 Task: Find connections with filter location Rhede with filter topic #Mentoringwith filter profile language Spanish with filter current company FMCG JOB with filter school Indian Institute of Materials Management, Mumbai with filter industry Government Relations Services with filter service category Financial Planning with filter keywords title Head
Action: Mouse moved to (360, 251)
Screenshot: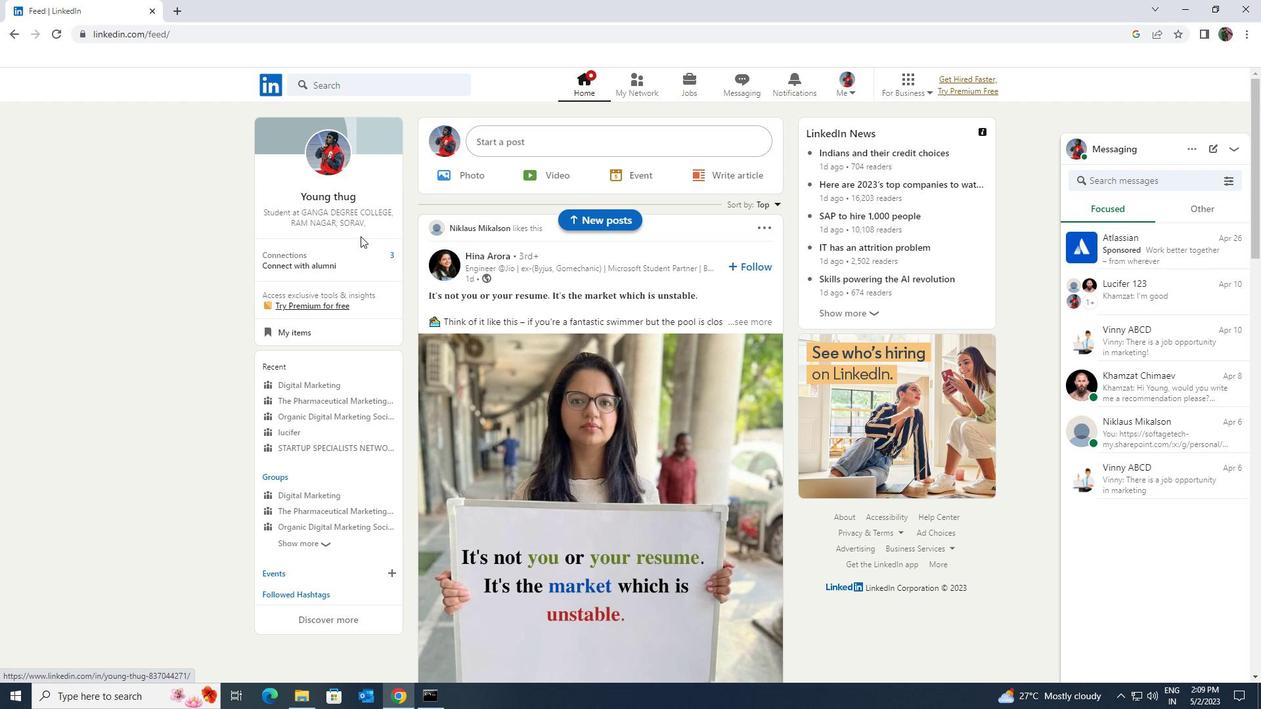 
Action: Mouse pressed left at (360, 251)
Screenshot: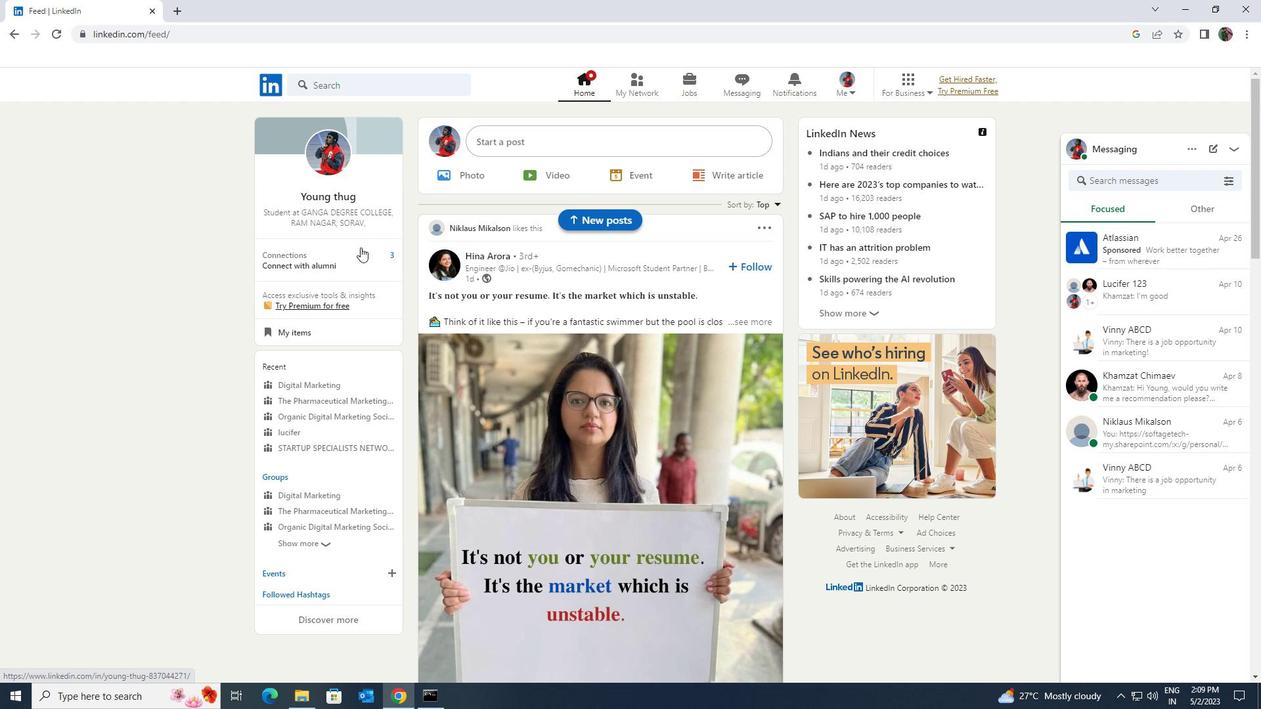 
Action: Mouse moved to (354, 162)
Screenshot: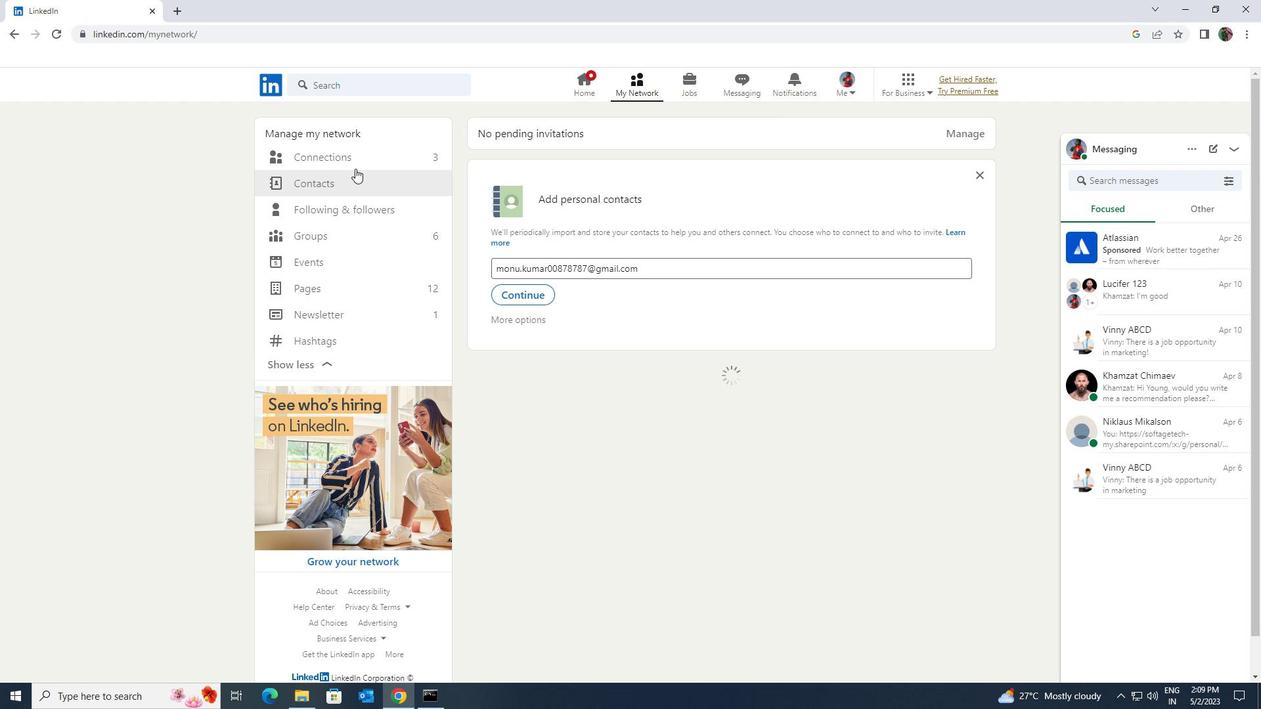 
Action: Mouse pressed left at (354, 162)
Screenshot: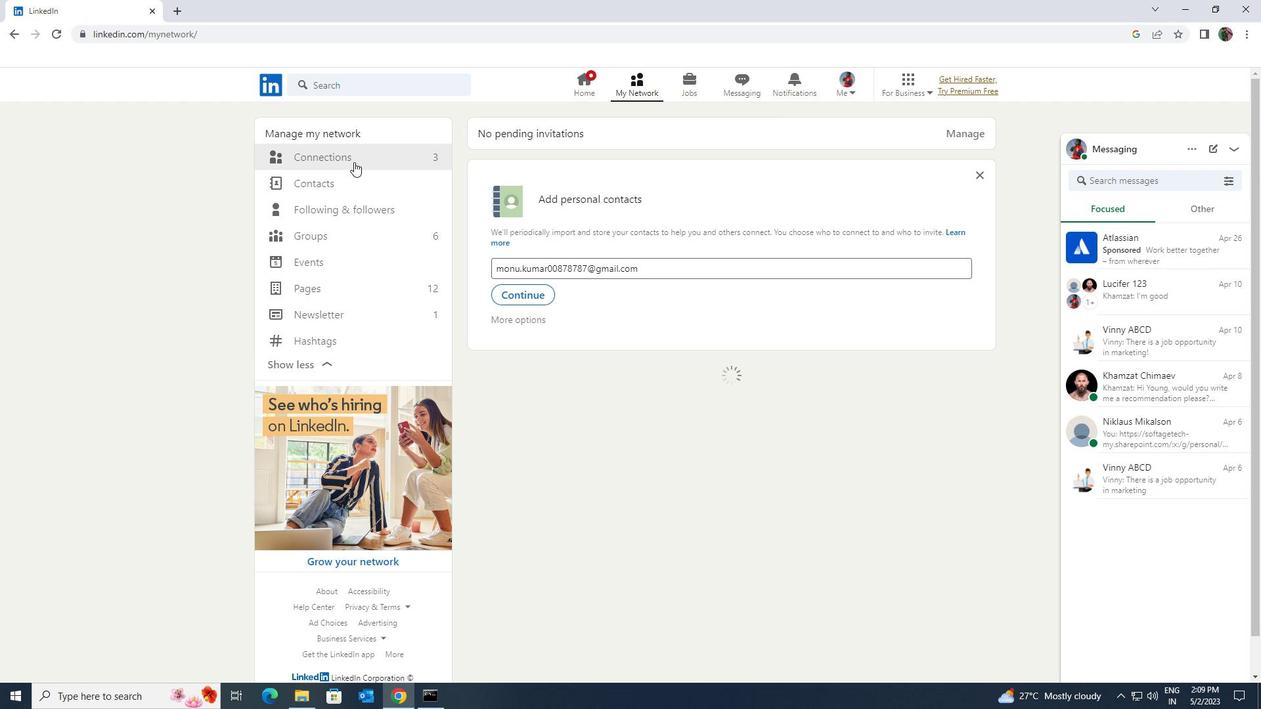 
Action: Mouse moved to (696, 160)
Screenshot: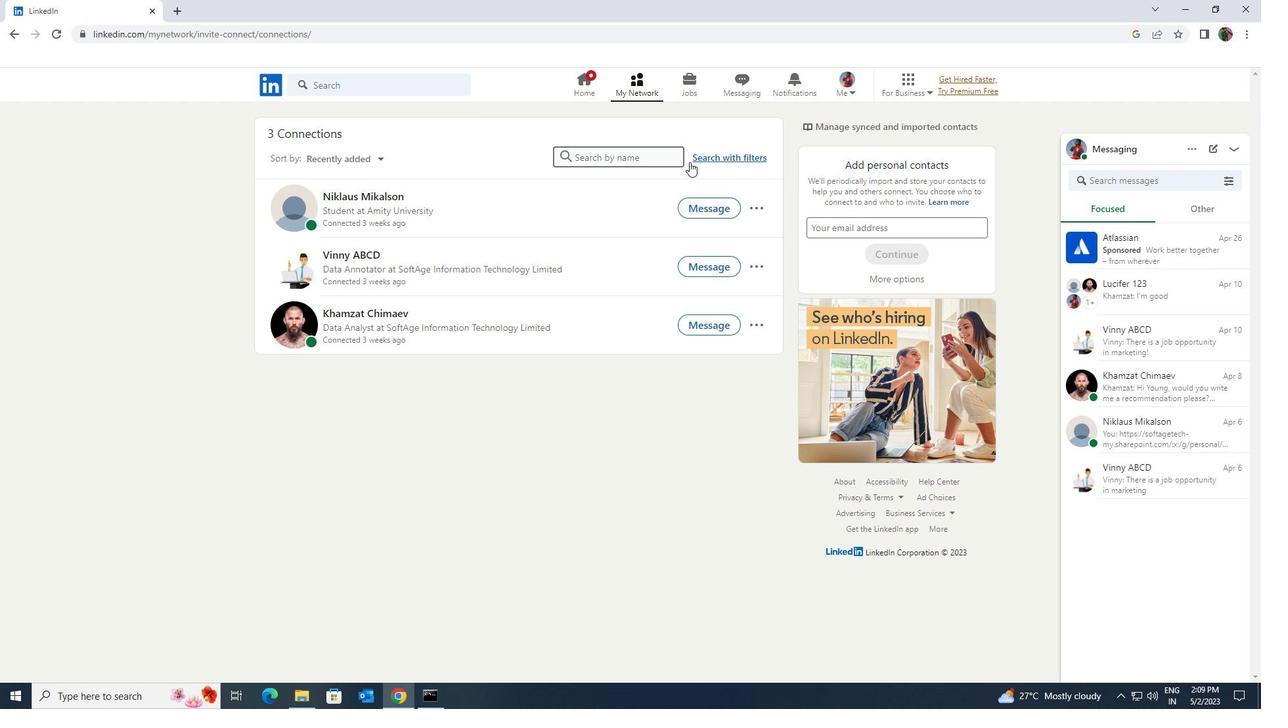 
Action: Mouse pressed left at (696, 160)
Screenshot: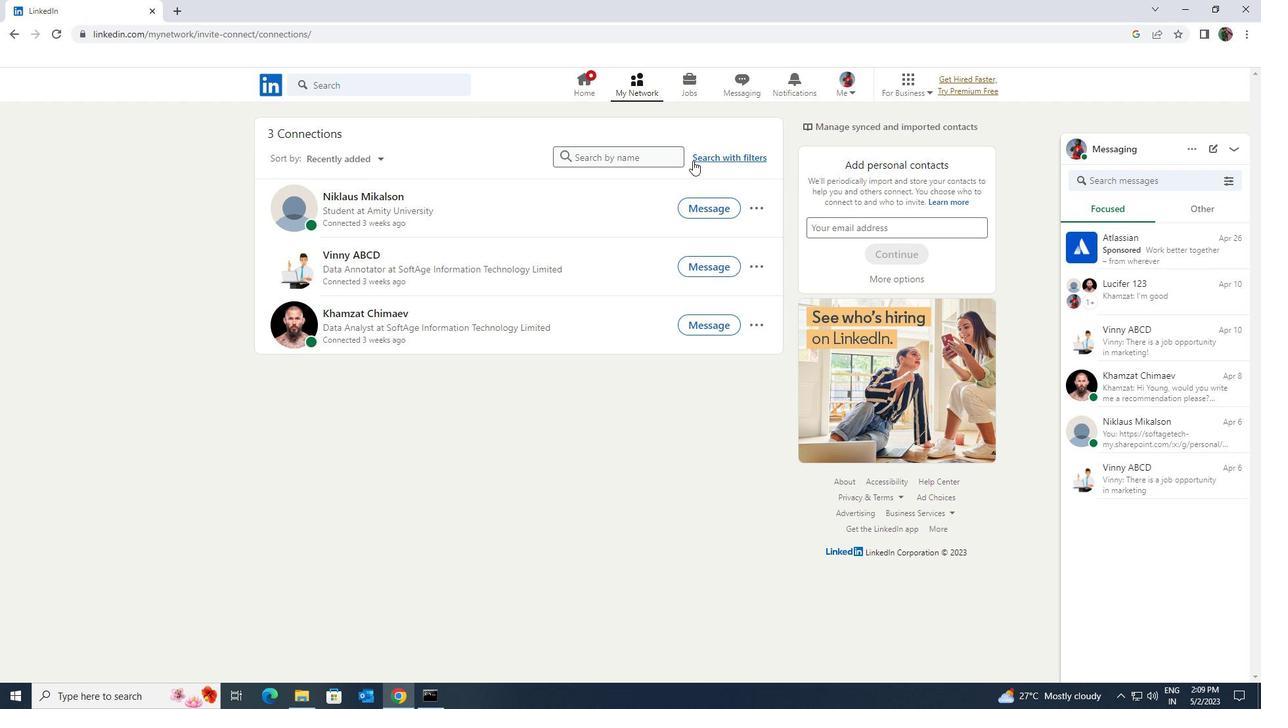 
Action: Mouse moved to (679, 124)
Screenshot: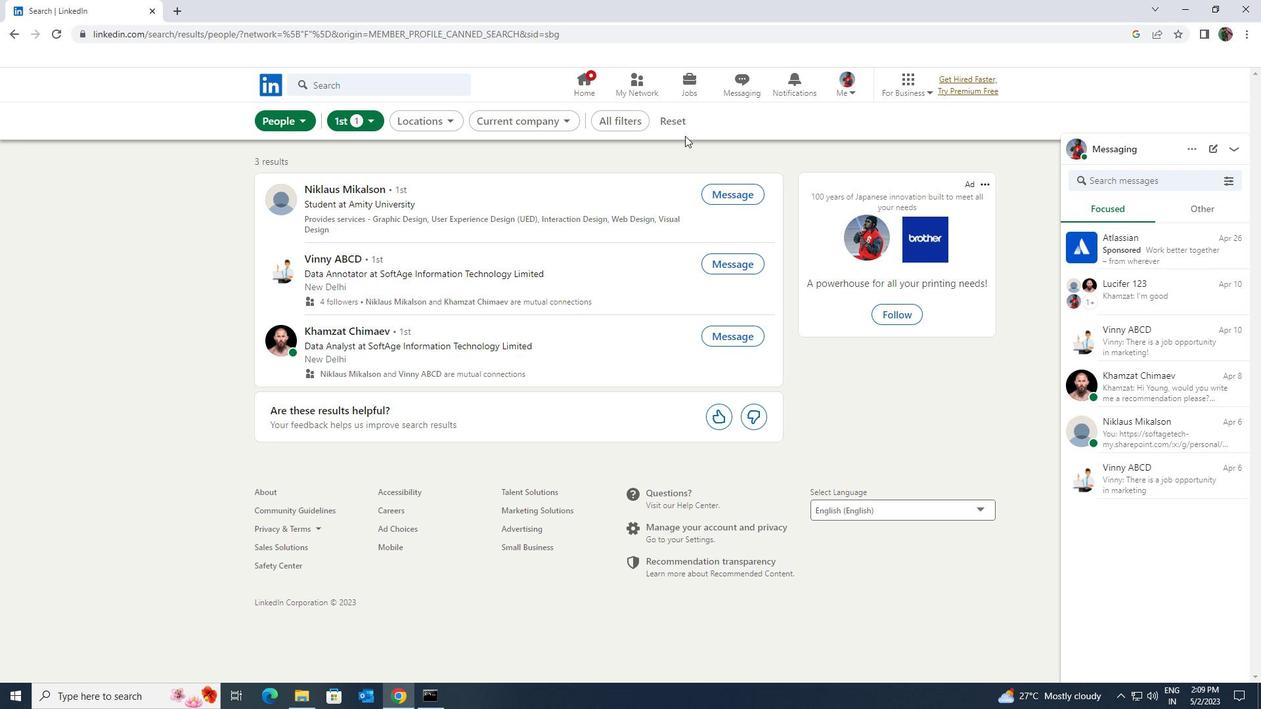 
Action: Mouse pressed left at (679, 124)
Screenshot: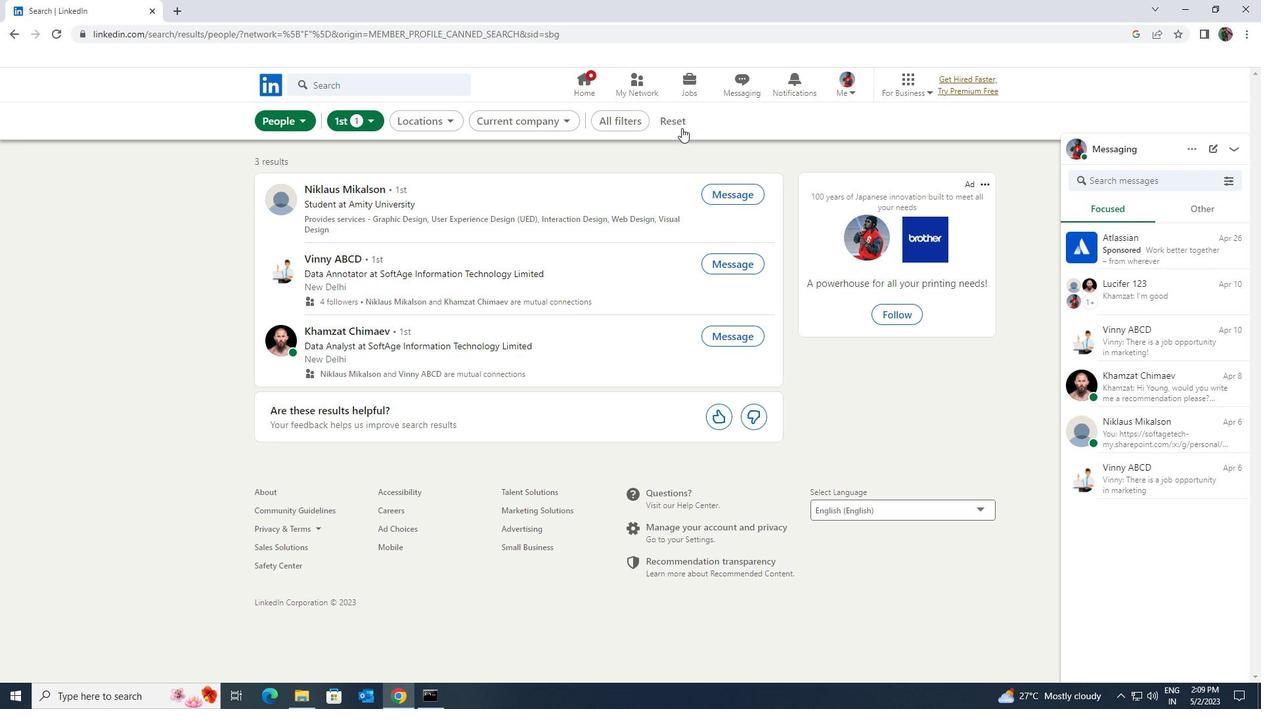 
Action: Mouse moved to (664, 122)
Screenshot: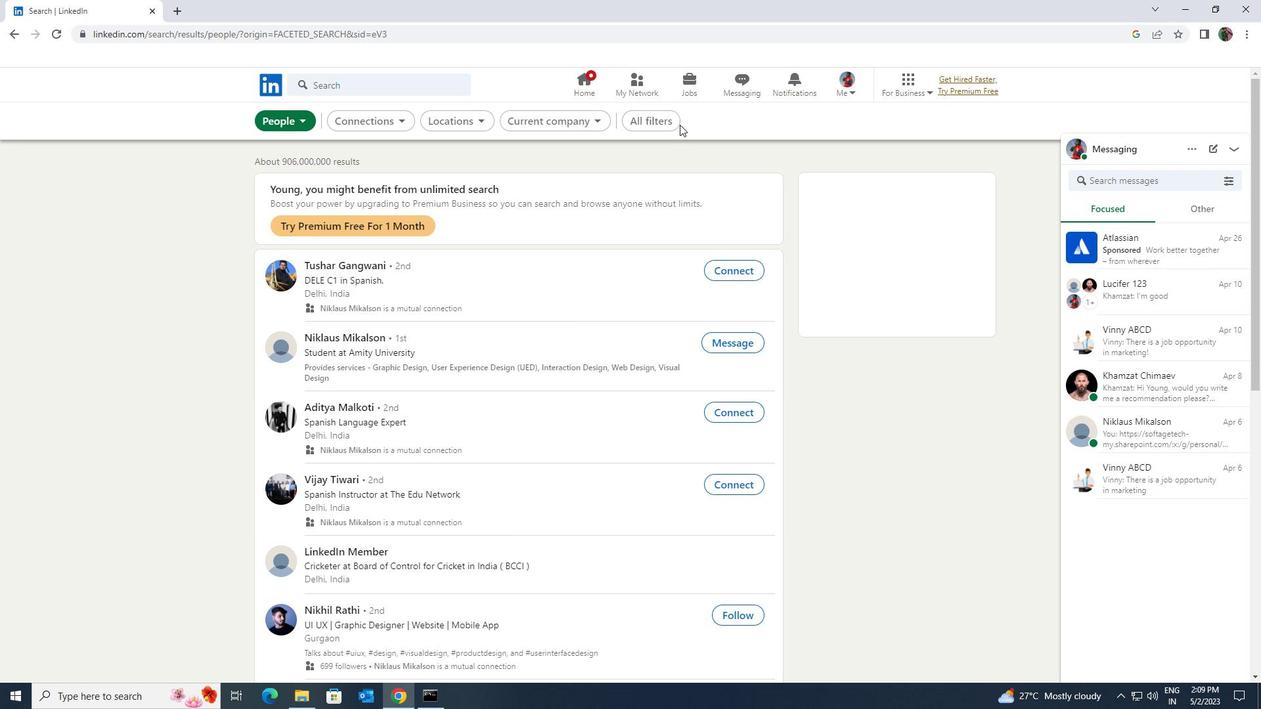 
Action: Mouse pressed left at (664, 122)
Screenshot: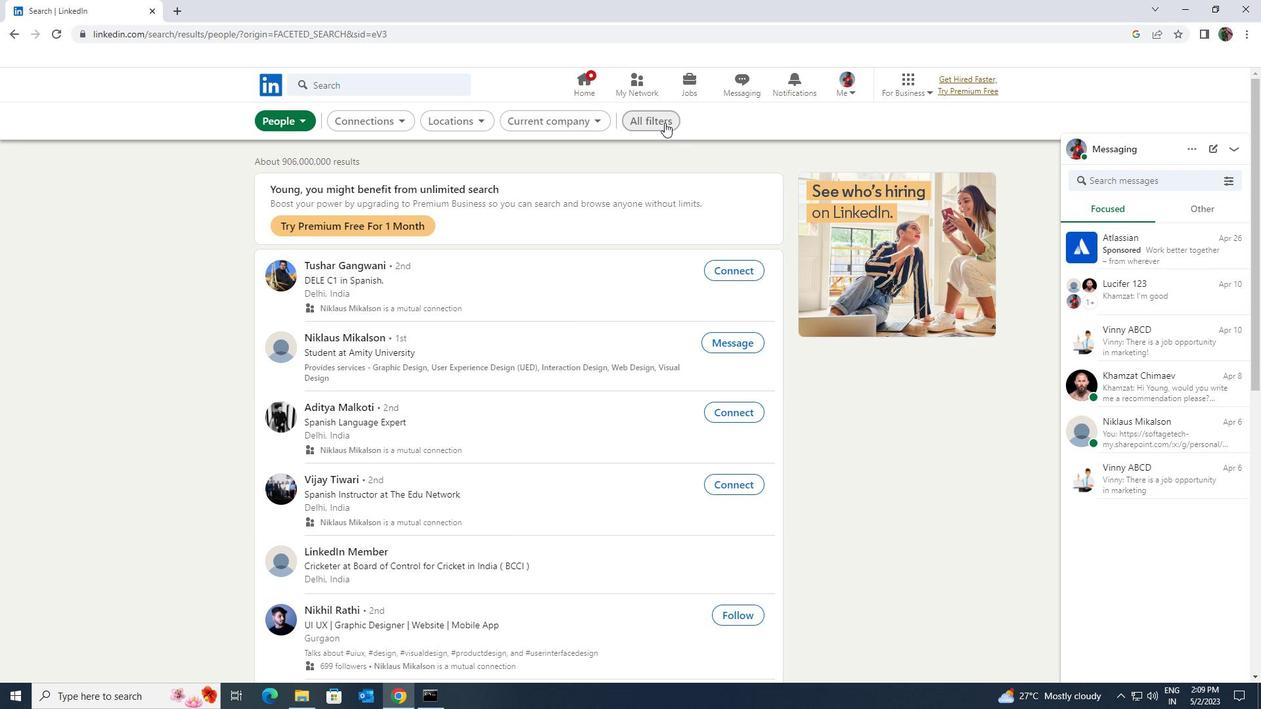 
Action: Mouse moved to (1094, 527)
Screenshot: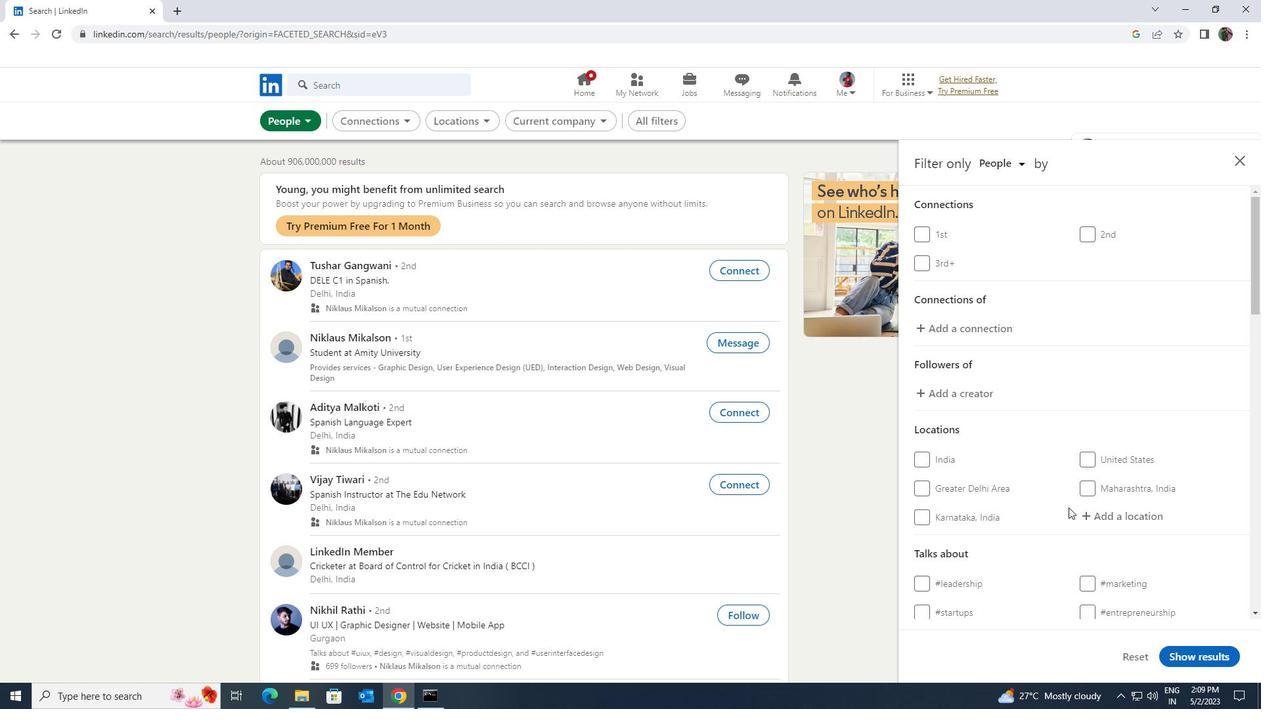 
Action: Mouse pressed left at (1094, 527)
Screenshot: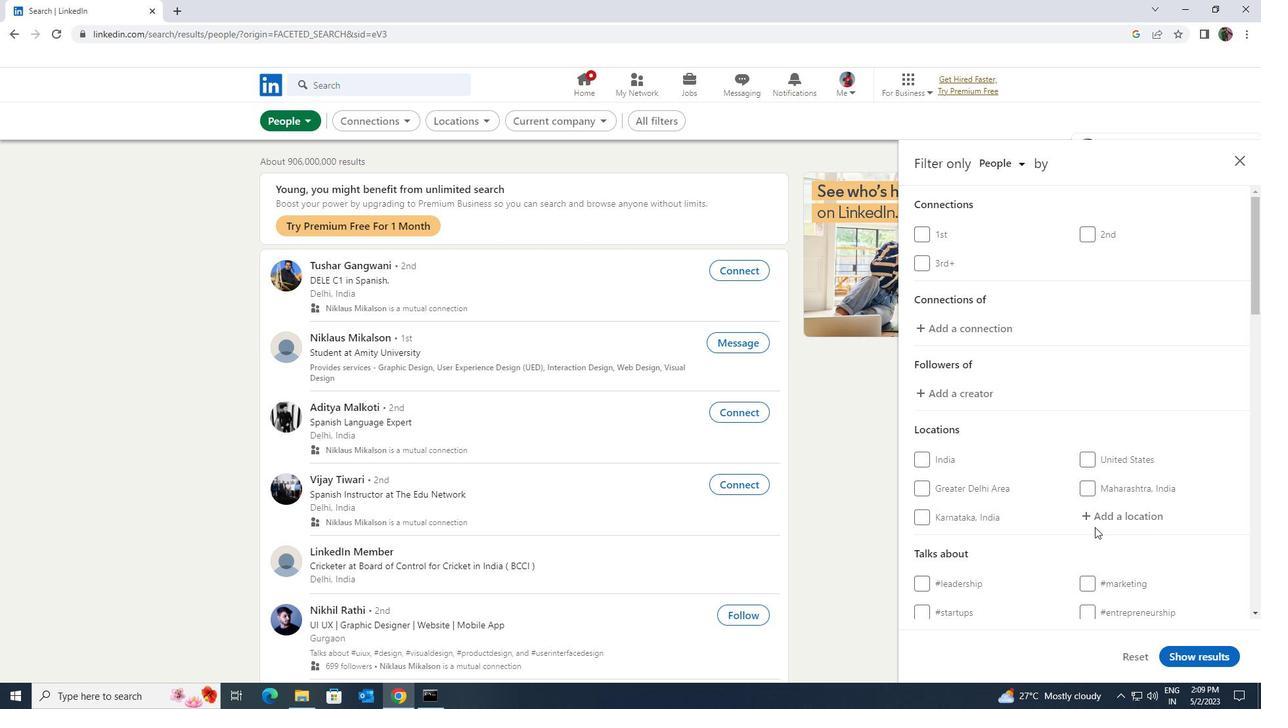 
Action: Mouse moved to (1099, 510)
Screenshot: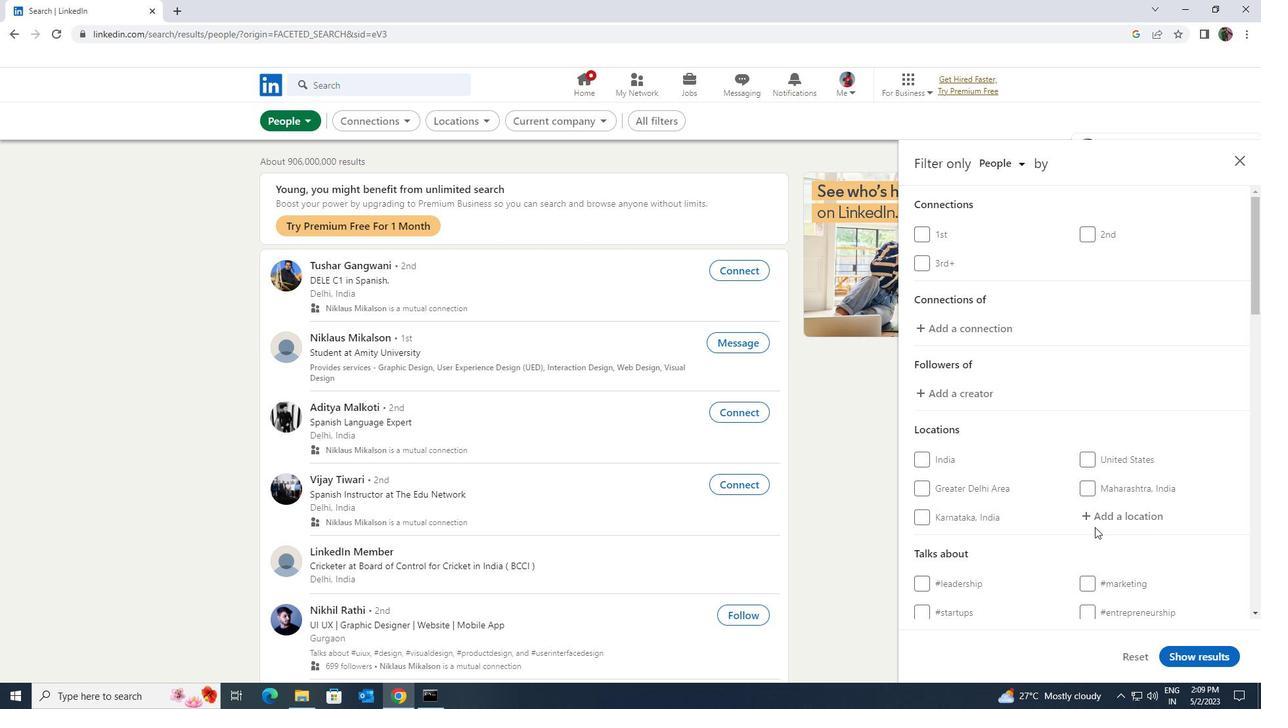 
Action: Mouse pressed left at (1099, 510)
Screenshot: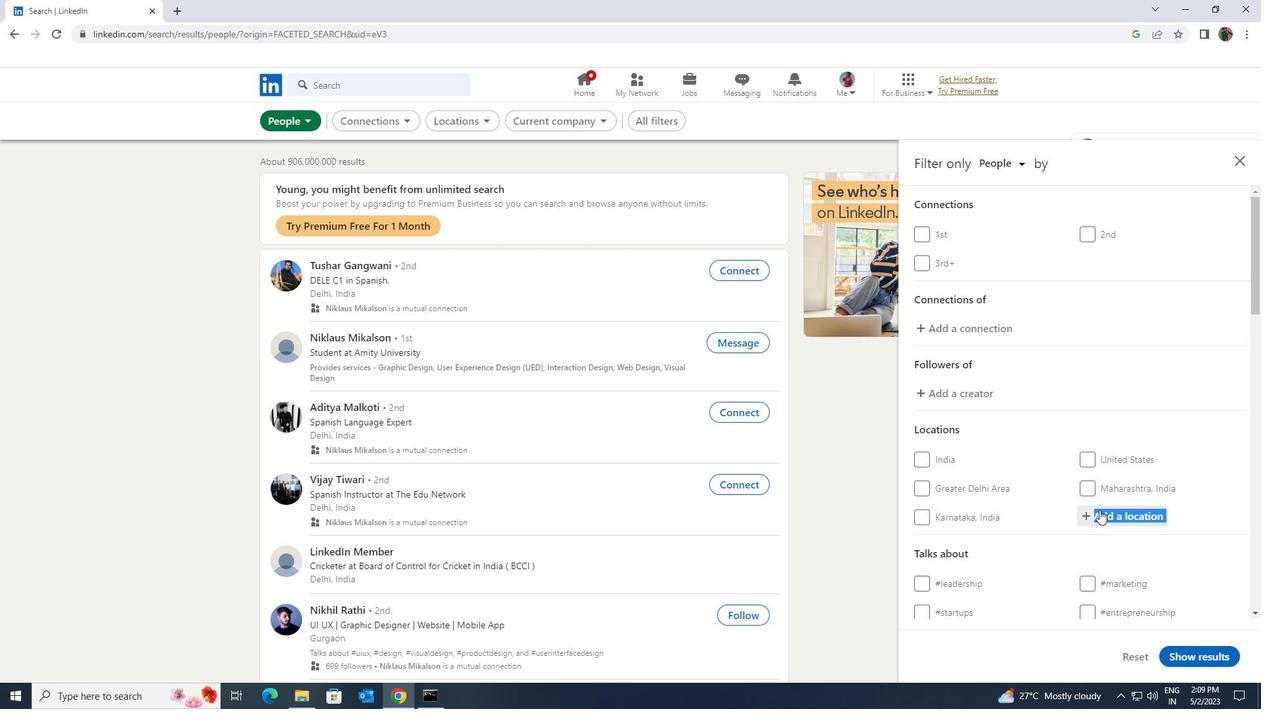 
Action: Key pressed <Key.shift><Key.shift><Key.shift>RHEDE
Screenshot: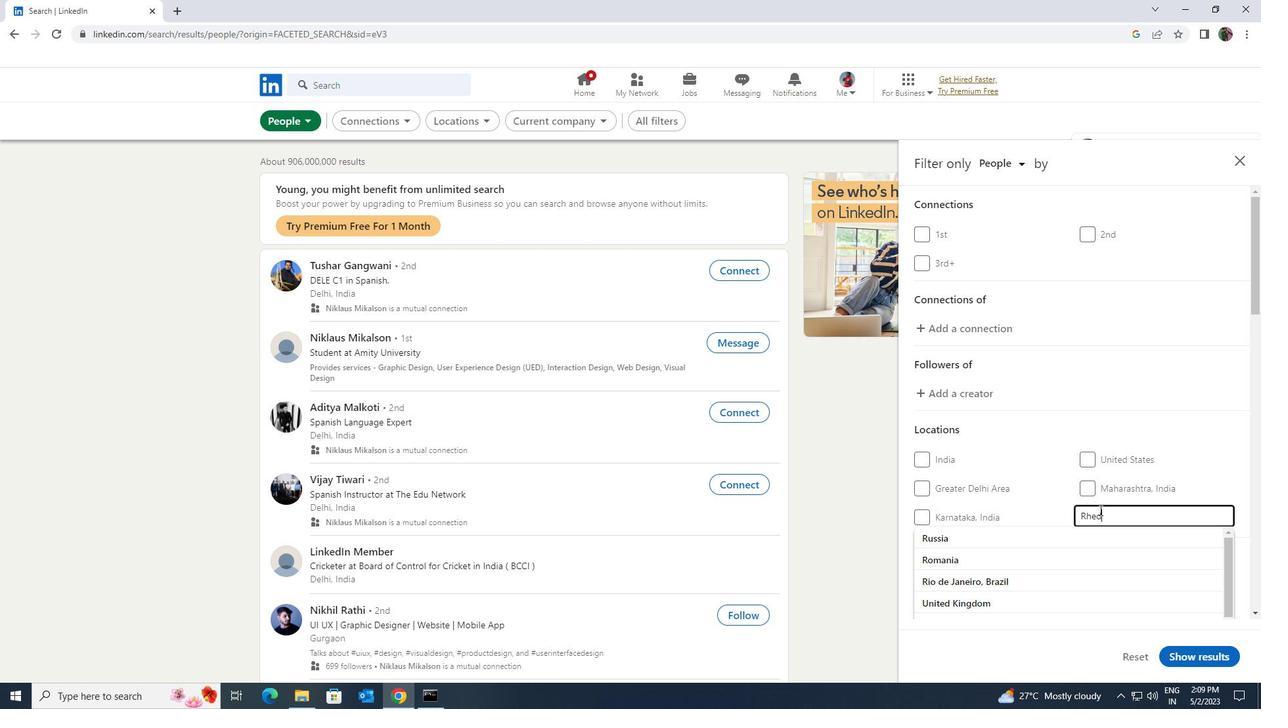 
Action: Mouse moved to (1084, 561)
Screenshot: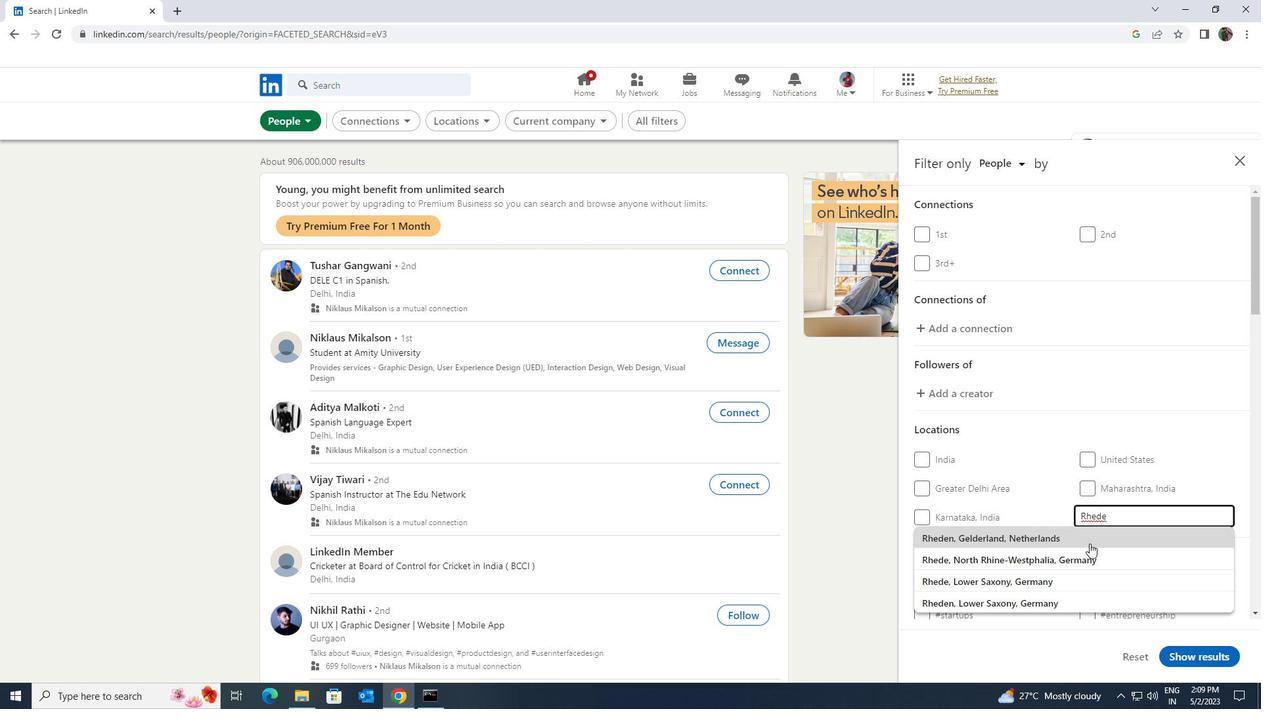 
Action: Mouse pressed left at (1084, 561)
Screenshot: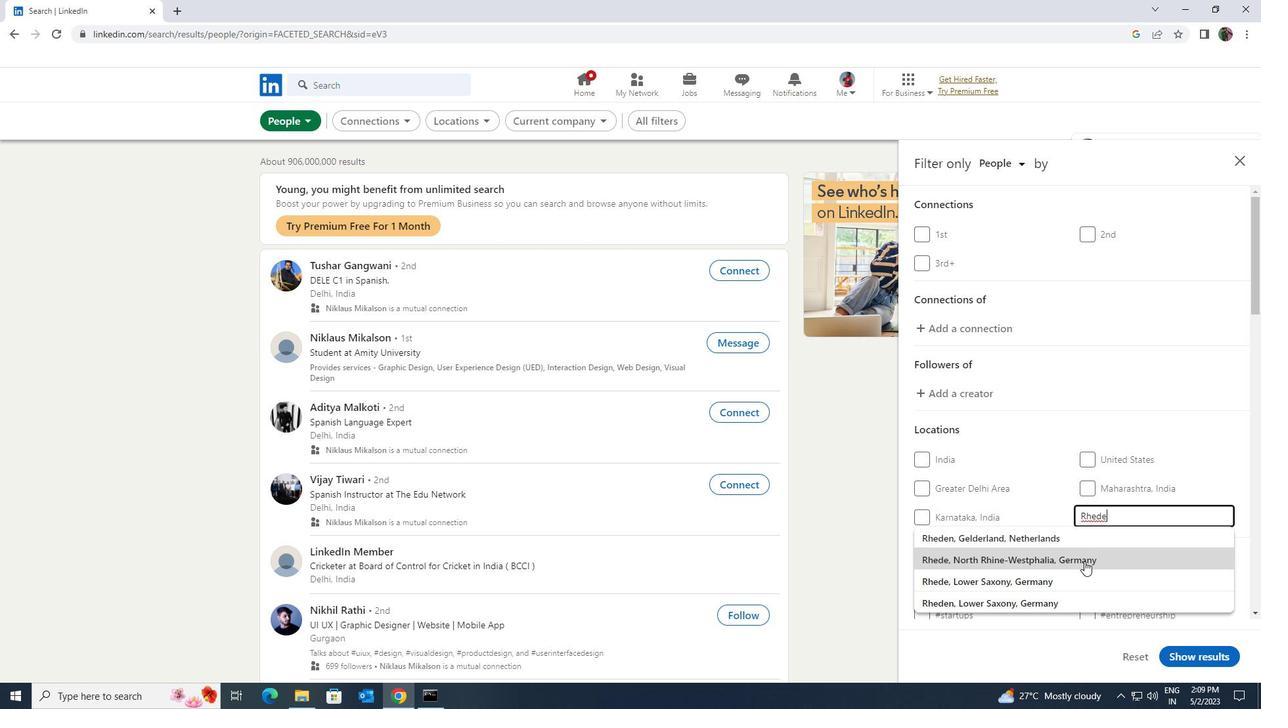 
Action: Mouse scrolled (1084, 560) with delta (0, 0)
Screenshot: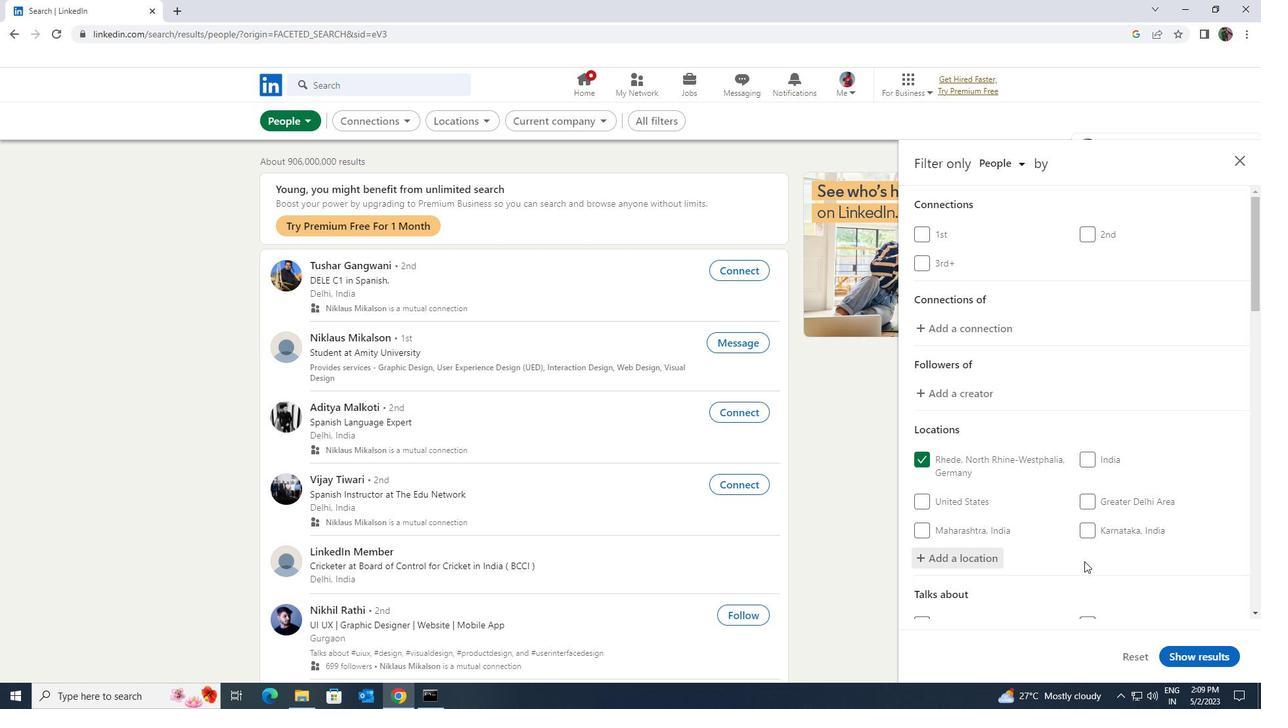 
Action: Mouse scrolled (1084, 560) with delta (0, 0)
Screenshot: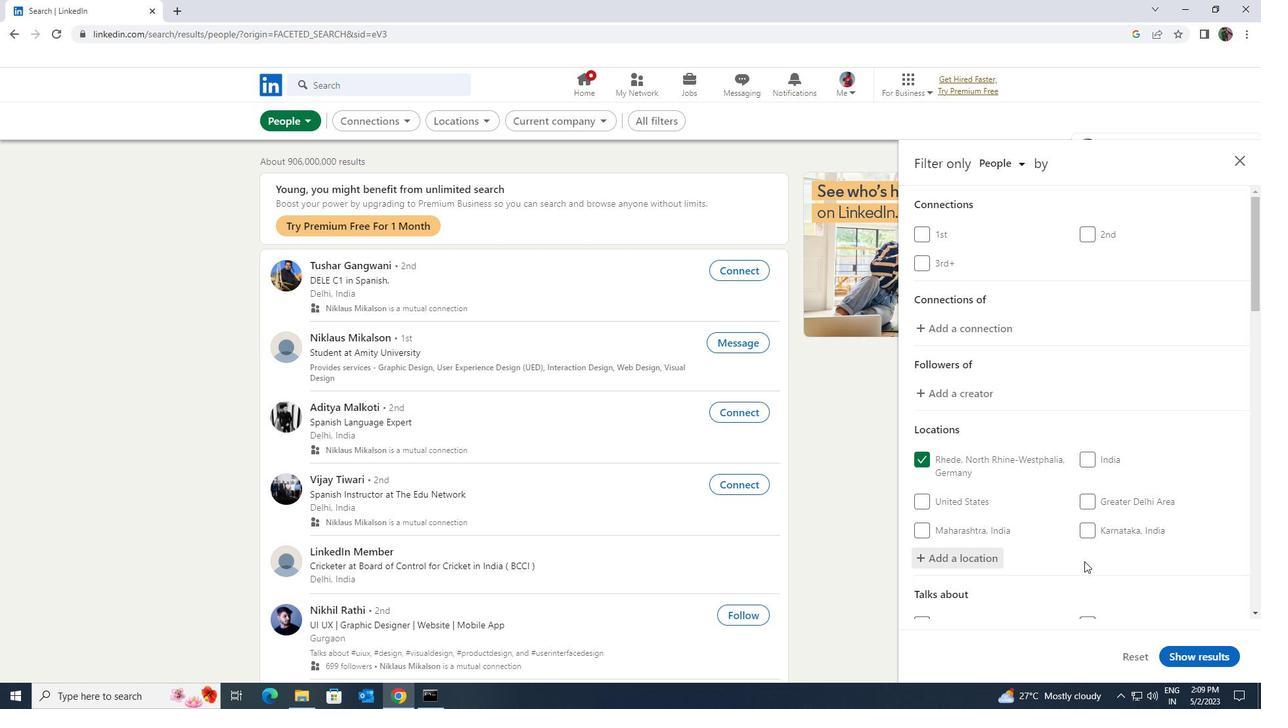 
Action: Mouse moved to (1090, 554)
Screenshot: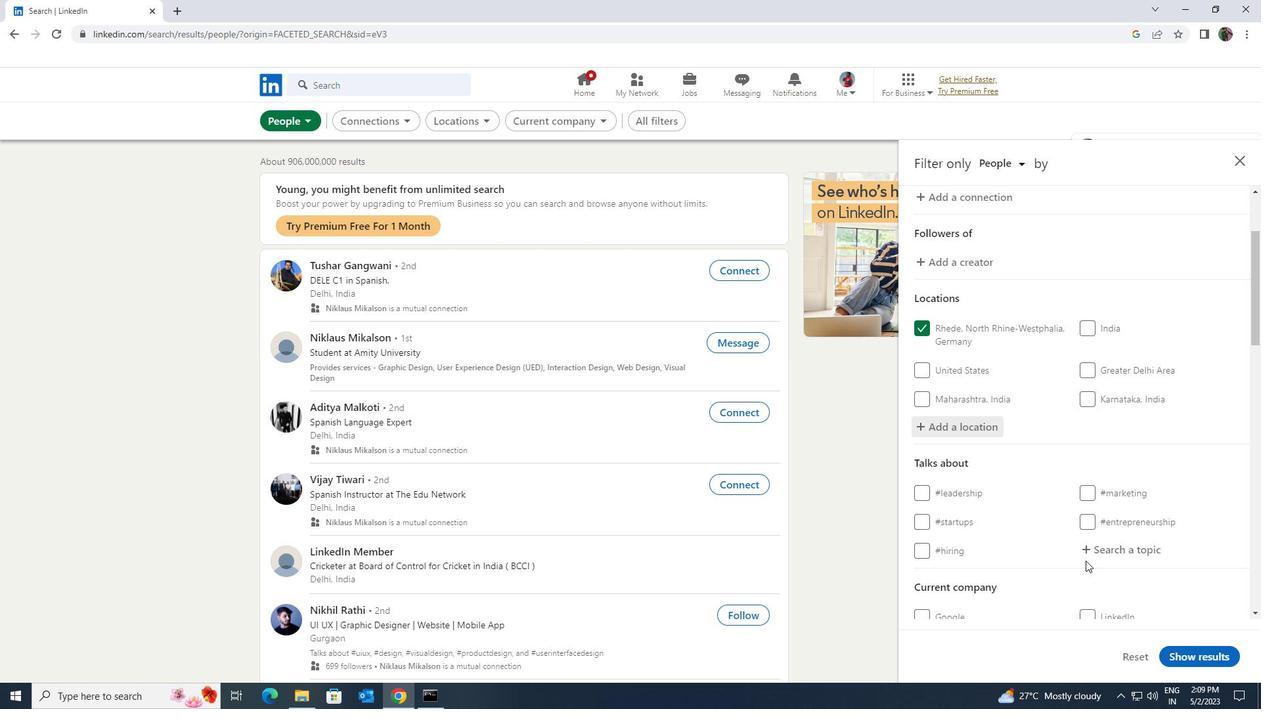 
Action: Mouse pressed left at (1090, 554)
Screenshot: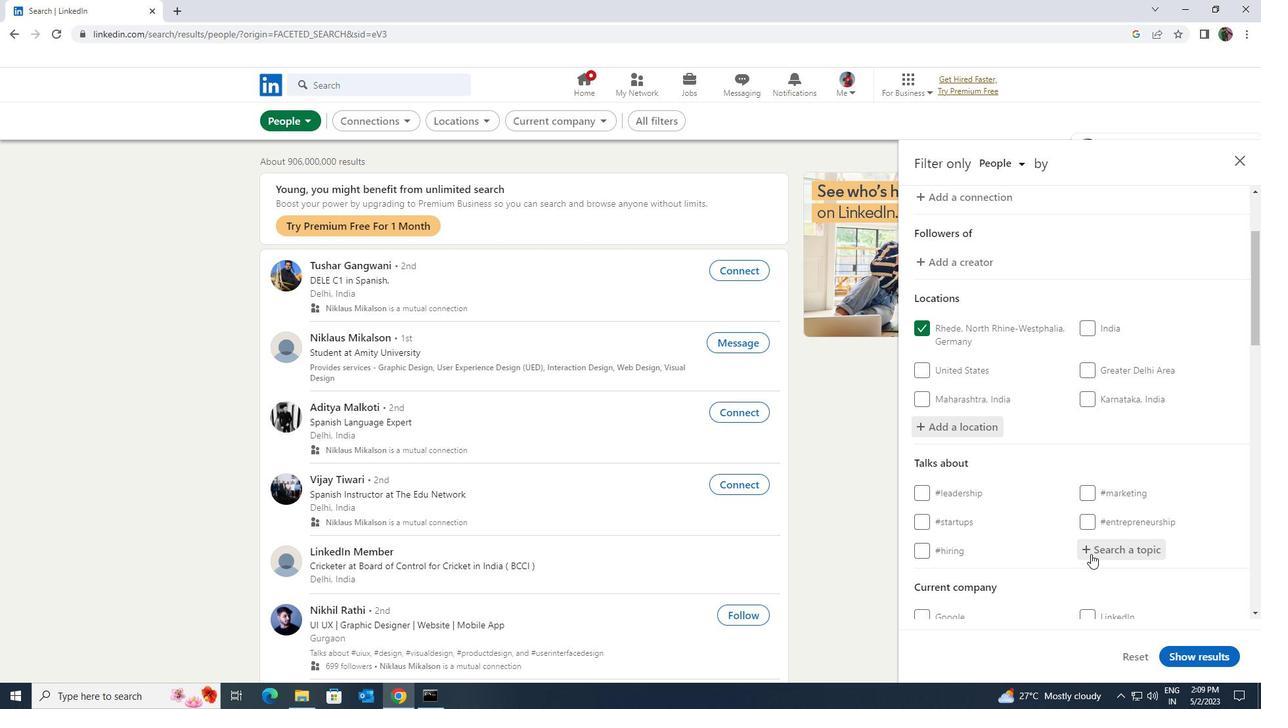 
Action: Key pressed <Key.shift>MENTORING
Screenshot: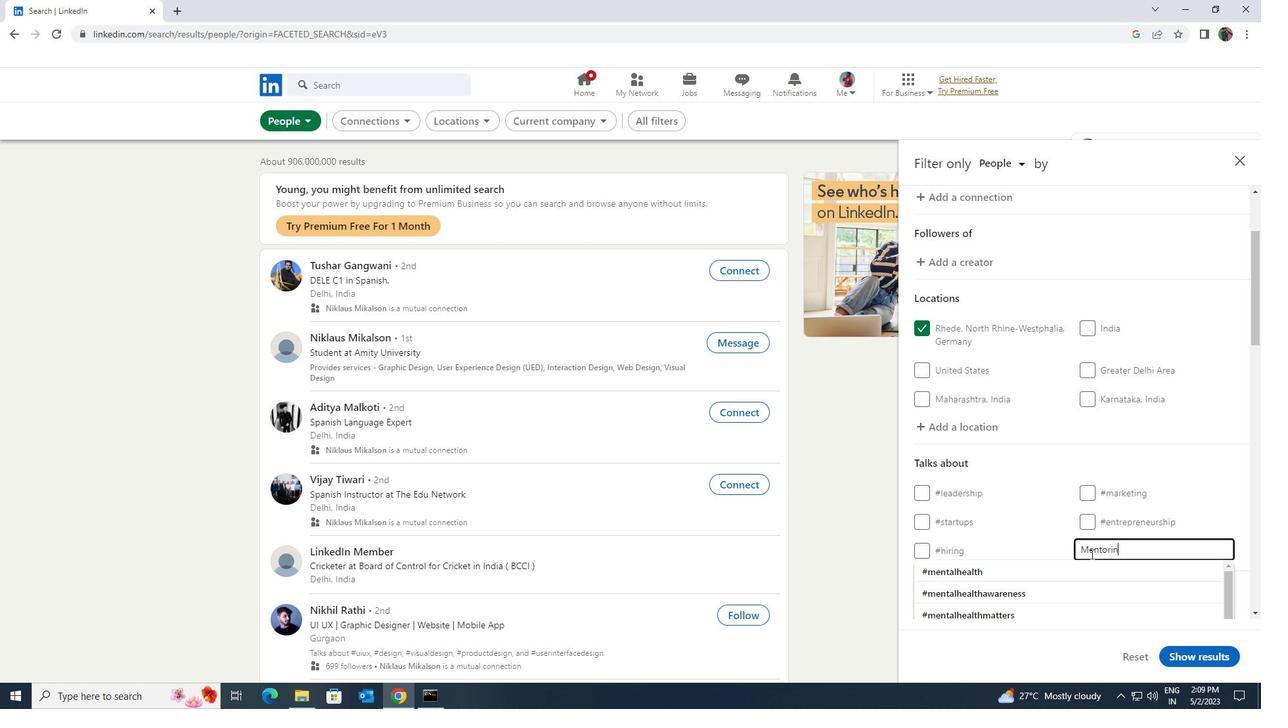 
Action: Mouse moved to (1077, 571)
Screenshot: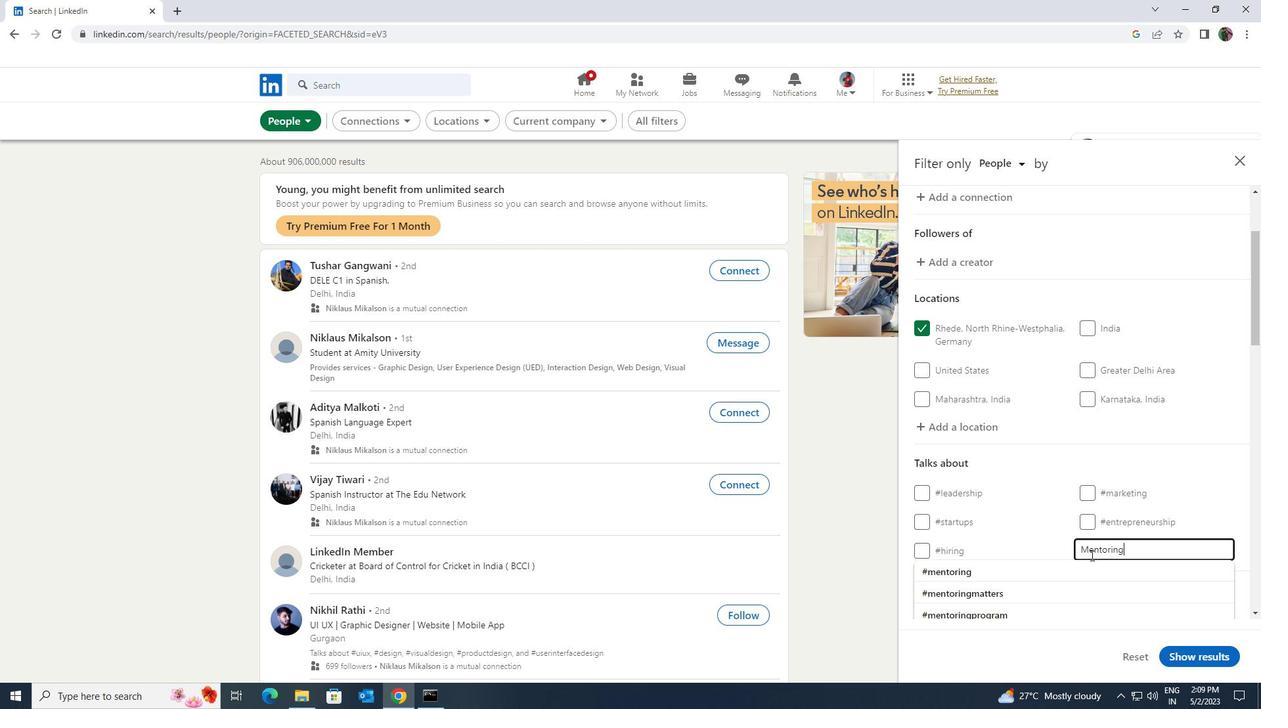 
Action: Mouse pressed left at (1077, 571)
Screenshot: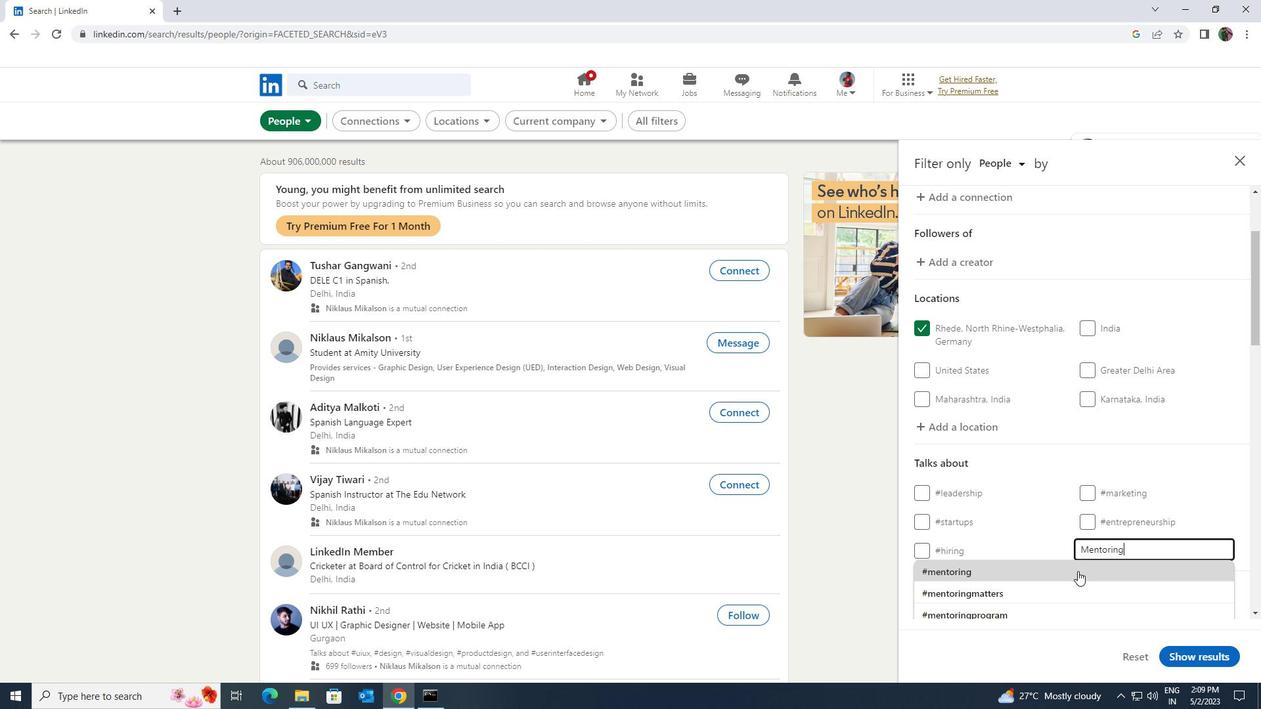 
Action: Mouse scrolled (1077, 570) with delta (0, 0)
Screenshot: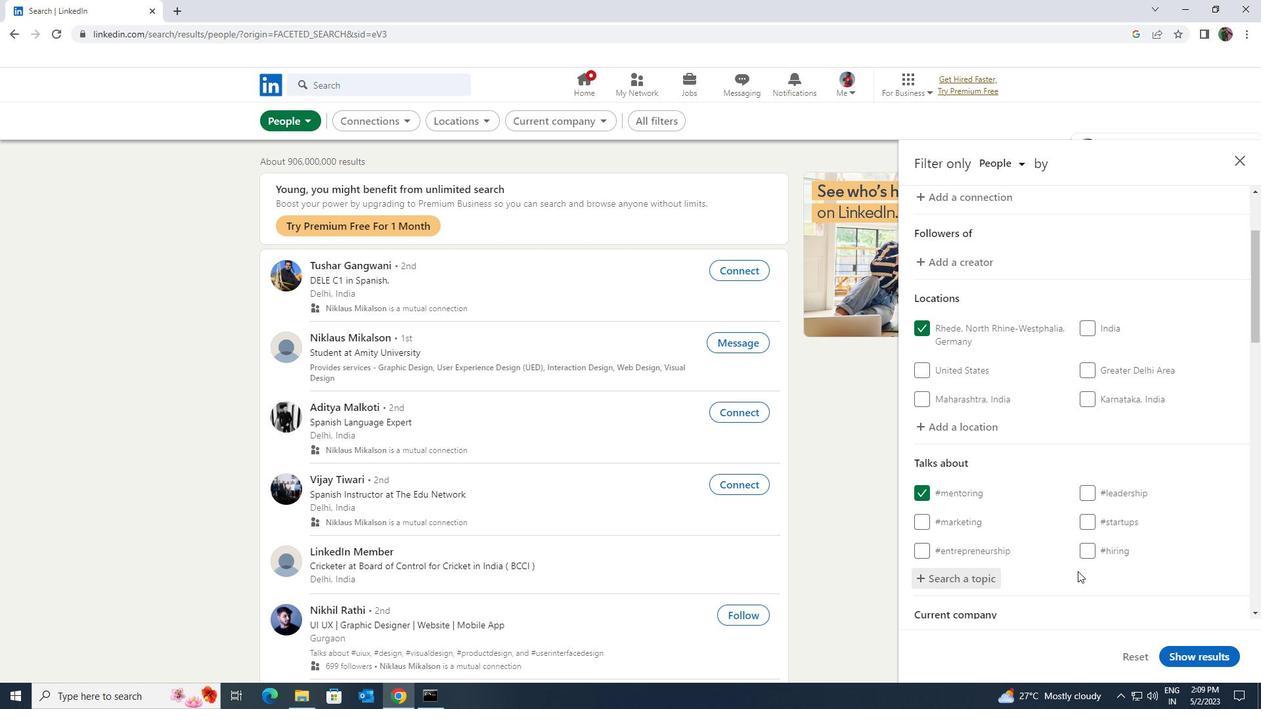 
Action: Mouse scrolled (1077, 570) with delta (0, 0)
Screenshot: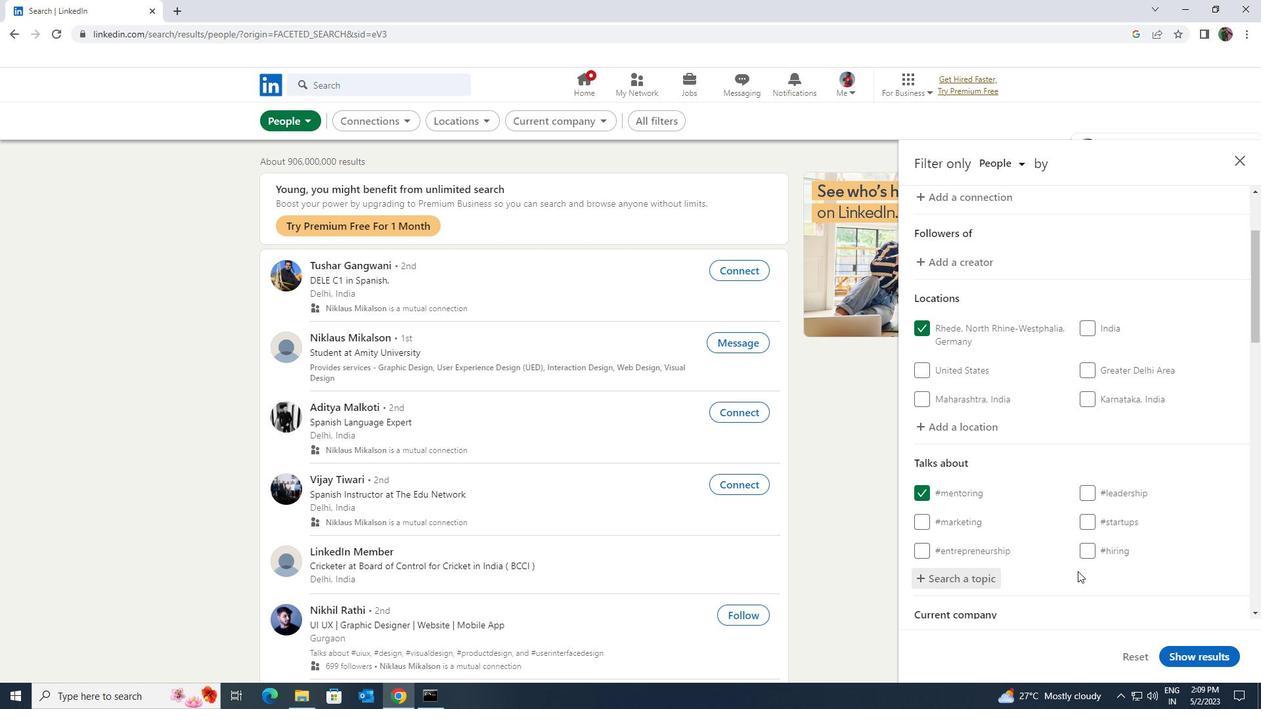 
Action: Mouse moved to (1069, 542)
Screenshot: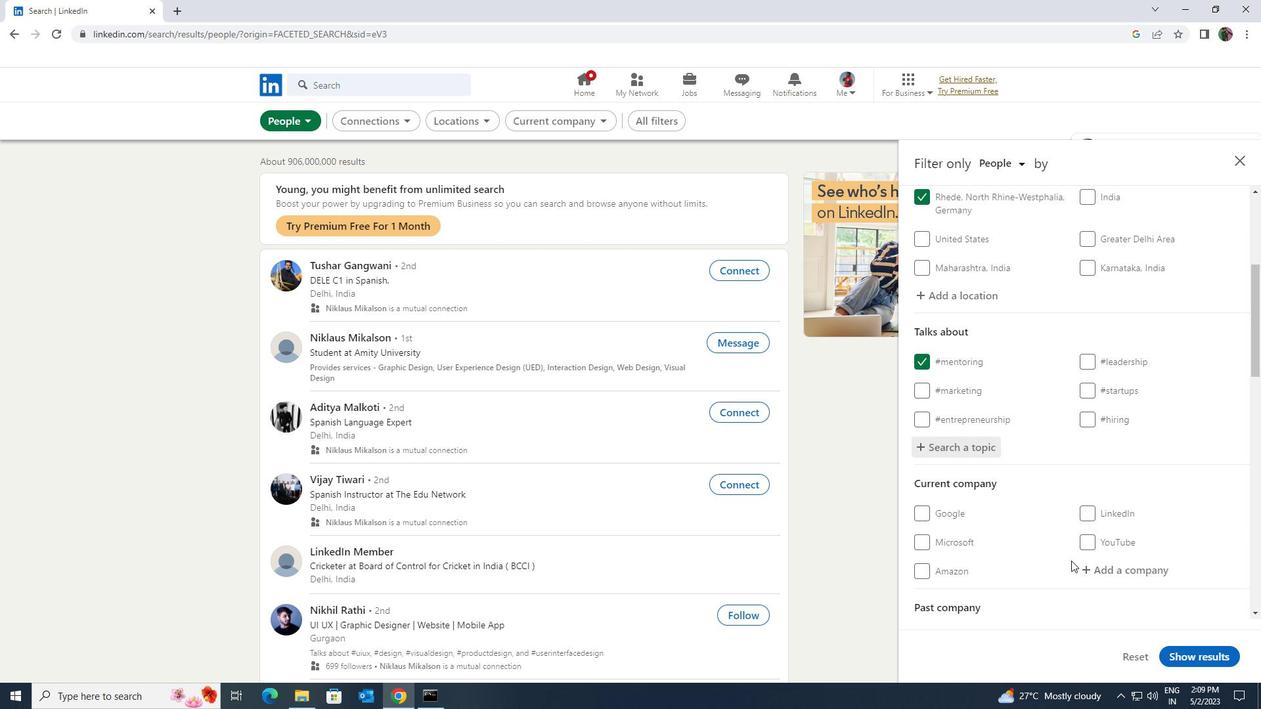
Action: Mouse scrolled (1069, 541) with delta (0, 0)
Screenshot: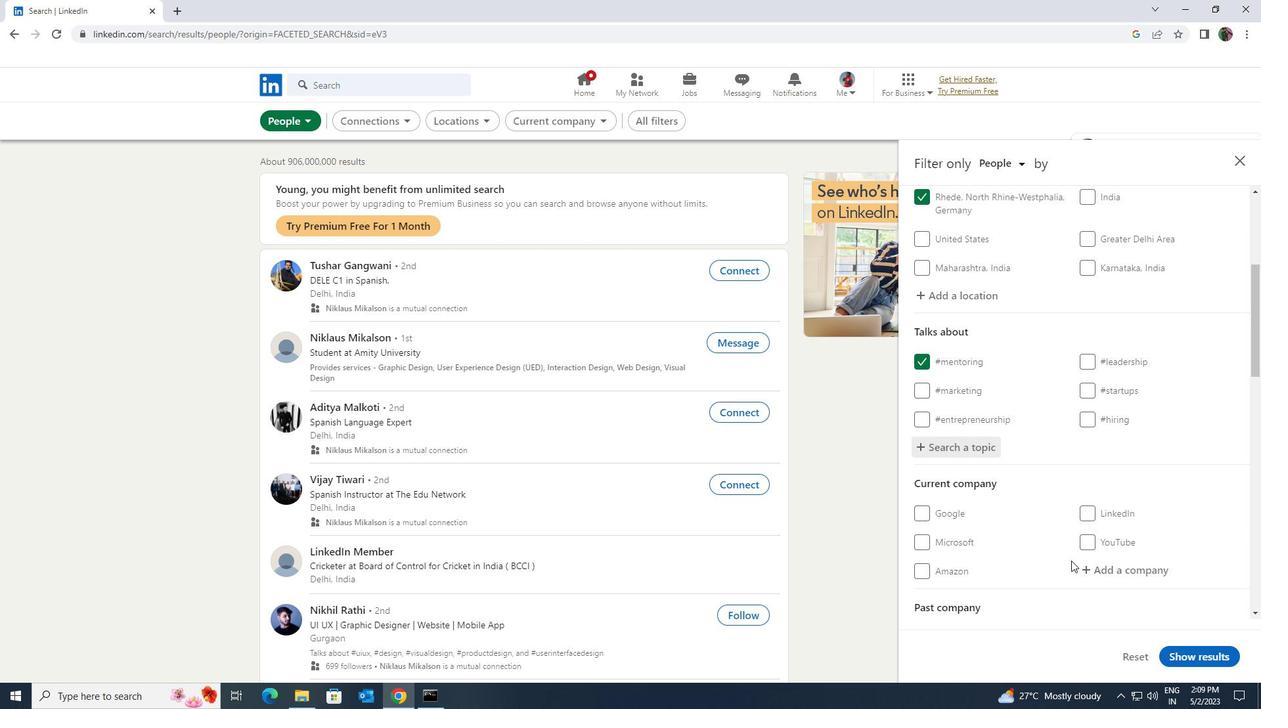 
Action: Mouse moved to (1073, 540)
Screenshot: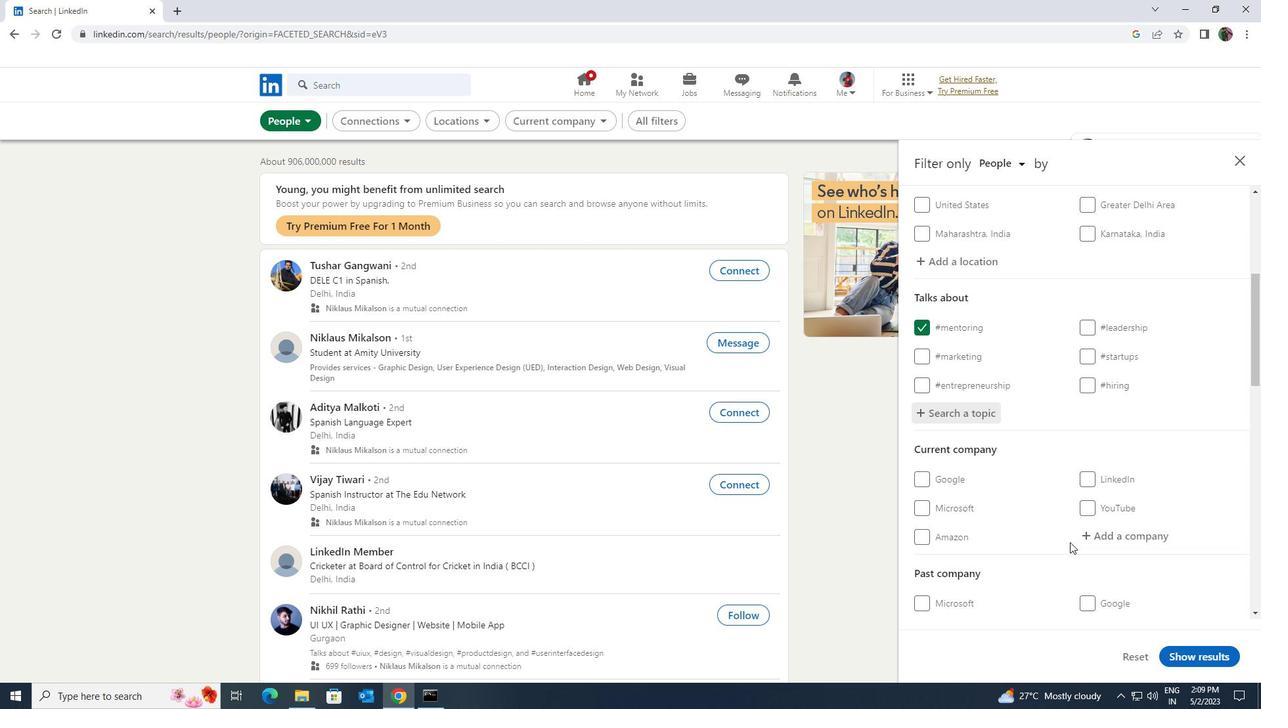 
Action: Mouse scrolled (1073, 539) with delta (0, 0)
Screenshot: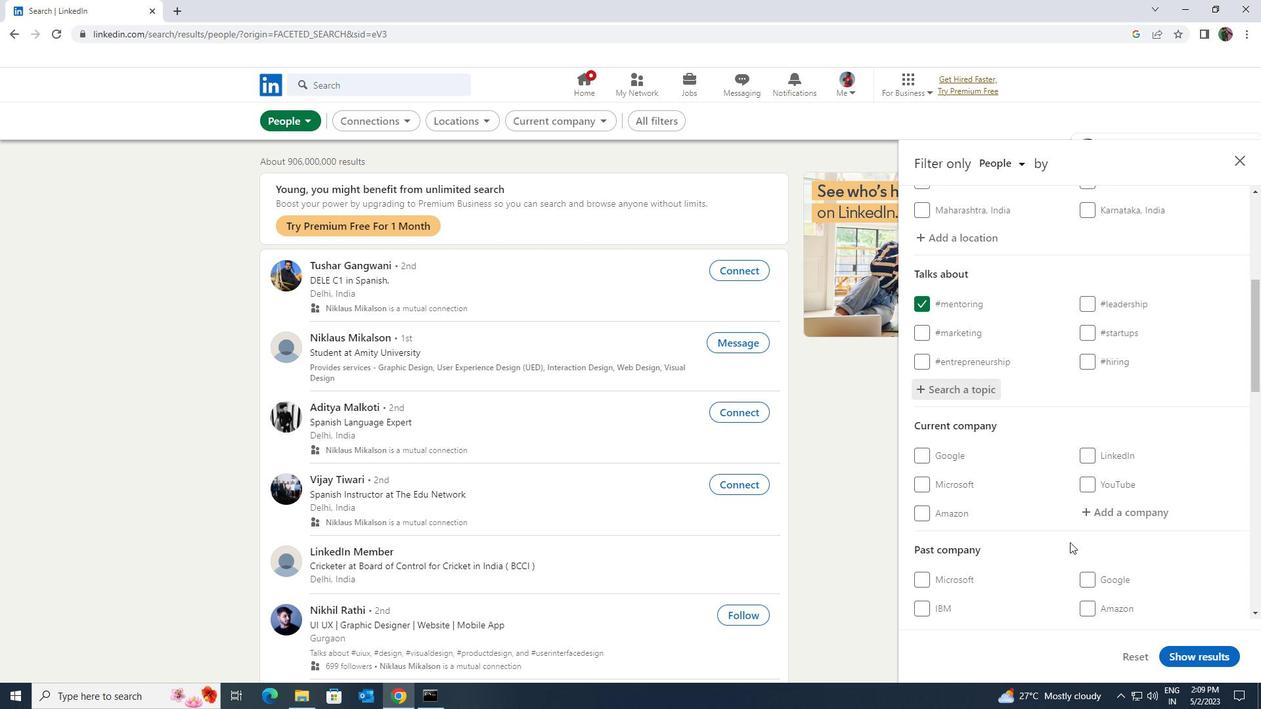 
Action: Mouse scrolled (1073, 539) with delta (0, 0)
Screenshot: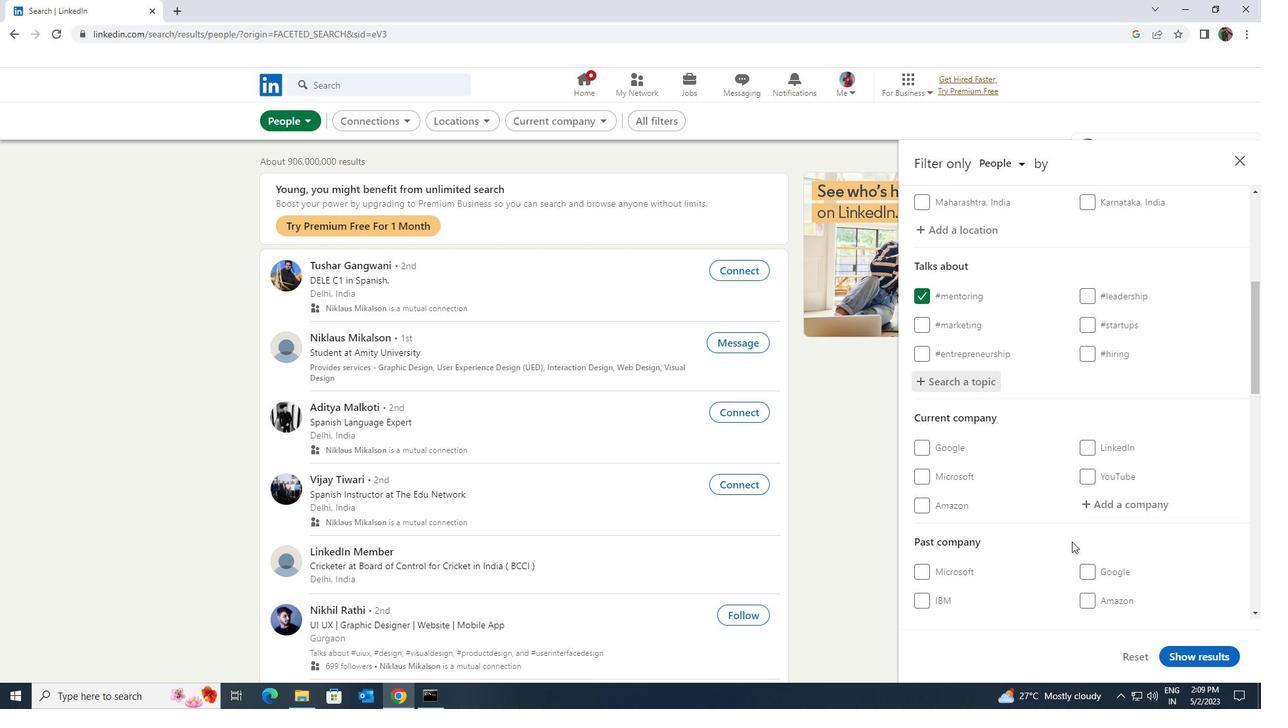 
Action: Mouse scrolled (1073, 539) with delta (0, 0)
Screenshot: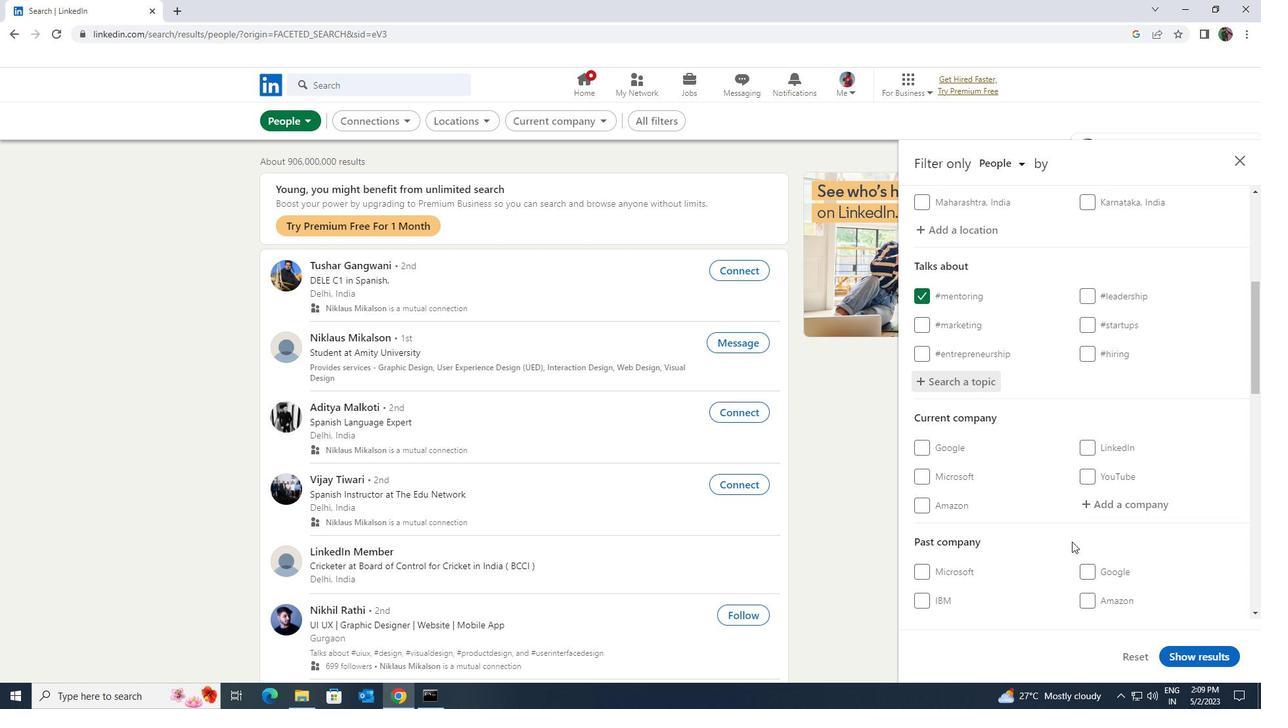 
Action: Mouse moved to (1073, 540)
Screenshot: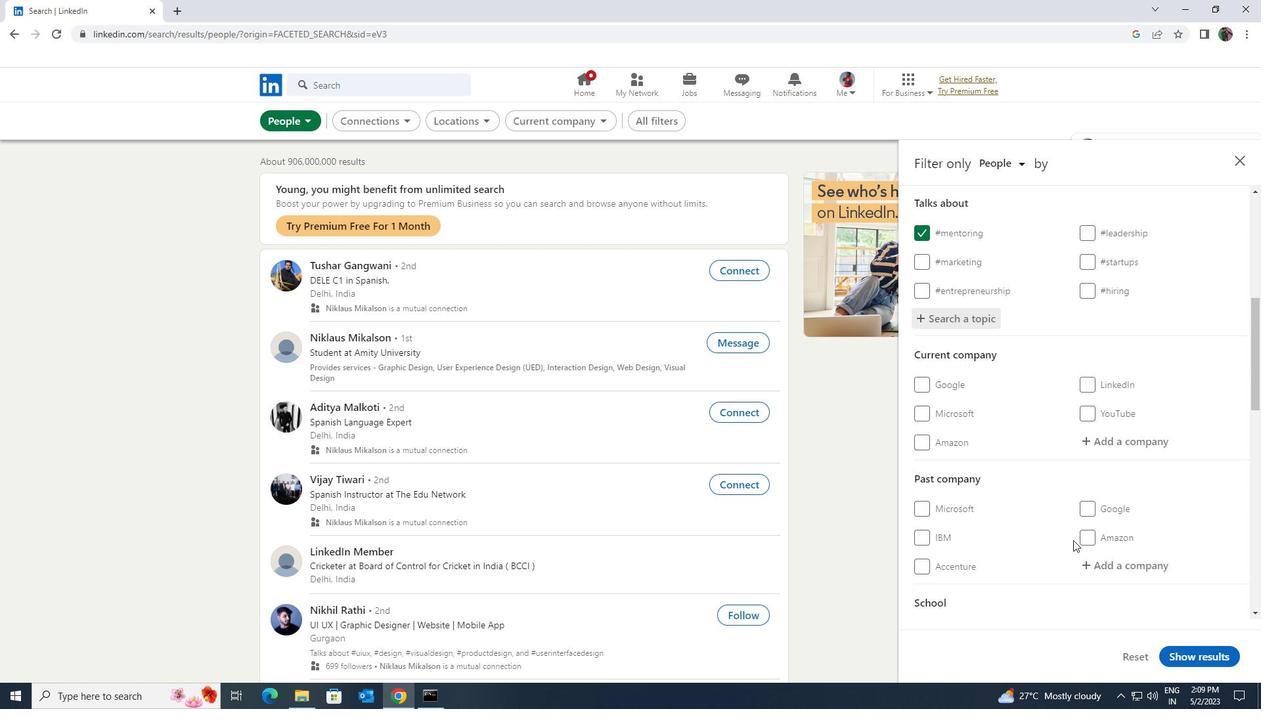 
Action: Mouse scrolled (1073, 539) with delta (0, 0)
Screenshot: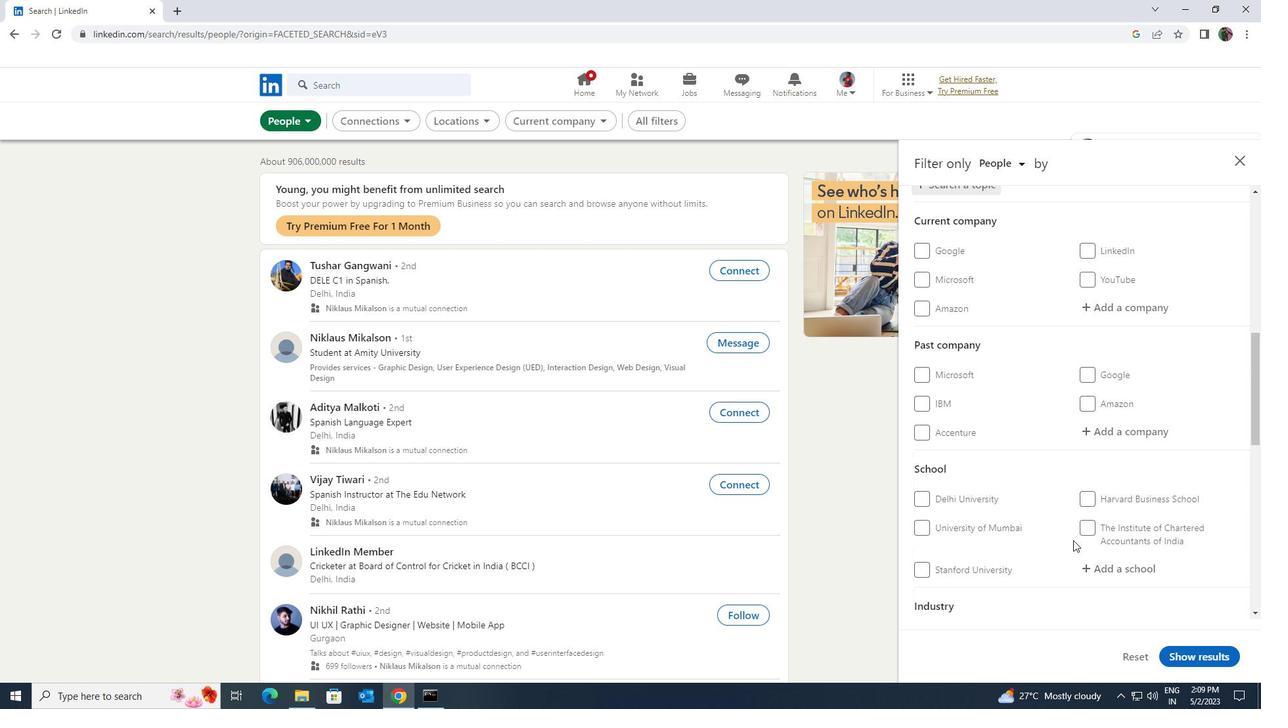 
Action: Mouse scrolled (1073, 539) with delta (0, 0)
Screenshot: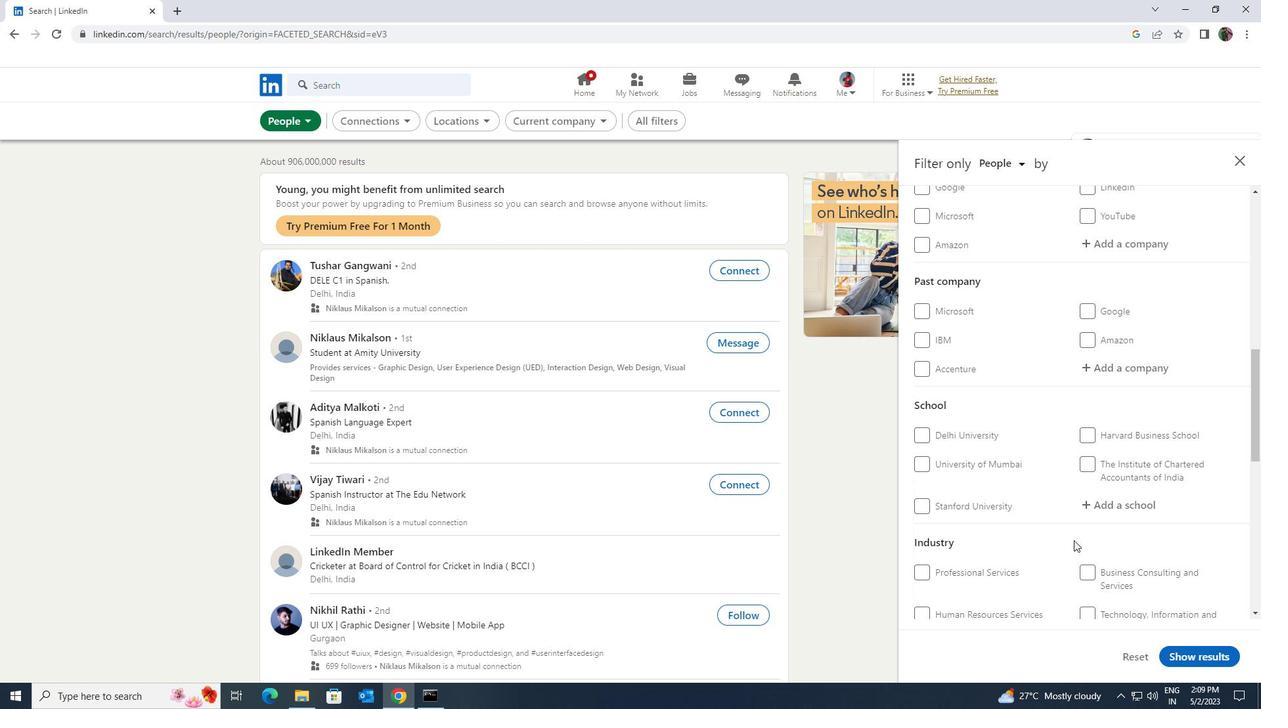 
Action: Mouse scrolled (1073, 539) with delta (0, 0)
Screenshot: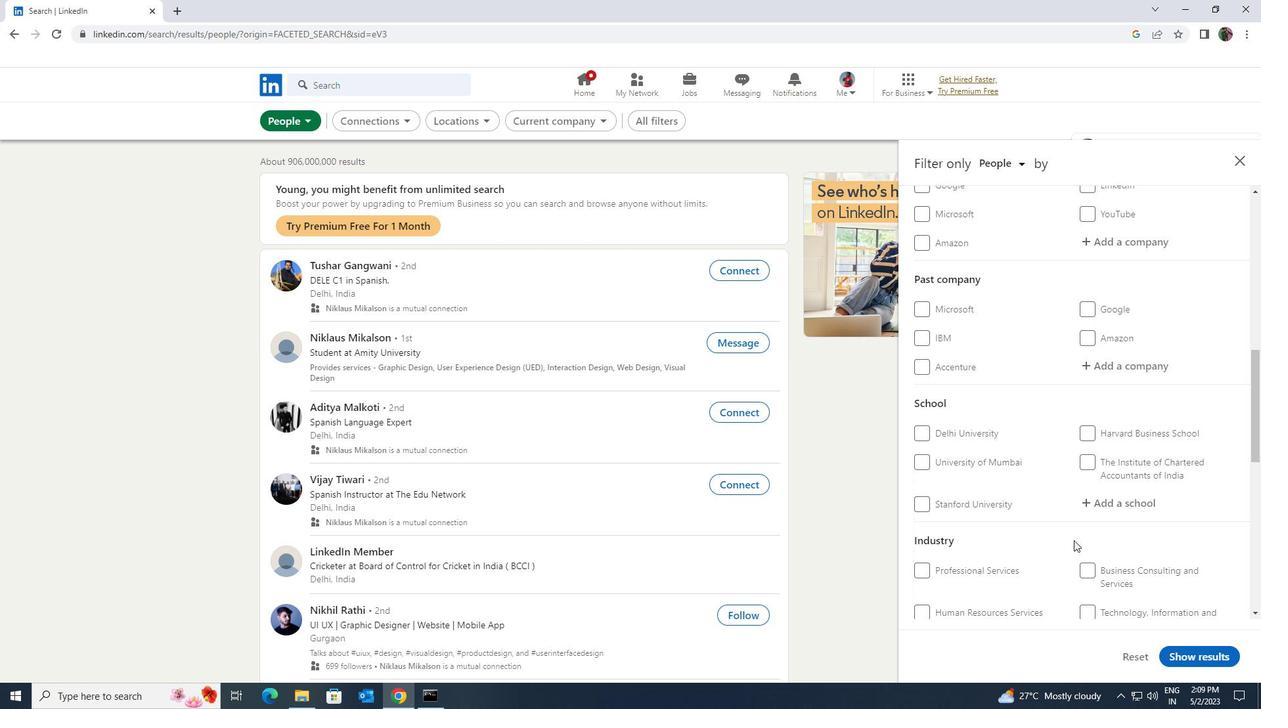 
Action: Mouse scrolled (1073, 539) with delta (0, 0)
Screenshot: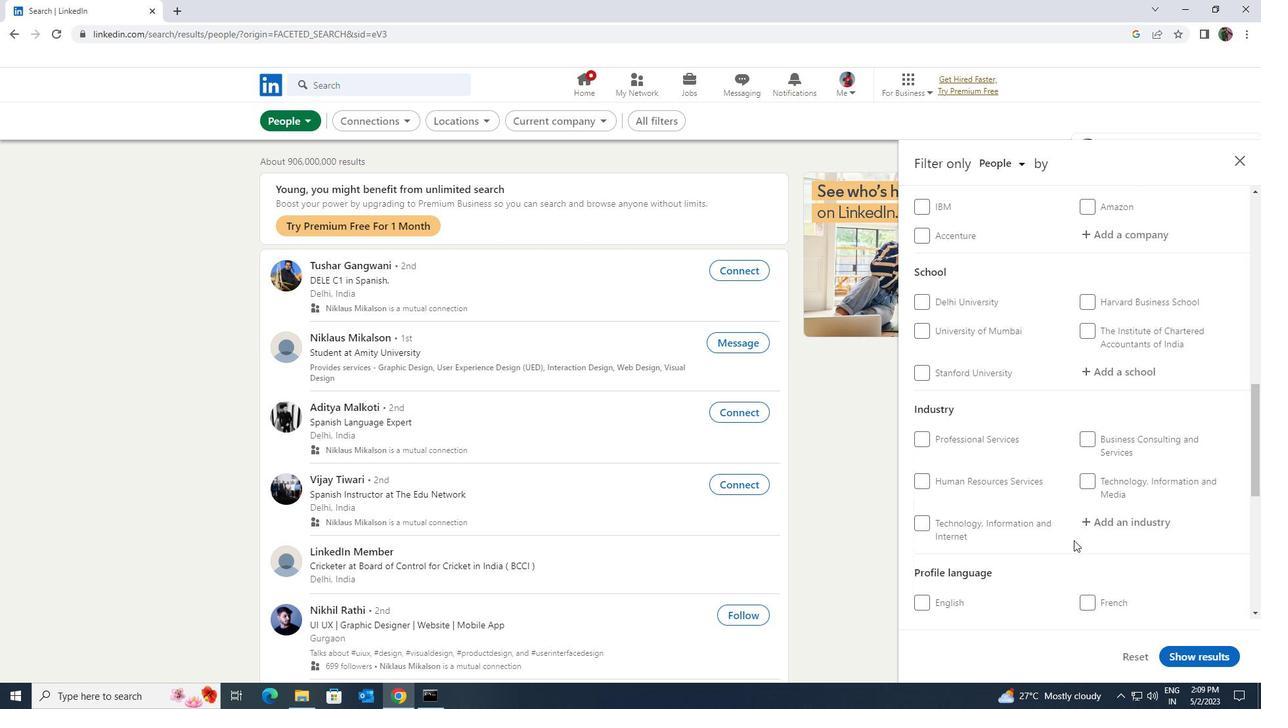 
Action: Mouse moved to (924, 566)
Screenshot: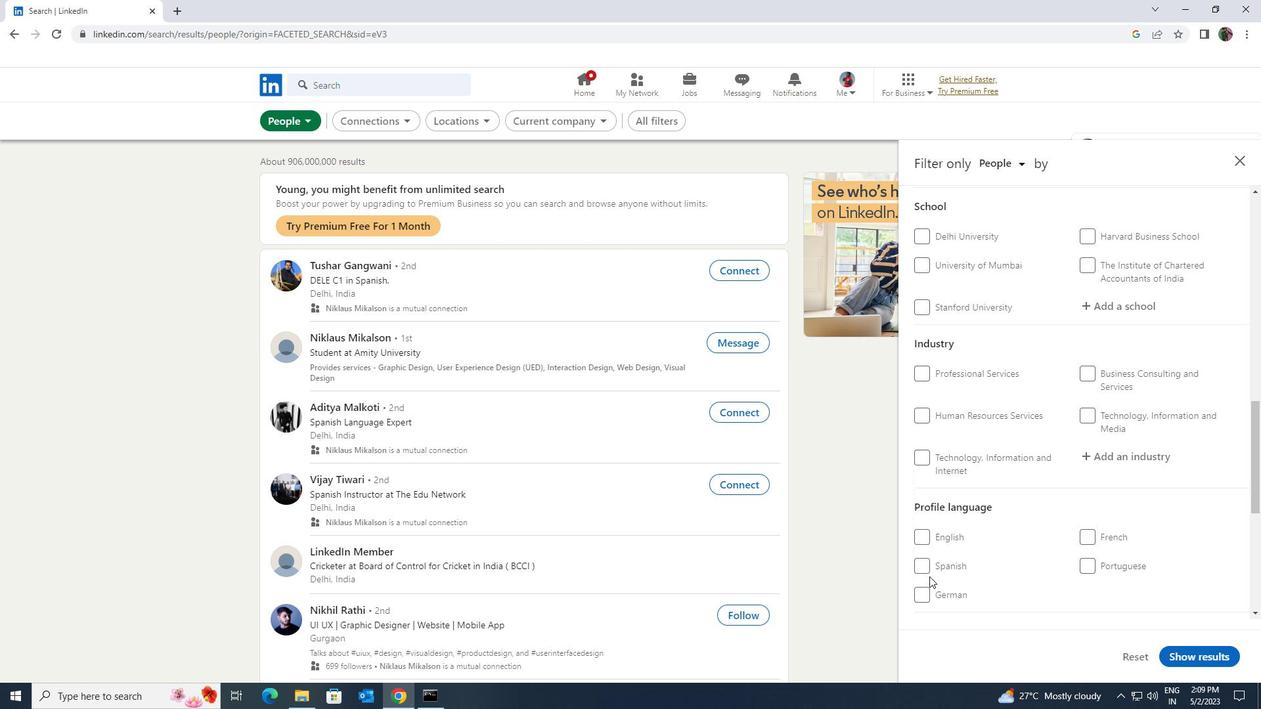 
Action: Mouse pressed left at (924, 566)
Screenshot: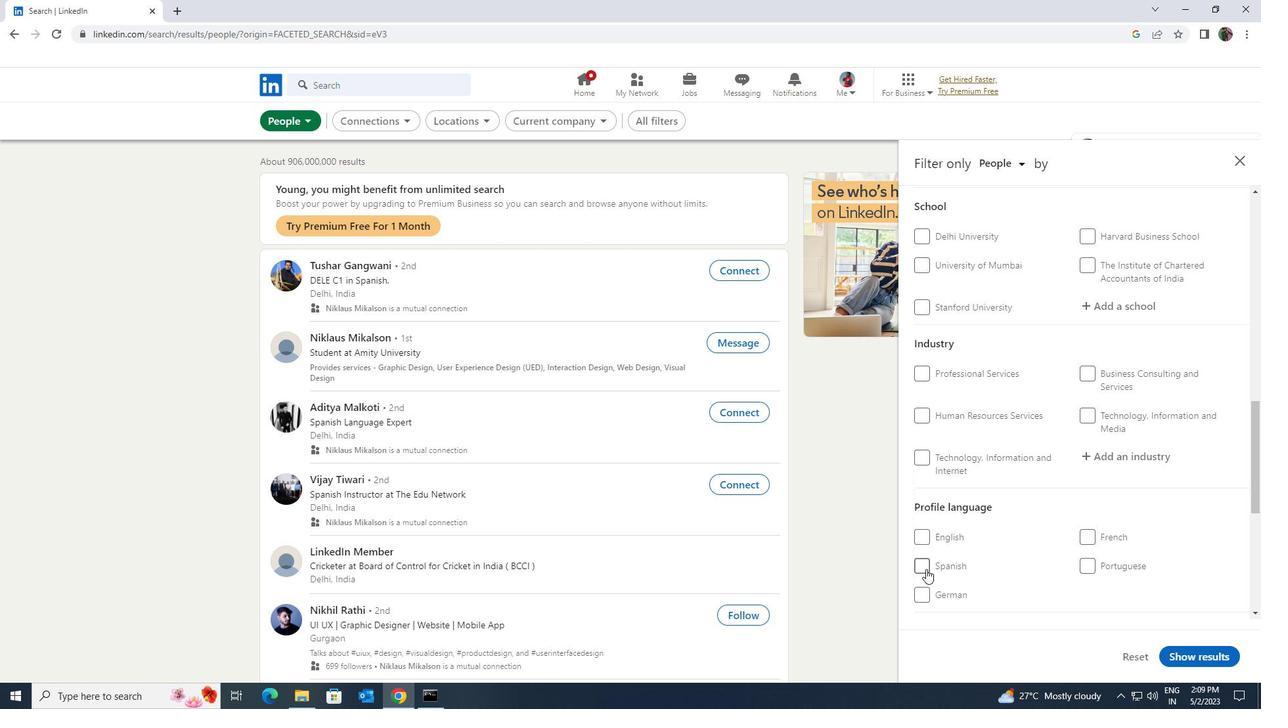 
Action: Mouse moved to (1052, 575)
Screenshot: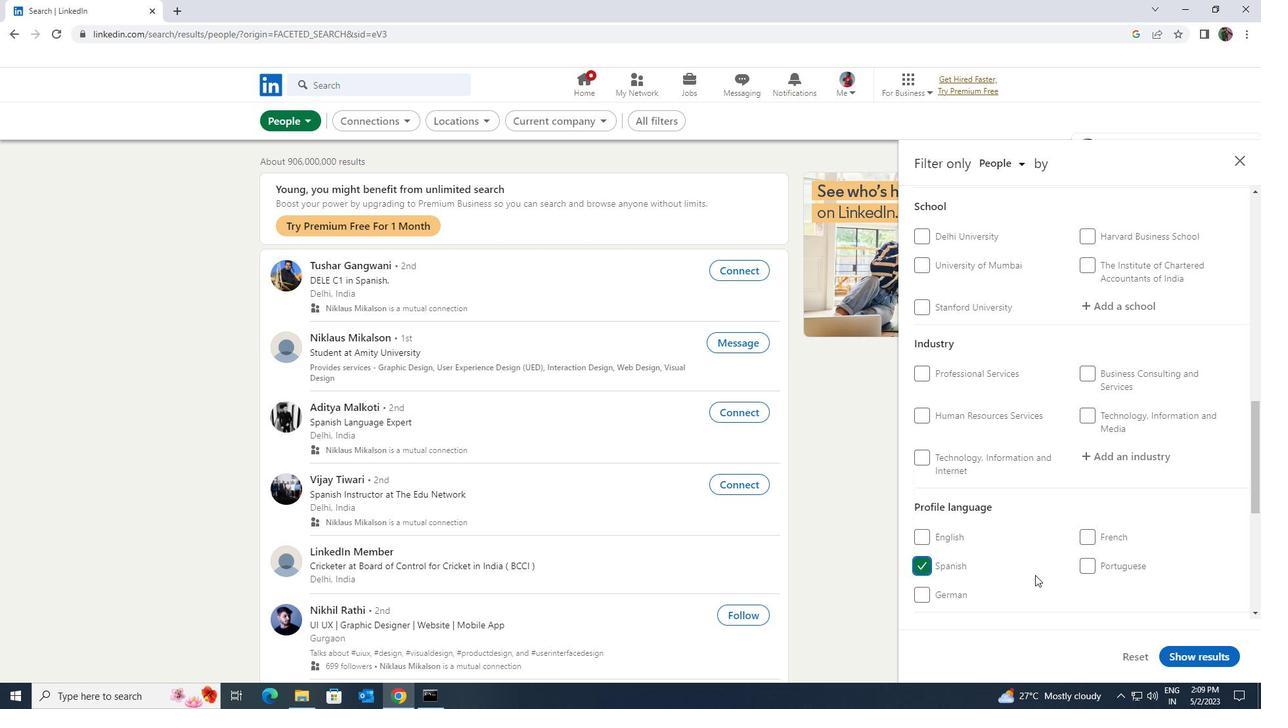 
Action: Mouse scrolled (1052, 576) with delta (0, 0)
Screenshot: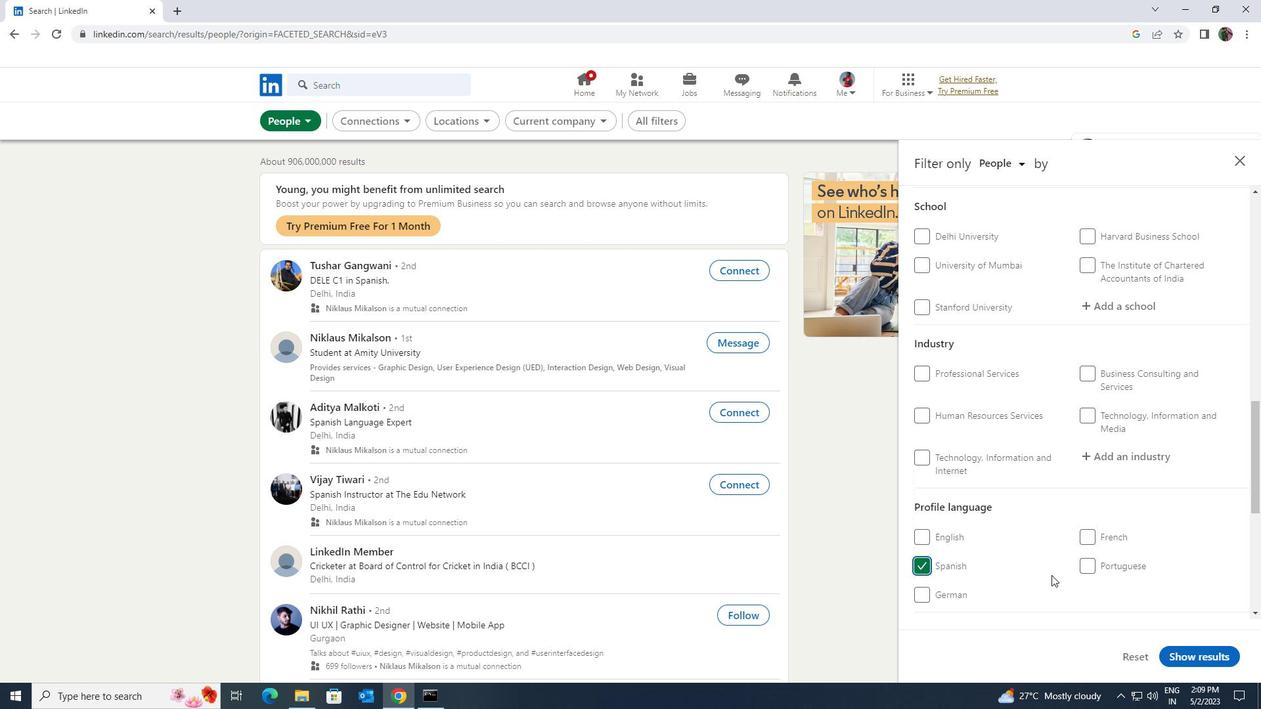 
Action: Mouse scrolled (1052, 576) with delta (0, 0)
Screenshot: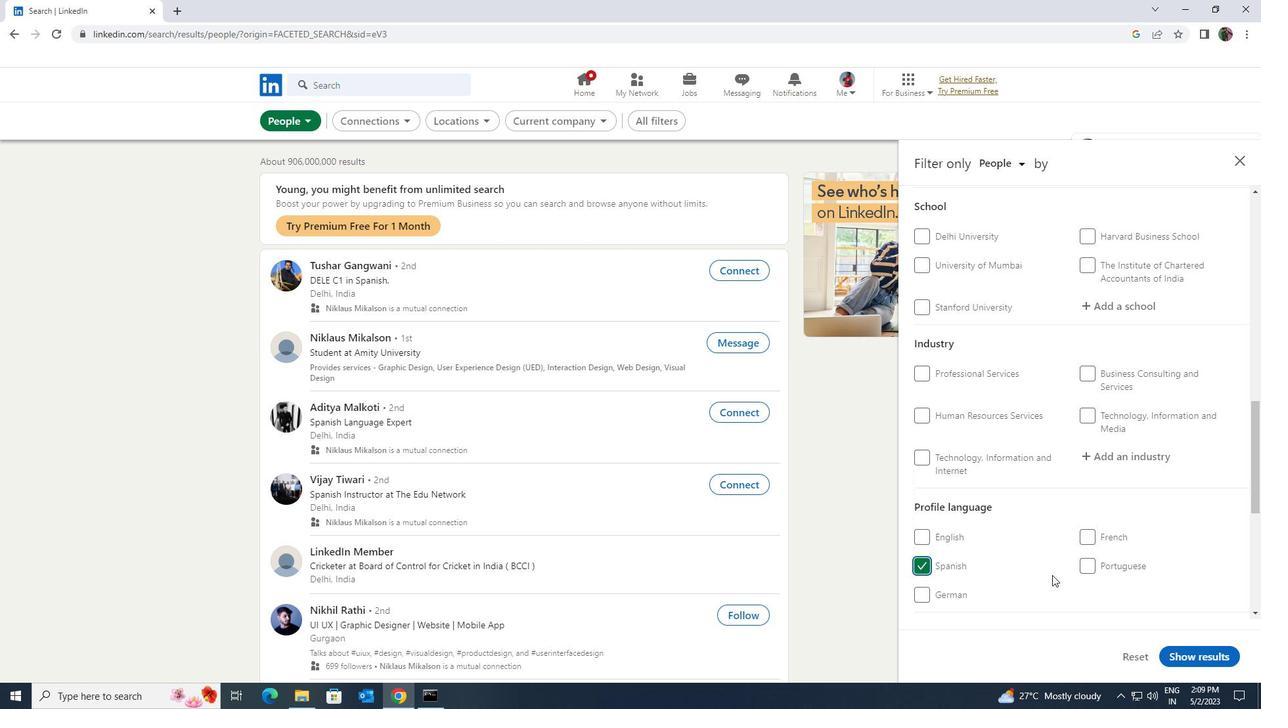
Action: Mouse scrolled (1052, 576) with delta (0, 0)
Screenshot: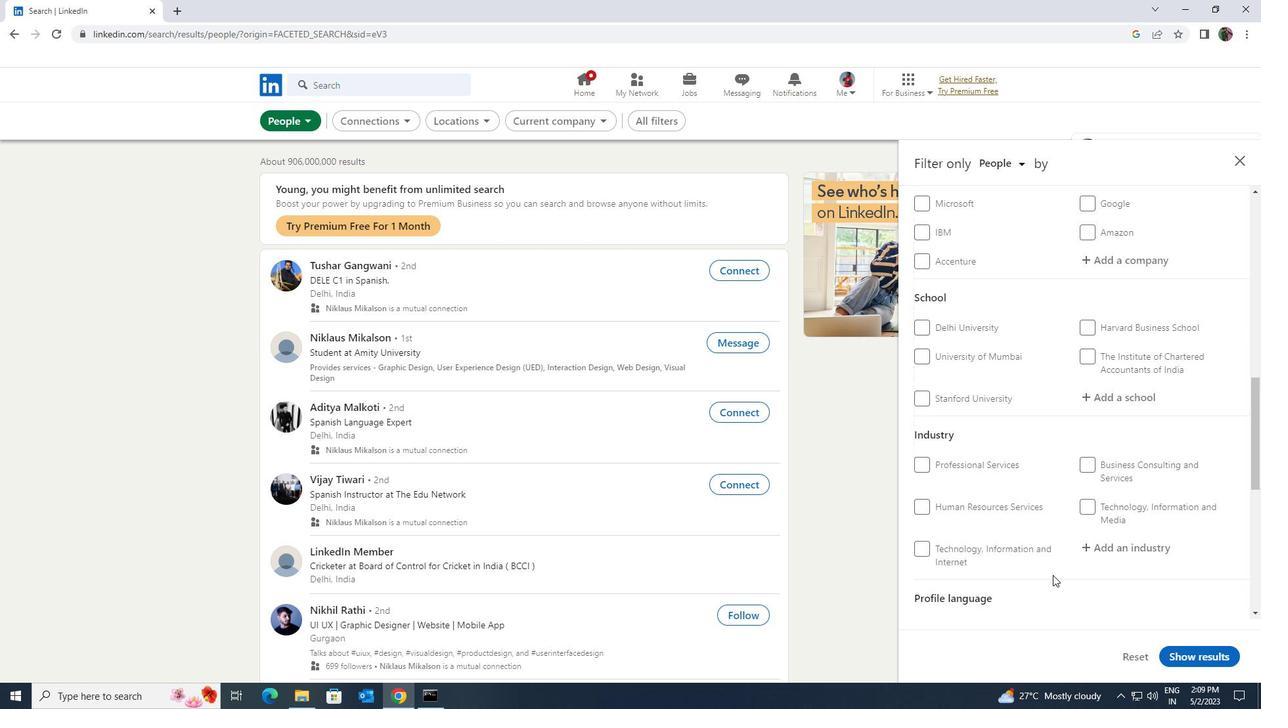 
Action: Mouse scrolled (1052, 576) with delta (0, 0)
Screenshot: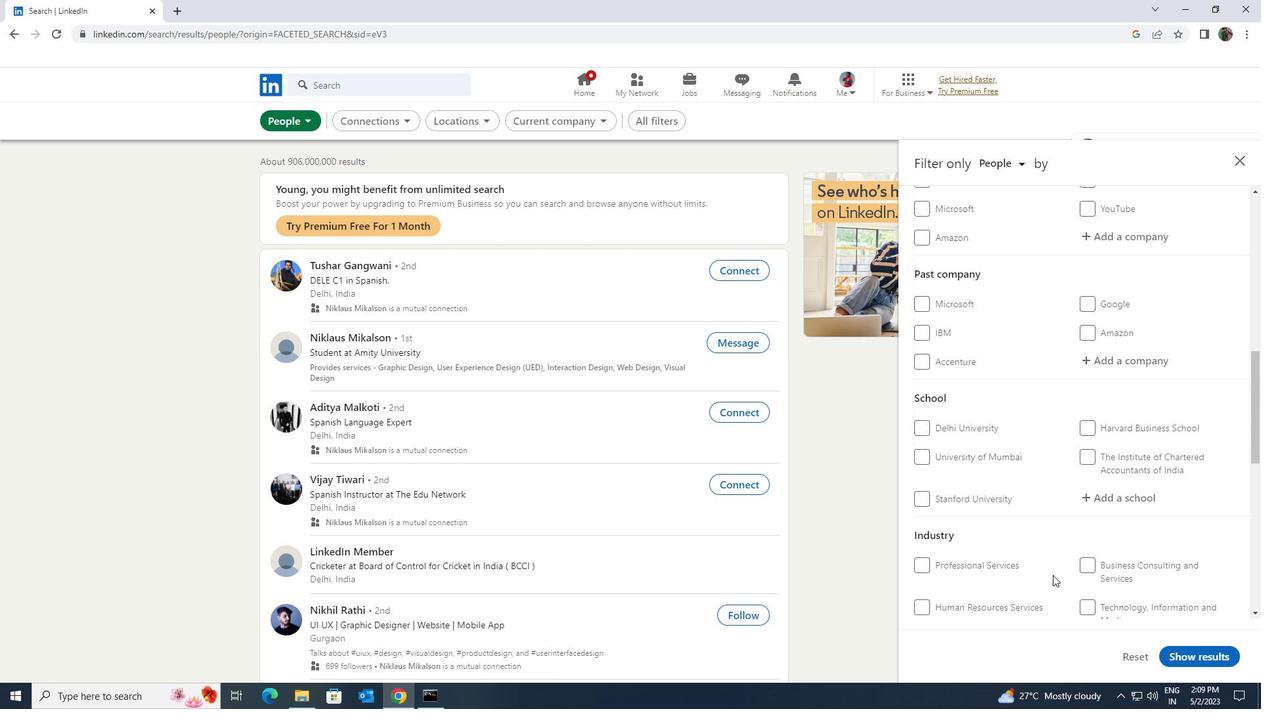 
Action: Mouse scrolled (1052, 576) with delta (0, 0)
Screenshot: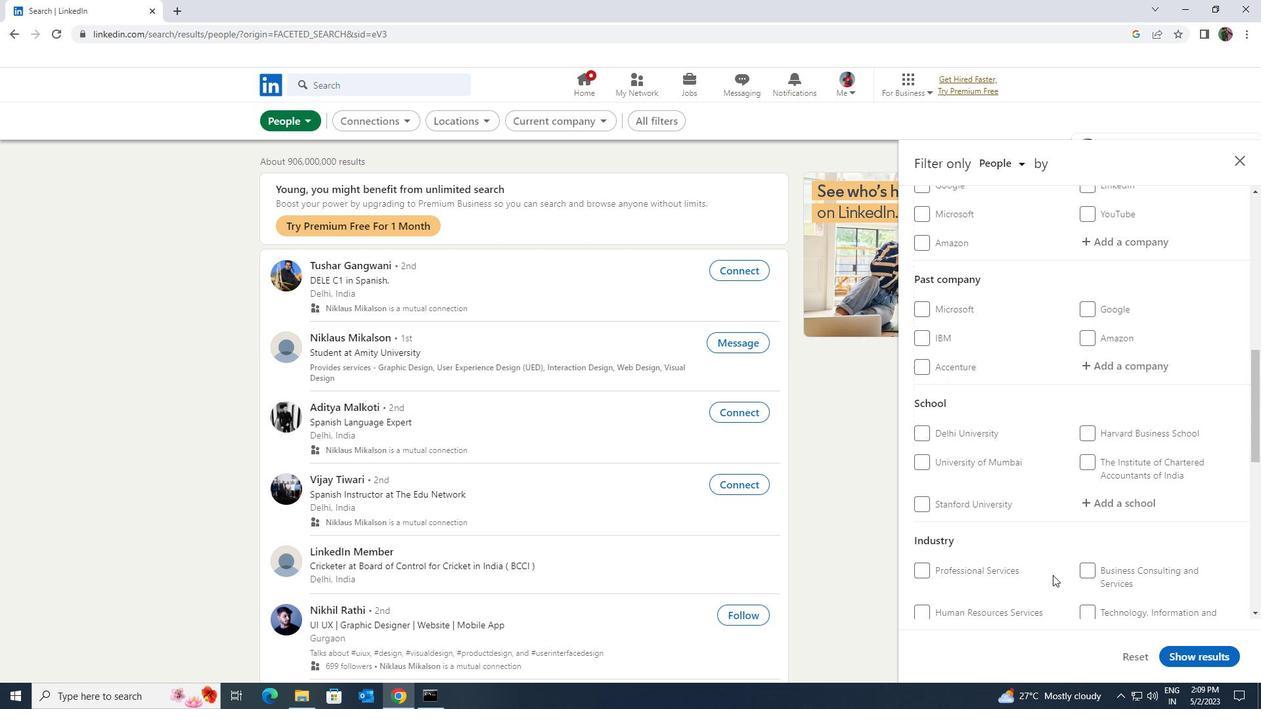
Action: Mouse scrolled (1052, 576) with delta (0, 0)
Screenshot: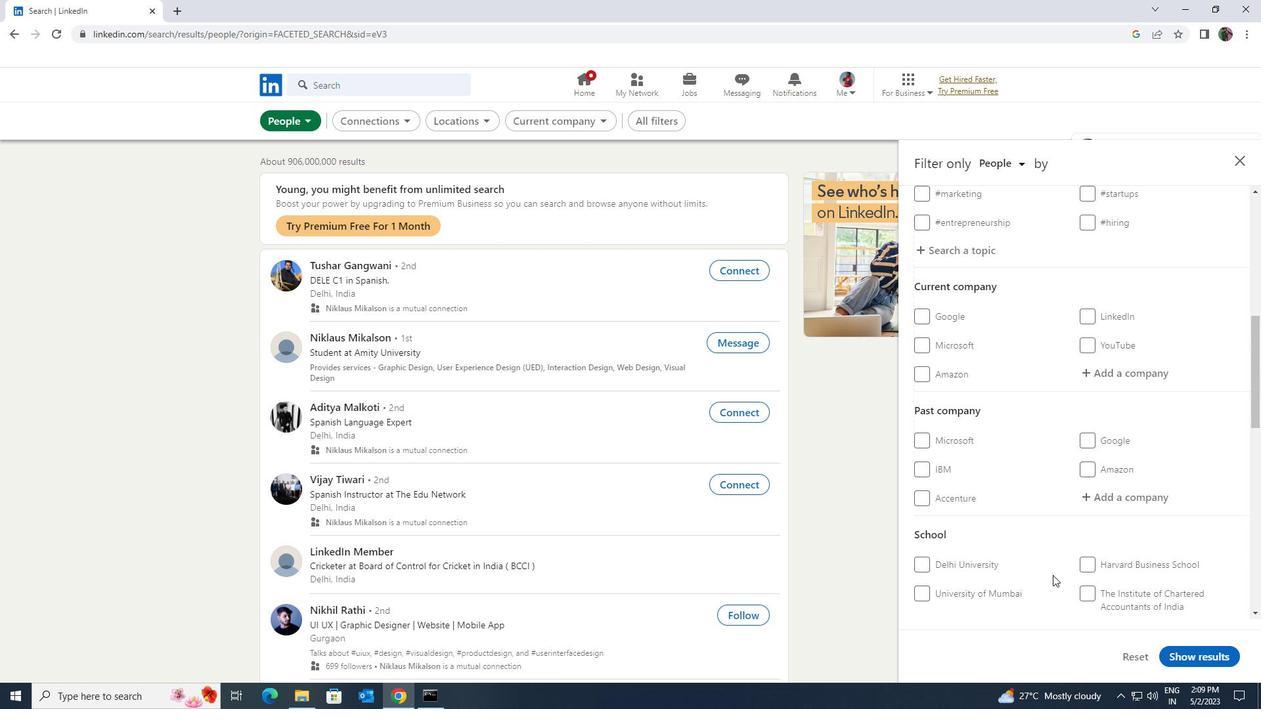 
Action: Mouse scrolled (1052, 576) with delta (0, 0)
Screenshot: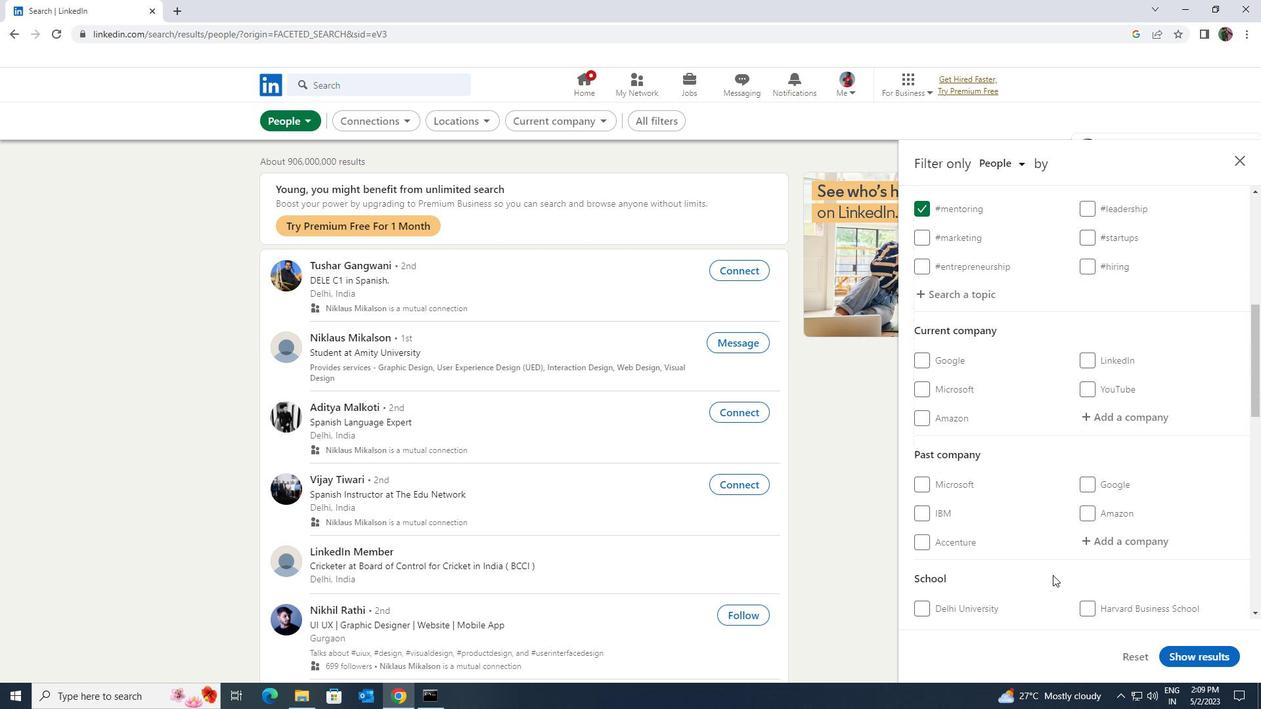 
Action: Mouse scrolled (1052, 576) with delta (0, 0)
Screenshot: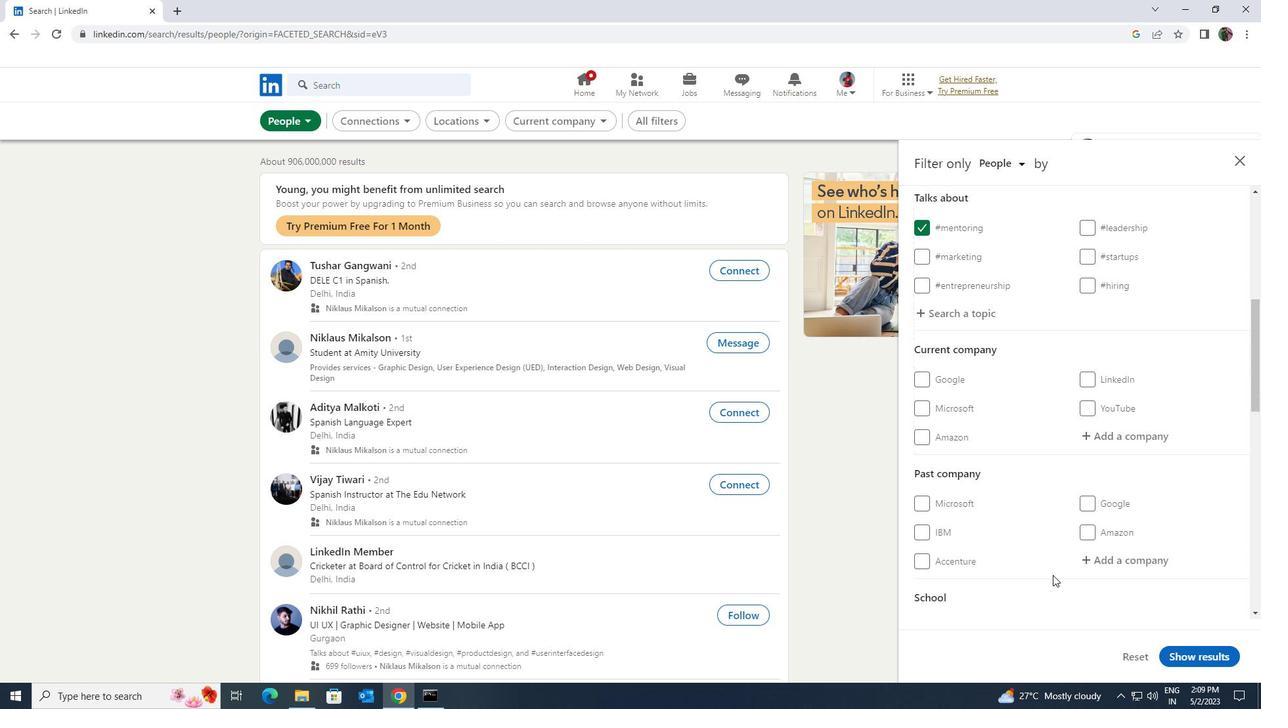 
Action: Mouse moved to (1093, 570)
Screenshot: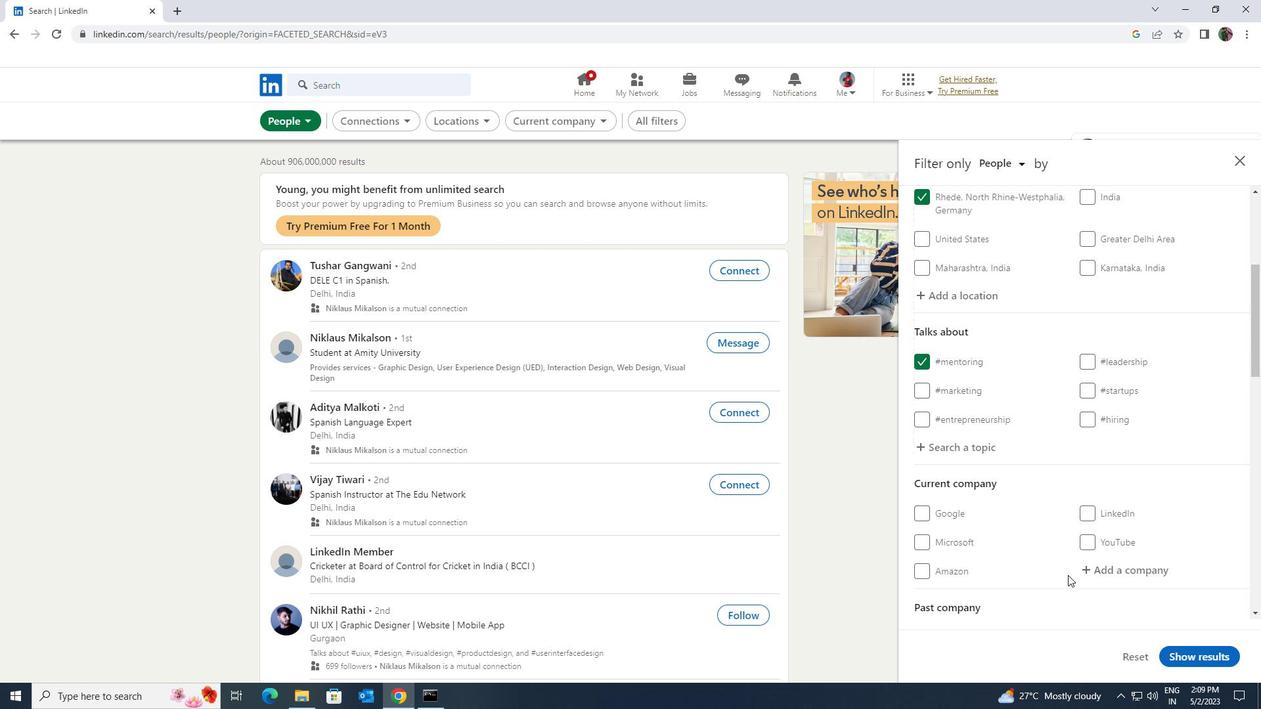 
Action: Mouse pressed left at (1093, 570)
Screenshot: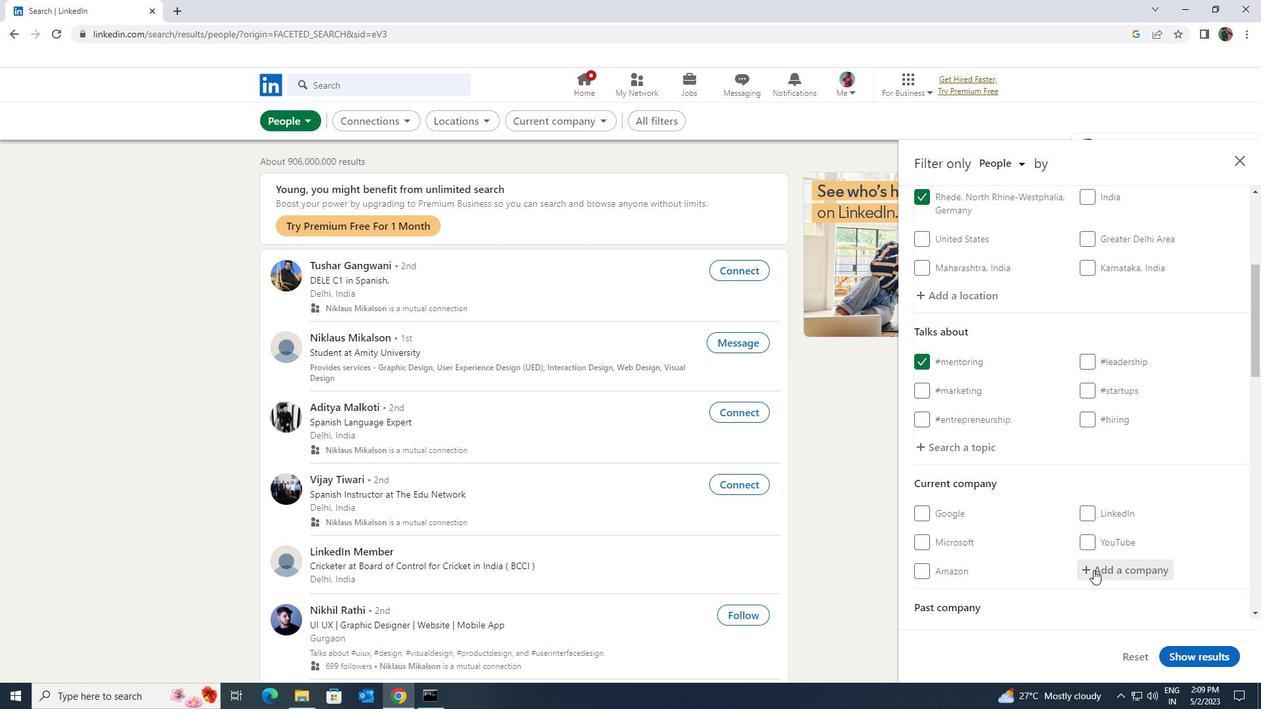 
Action: Key pressed <Key.shift><Key.shift><Key.shift><Key.shift><Key.shift><Key.shift><Key.shift><Key.shift><Key.shift><Key.shift><Key.shift><Key.shift><Key.shift><Key.shift><Key.shift><Key.shift><Key.shift><Key.shift><Key.shift><Key.shift><Key.shift><Key.shift><Key.shift><Key.shift><Key.shift><Key.shift><Key.shift><Key.shift><Key.shift><Key.shift><Key.shift><Key.shift><Key.shift><Key.shift><Key.shift>FMCG<Key.space>
Screenshot: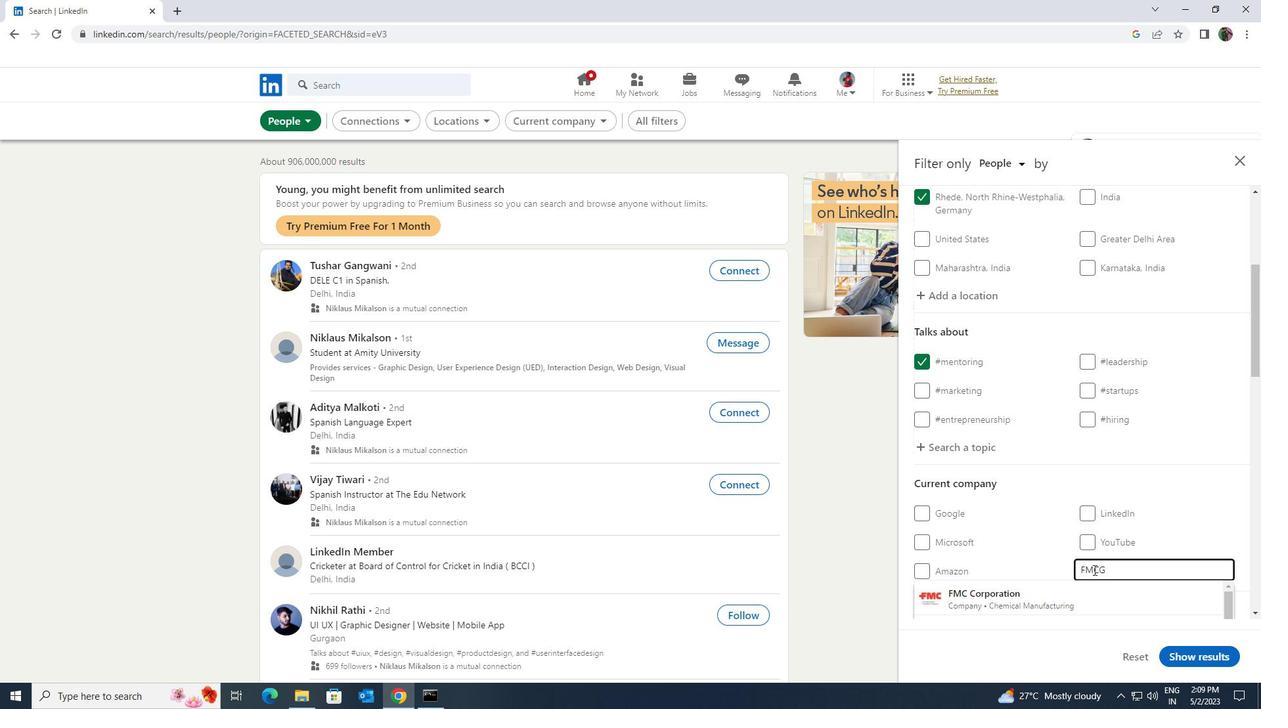 
Action: Mouse moved to (1080, 594)
Screenshot: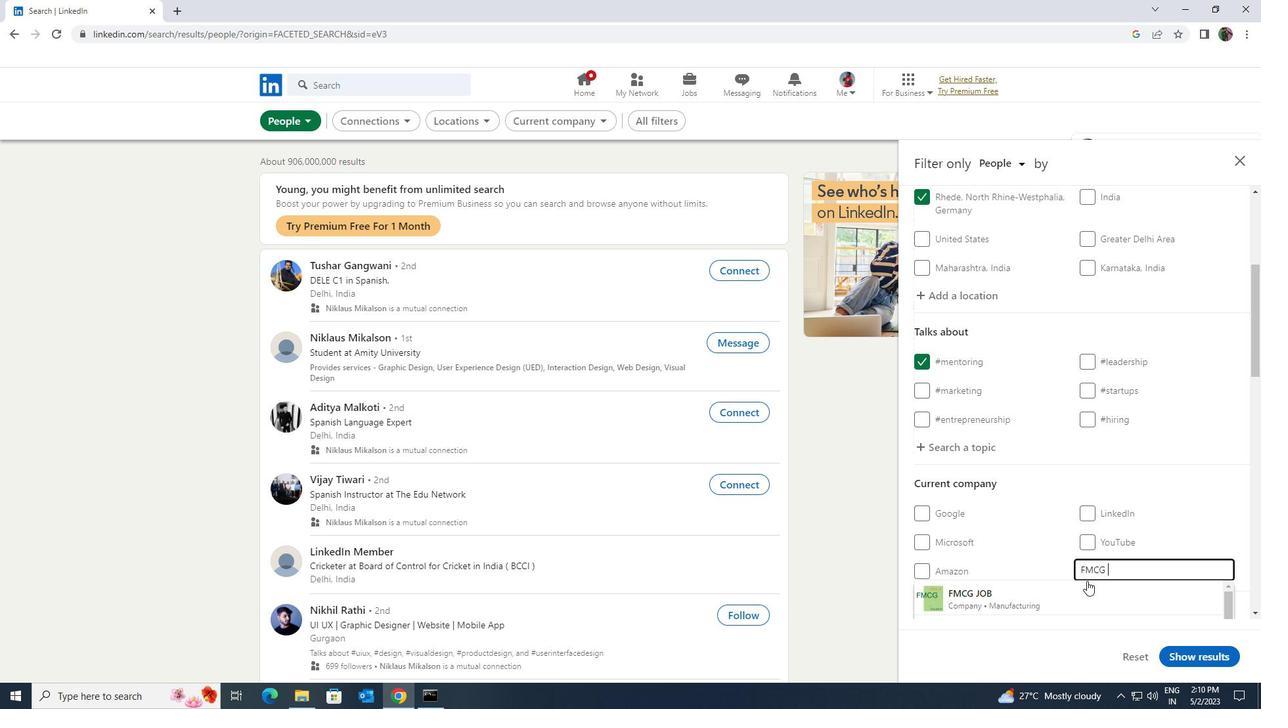 
Action: Mouse pressed left at (1080, 594)
Screenshot: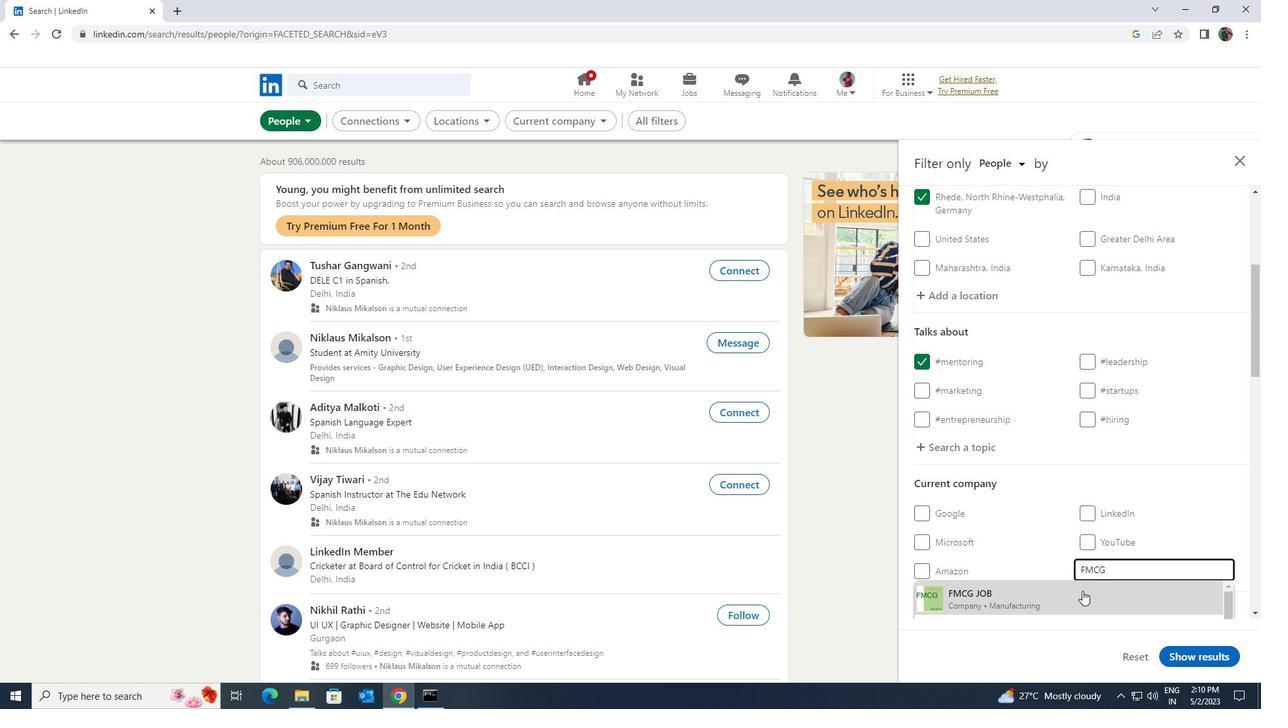 
Action: Mouse moved to (1080, 587)
Screenshot: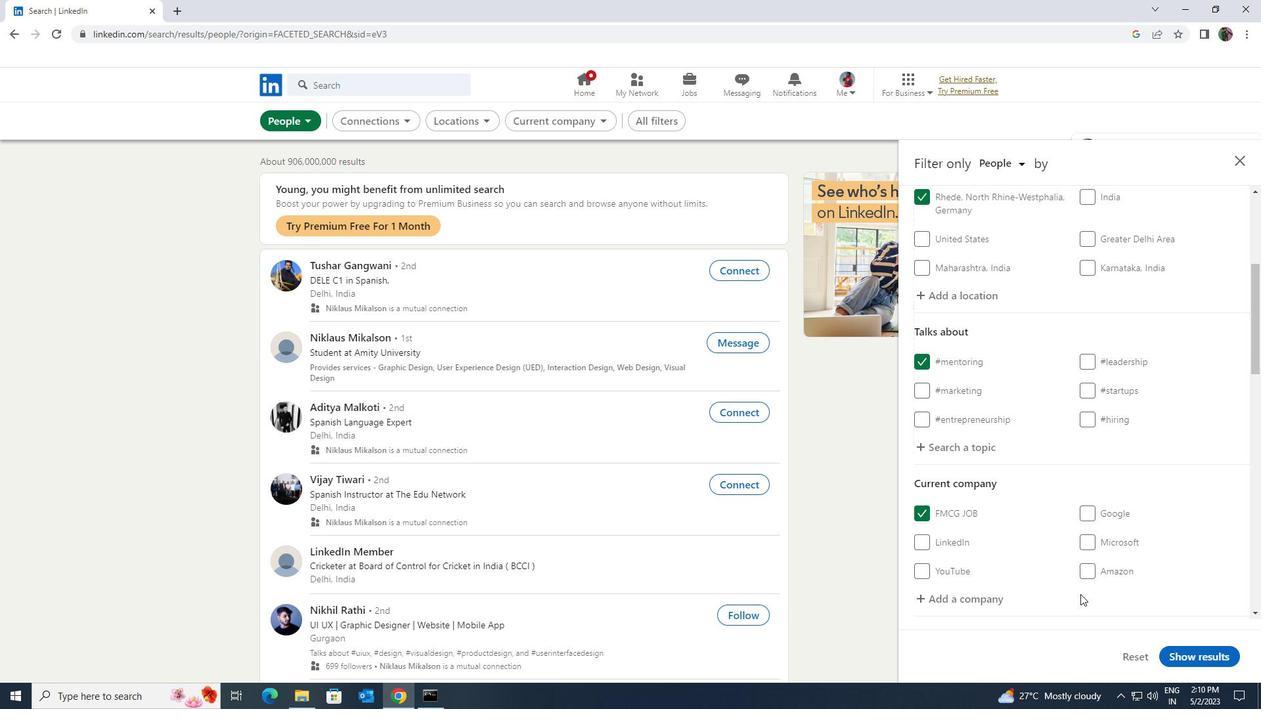 
Action: Mouse scrolled (1080, 587) with delta (0, 0)
Screenshot: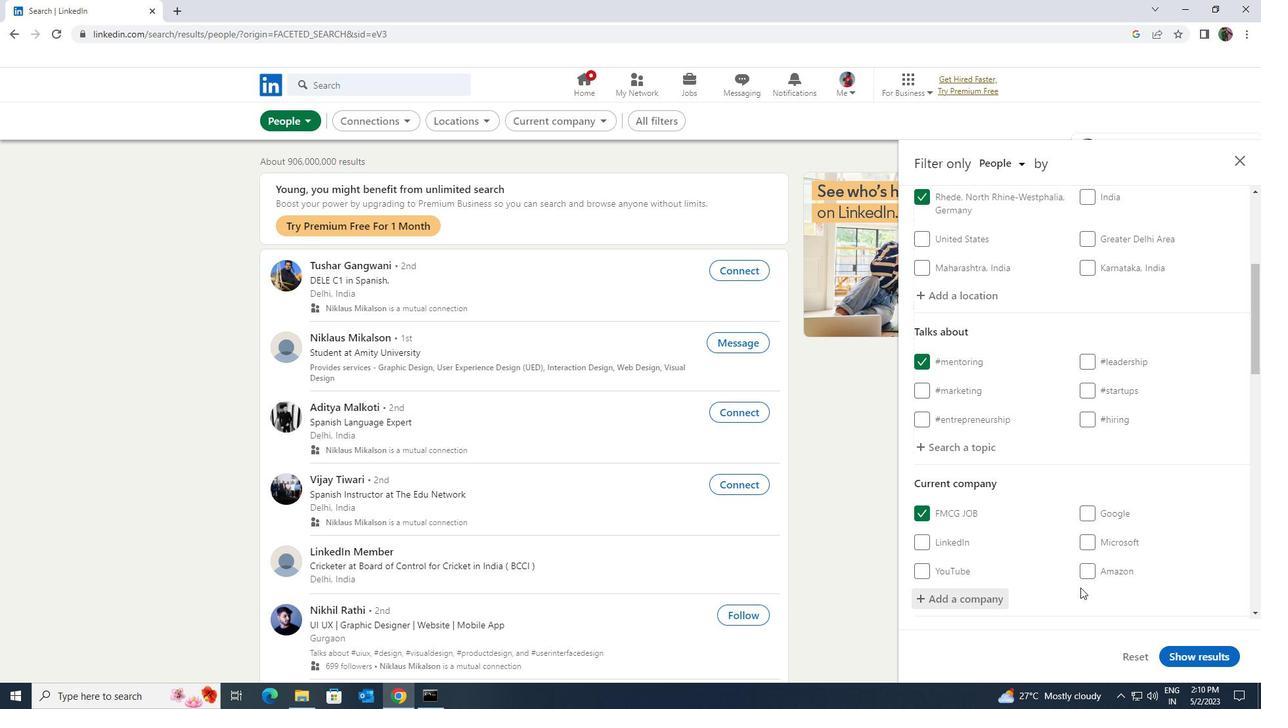 
Action: Mouse moved to (1083, 579)
Screenshot: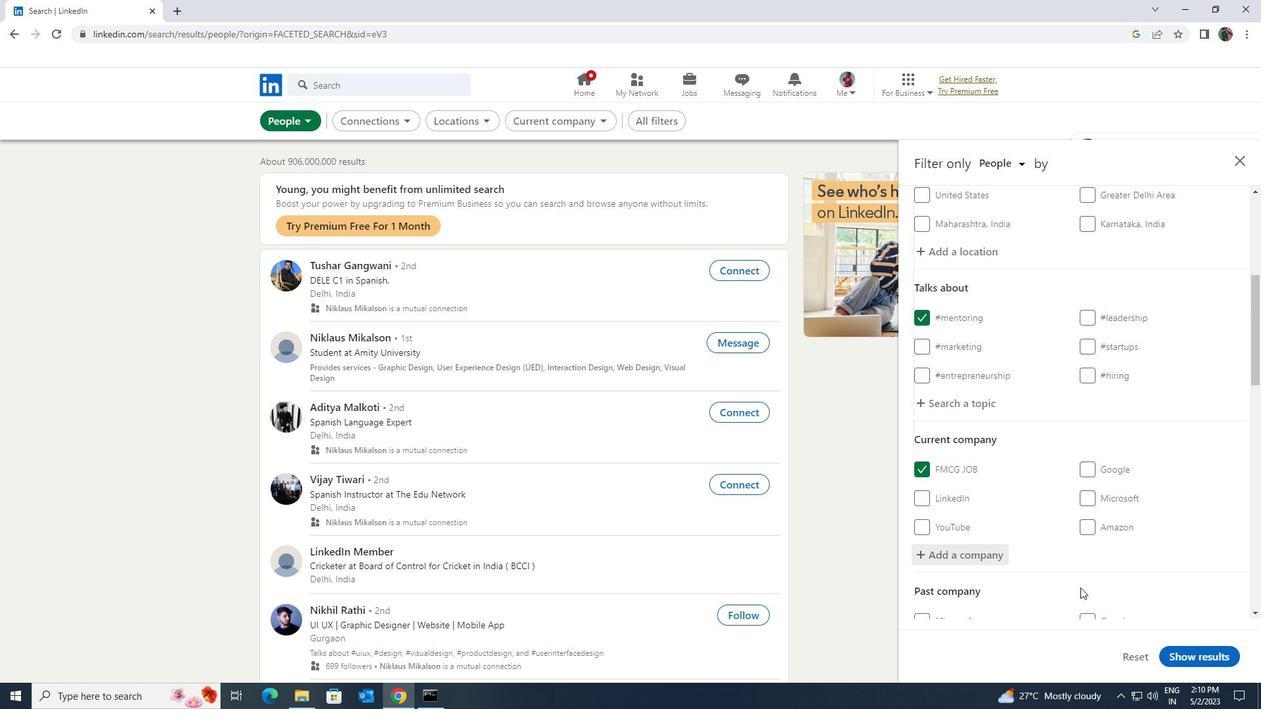 
Action: Mouse scrolled (1083, 579) with delta (0, 0)
Screenshot: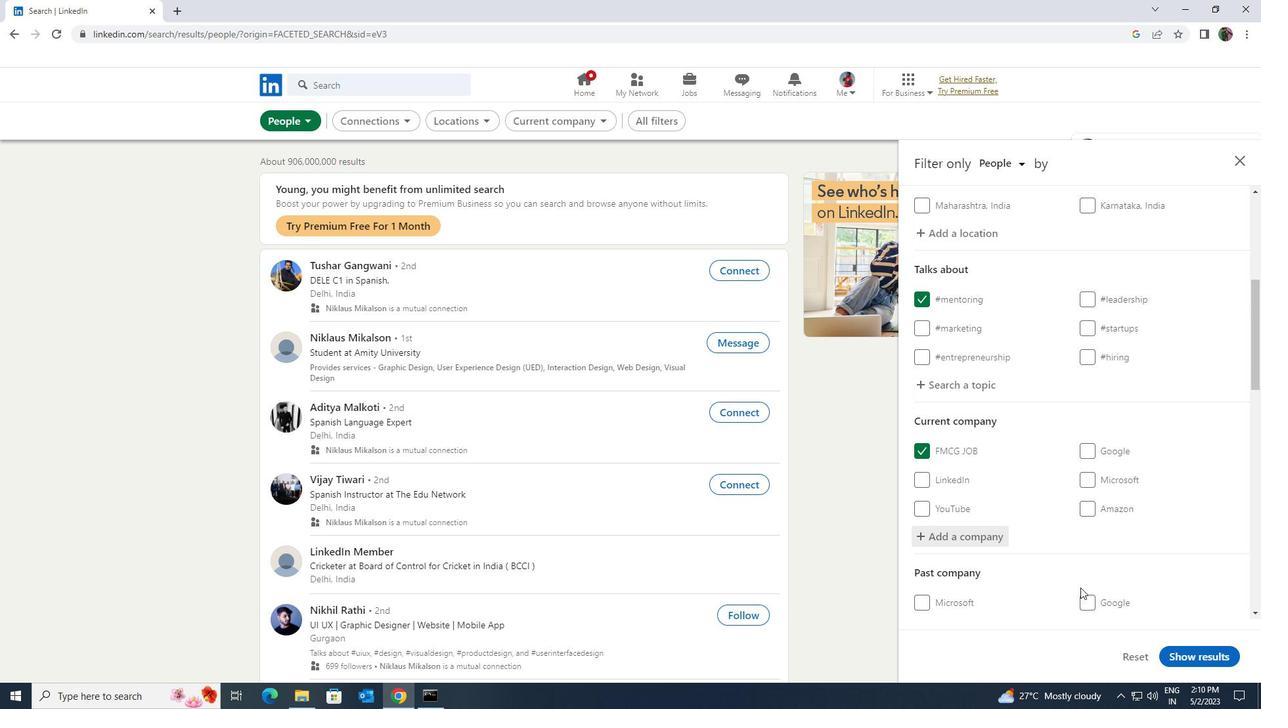 
Action: Mouse scrolled (1083, 579) with delta (0, 0)
Screenshot: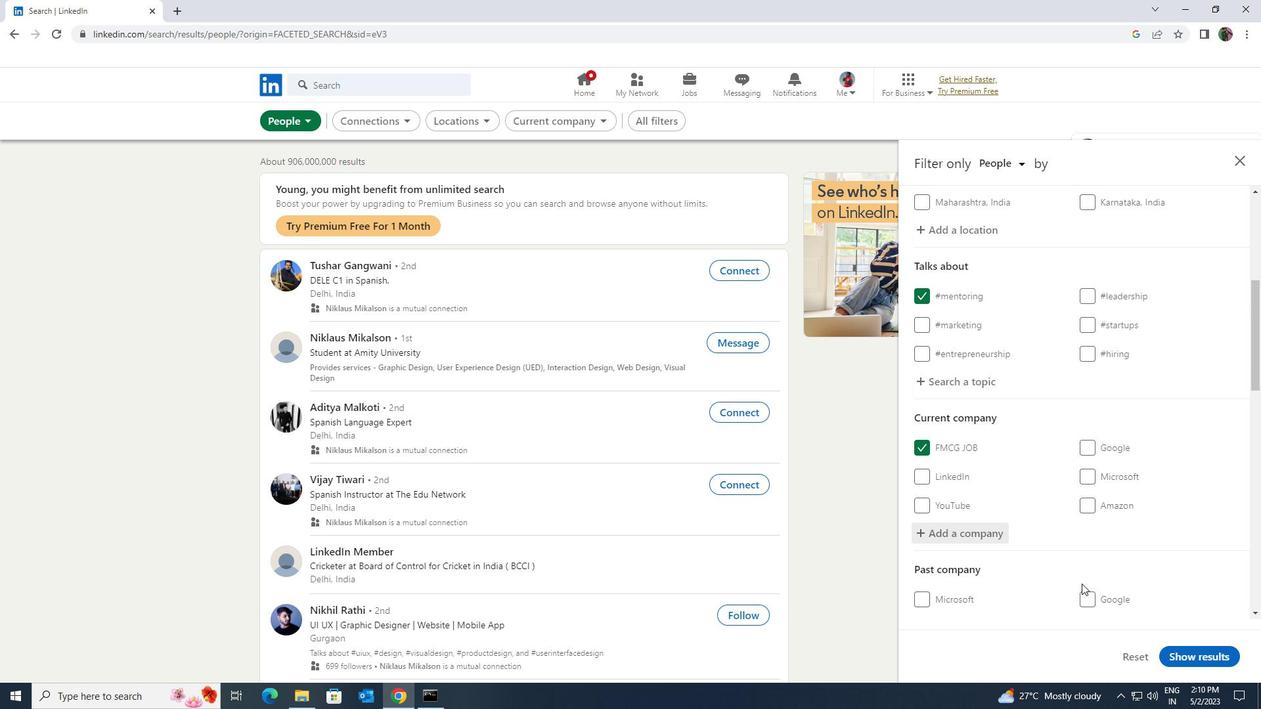 
Action: Mouse scrolled (1083, 579) with delta (0, 0)
Screenshot: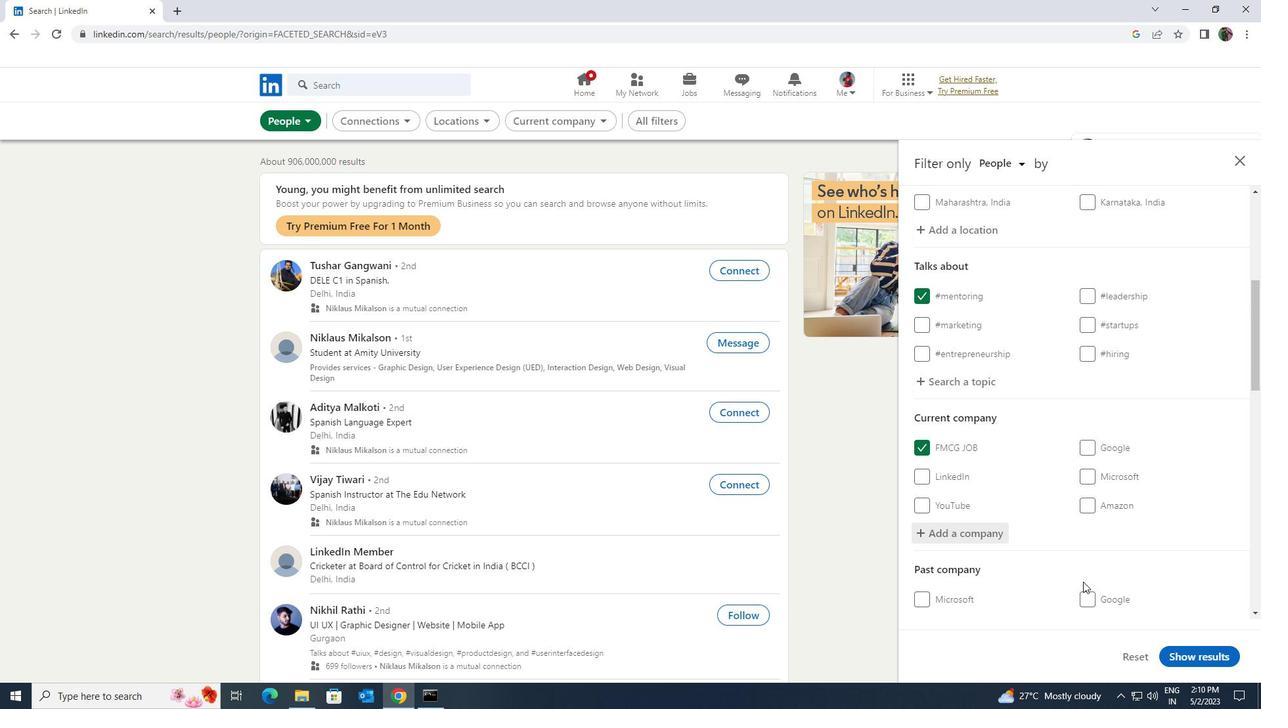 
Action: Mouse moved to (1093, 590)
Screenshot: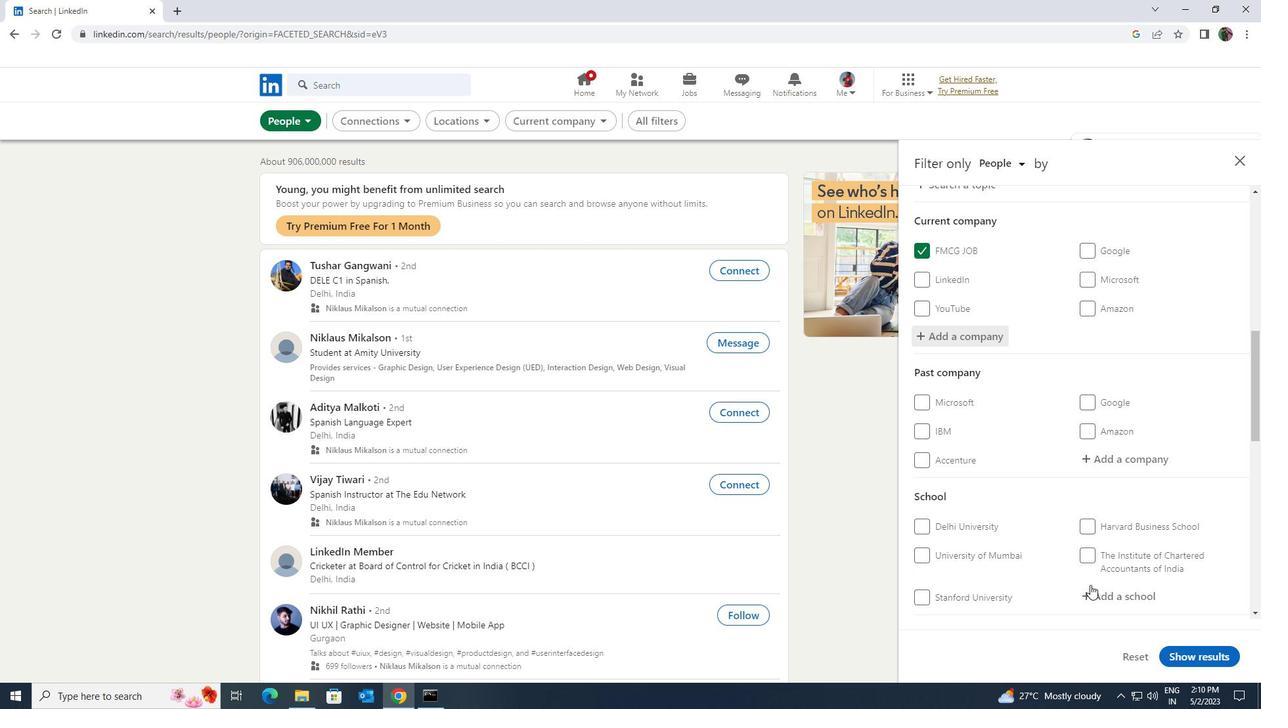 
Action: Mouse pressed left at (1093, 590)
Screenshot: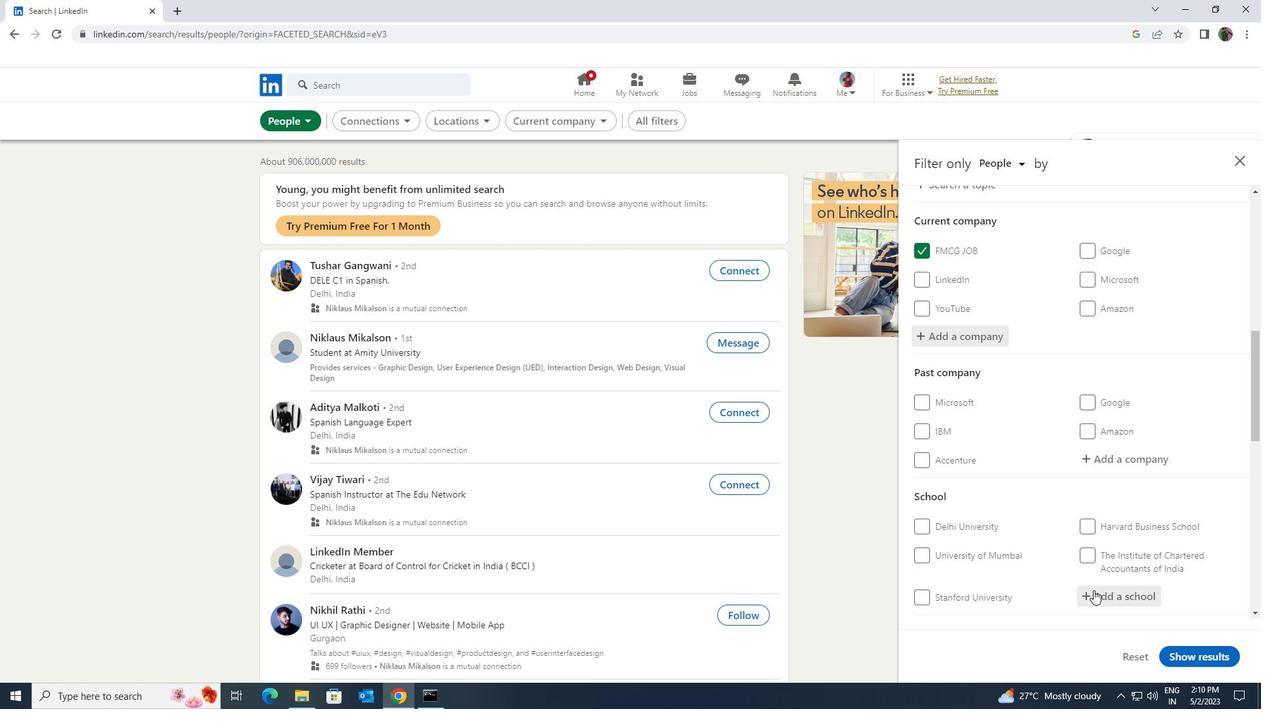 
Action: Key pressed <Key.shift><Key.shift><Key.shift><Key.shift><Key.shift><Key.shift><Key.shift><Key.shift><Key.shift><Key.shift><Key.shift><Key.shift><Key.shift><Key.shift><Key.shift><Key.shift>INDIAN<Key.space><Key.shift>INSTITUTE<Key.space><Key.shift><Key.shift><Key.shift><Key.shift>OF<Key.space><Key.shift><Key.shift><Key.shift><Key.shift>MATER
Screenshot: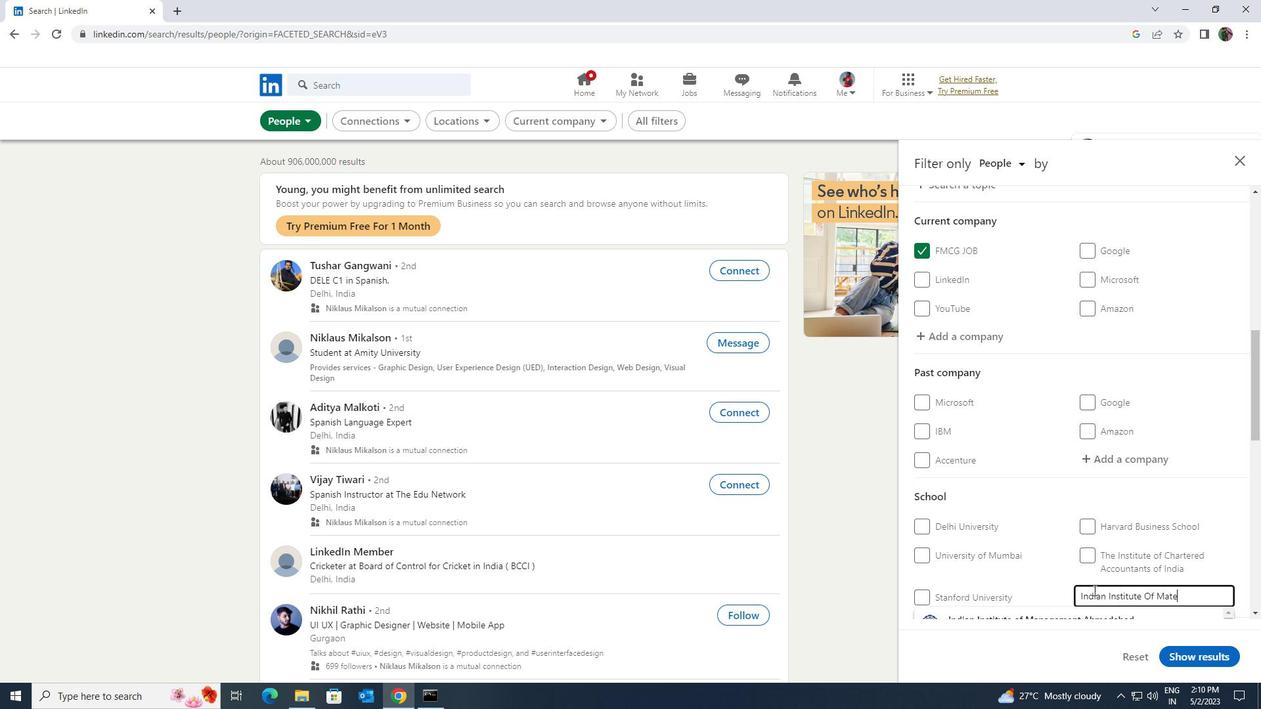 
Action: Mouse moved to (1112, 548)
Screenshot: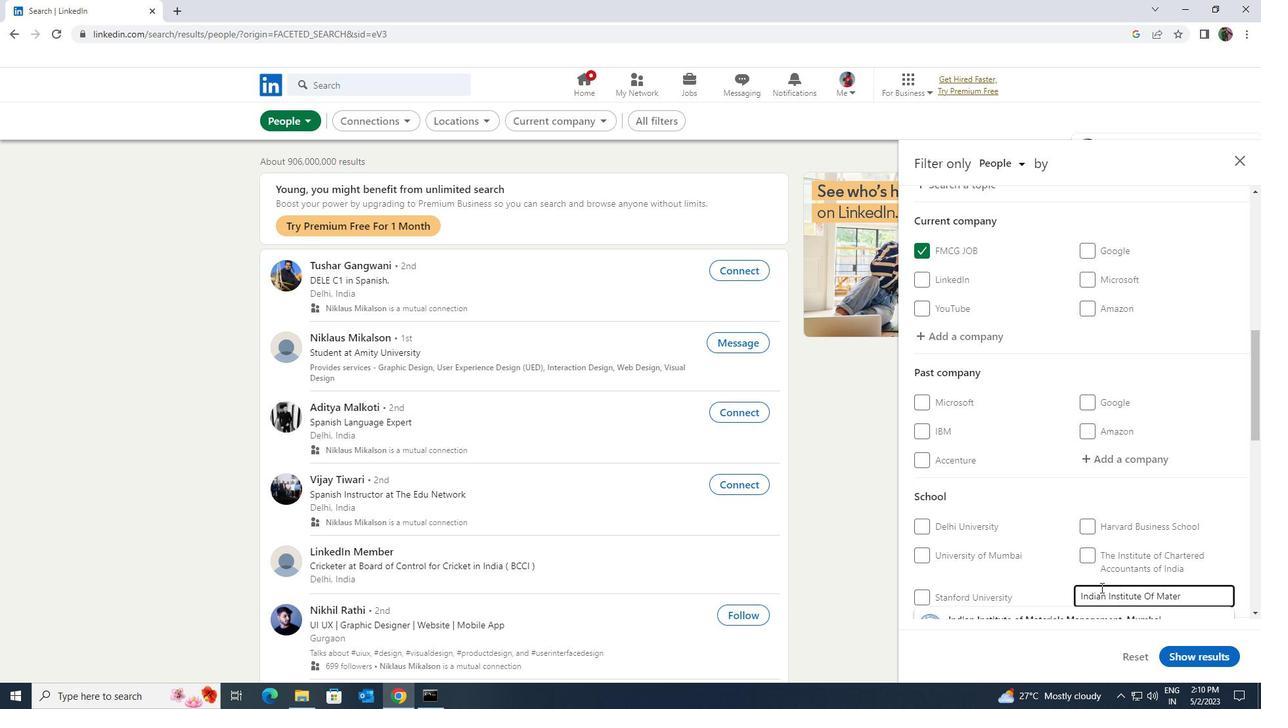 
Action: Mouse scrolled (1112, 547) with delta (0, 0)
Screenshot: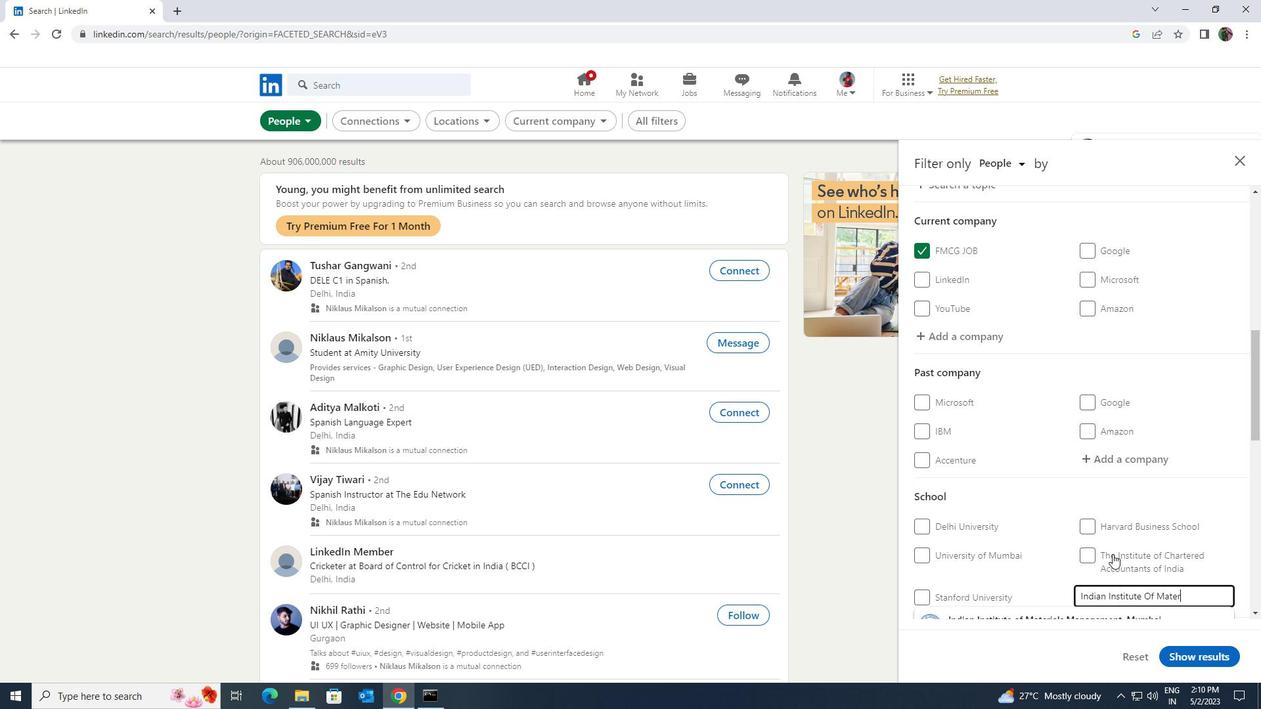 
Action: Mouse pressed left at (1112, 548)
Screenshot: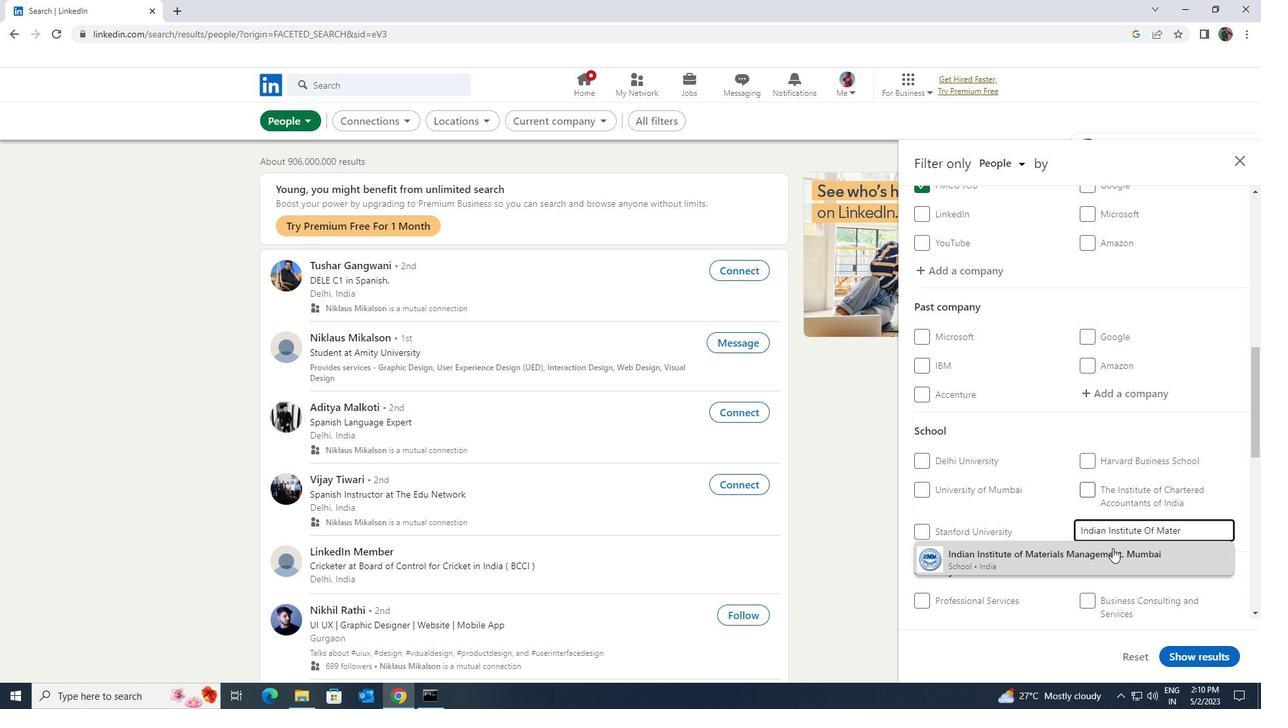 
Action: Mouse scrolled (1112, 547) with delta (0, 0)
Screenshot: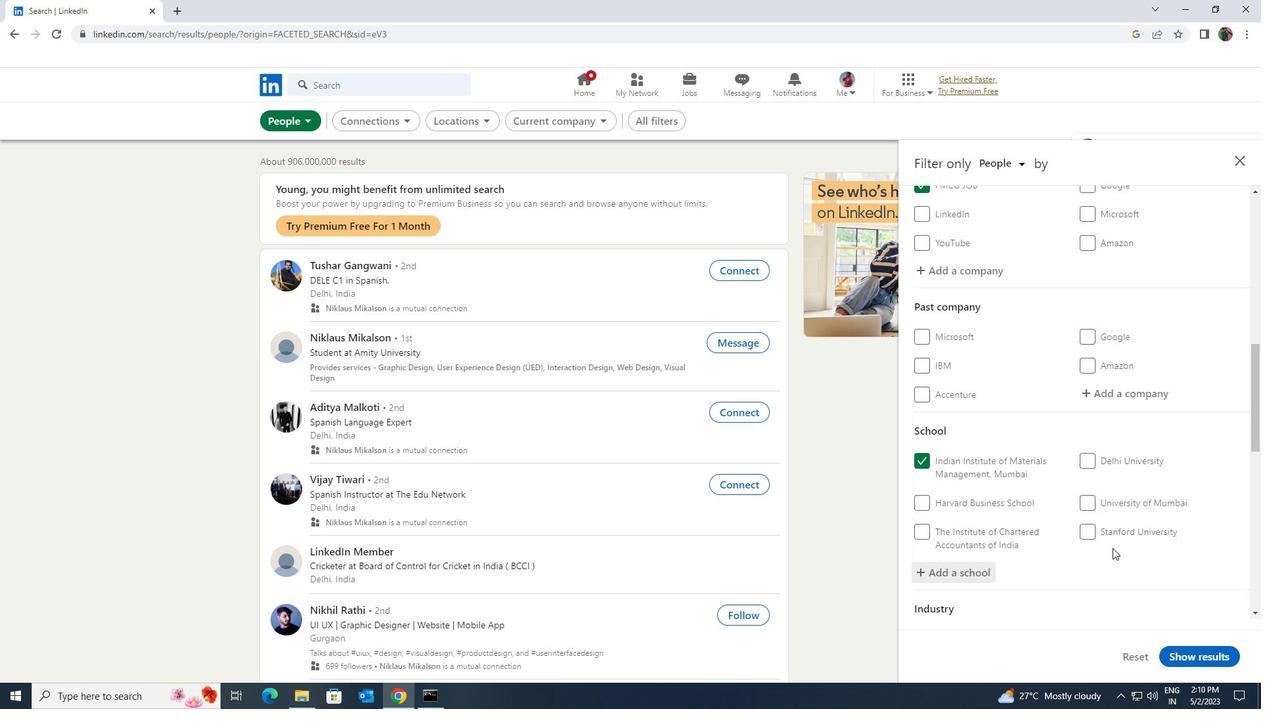 
Action: Mouse moved to (1114, 546)
Screenshot: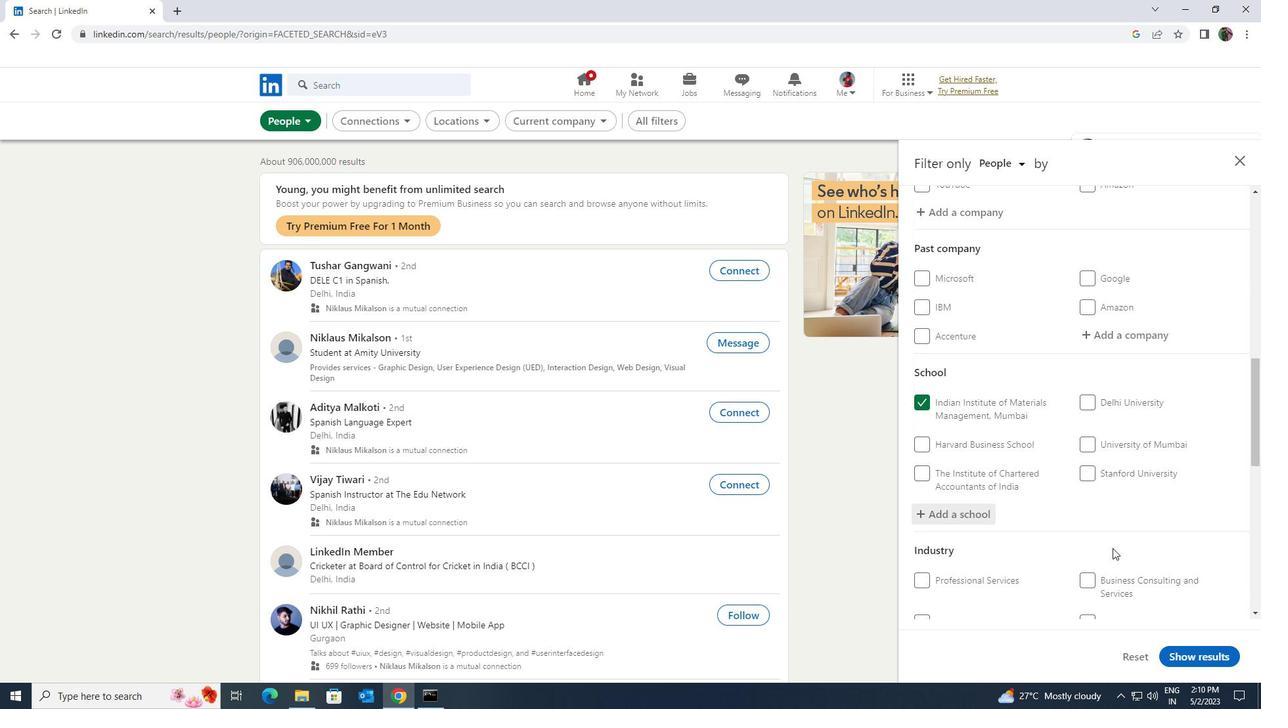 
Action: Mouse scrolled (1114, 545) with delta (0, 0)
Screenshot: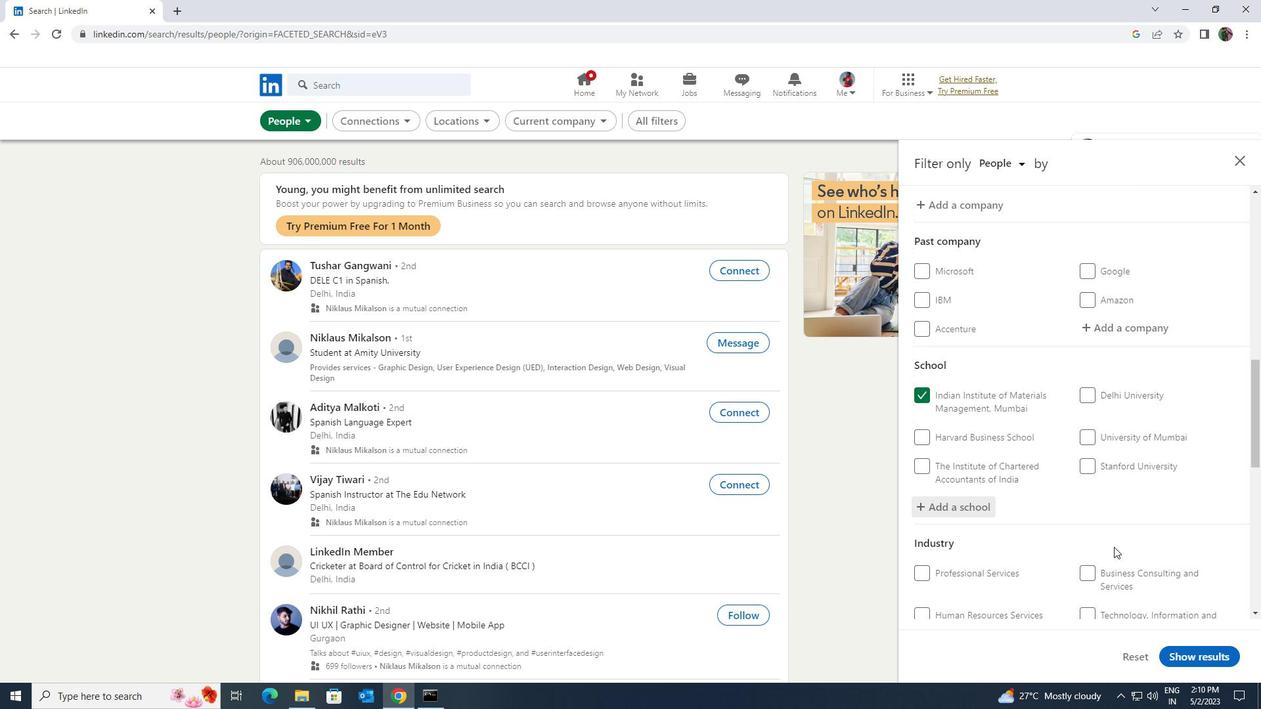 
Action: Mouse scrolled (1114, 545) with delta (0, 0)
Screenshot: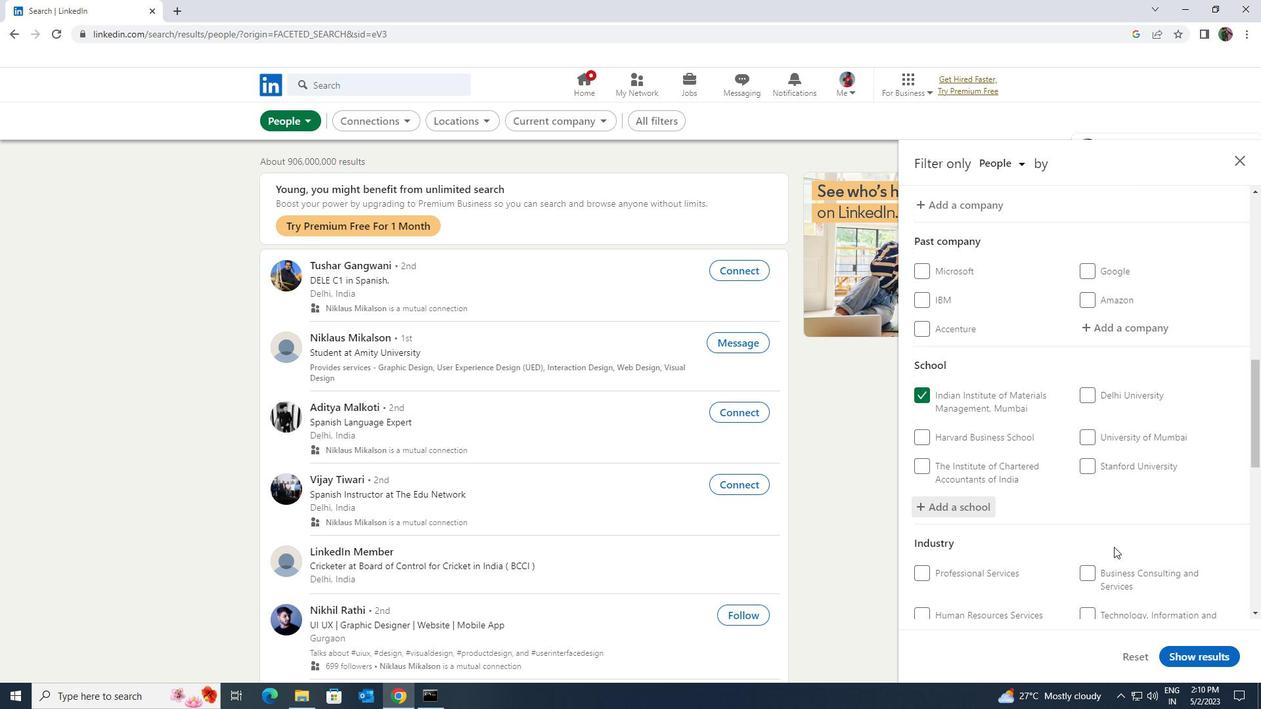 
Action: Mouse moved to (1119, 529)
Screenshot: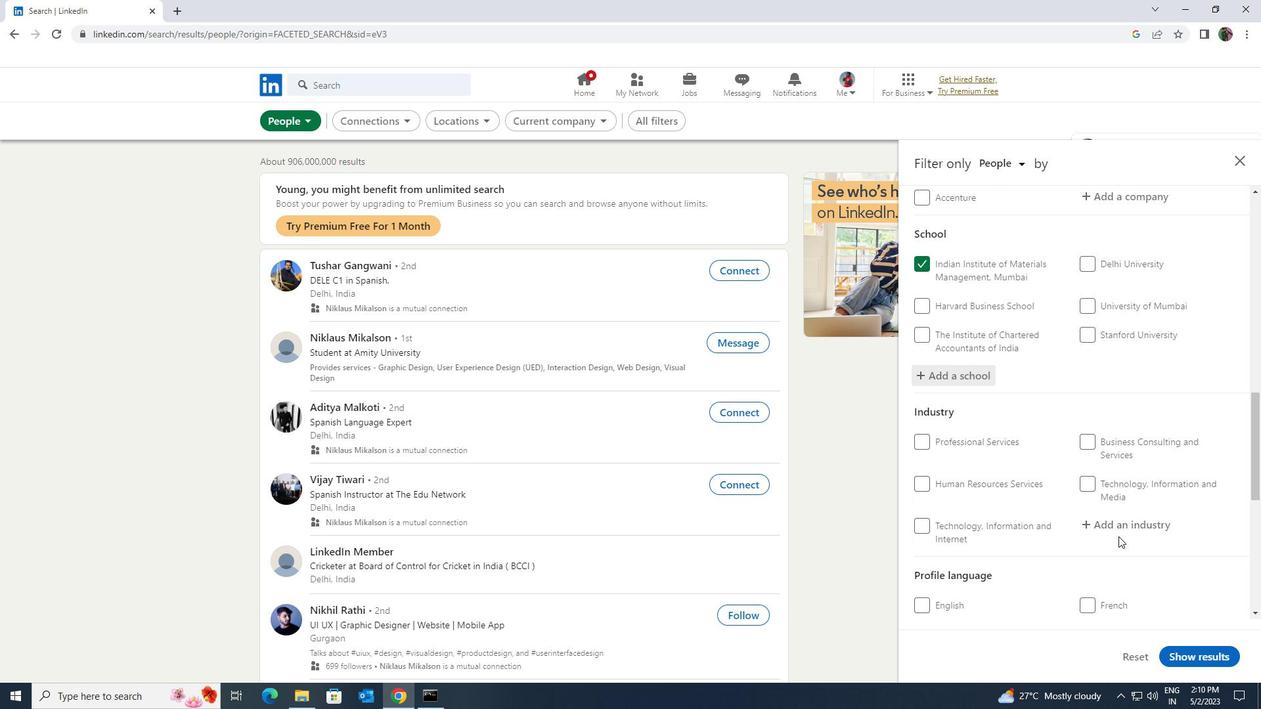 
Action: Mouse pressed left at (1119, 529)
Screenshot: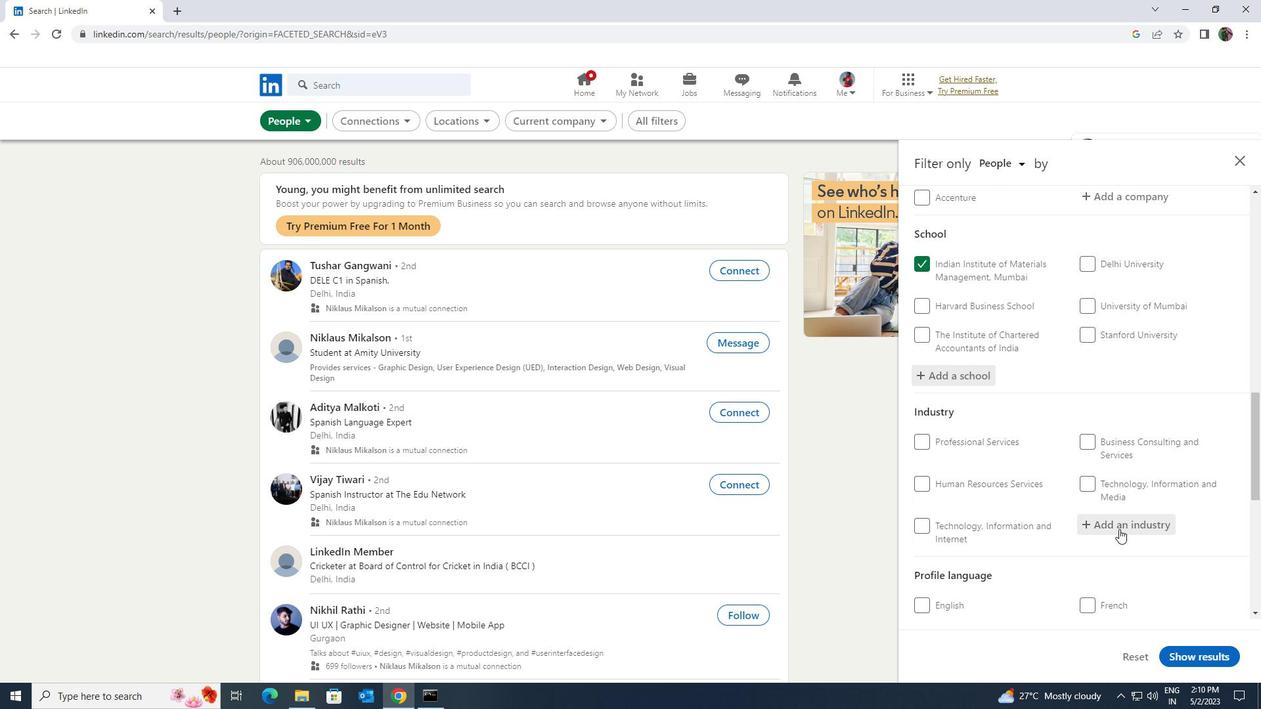
Action: Key pressed <Key.shift><Key.shift><Key.shift><Key.shift><Key.shift><Key.shift>GOVERNMENT<Key.space>
Screenshot: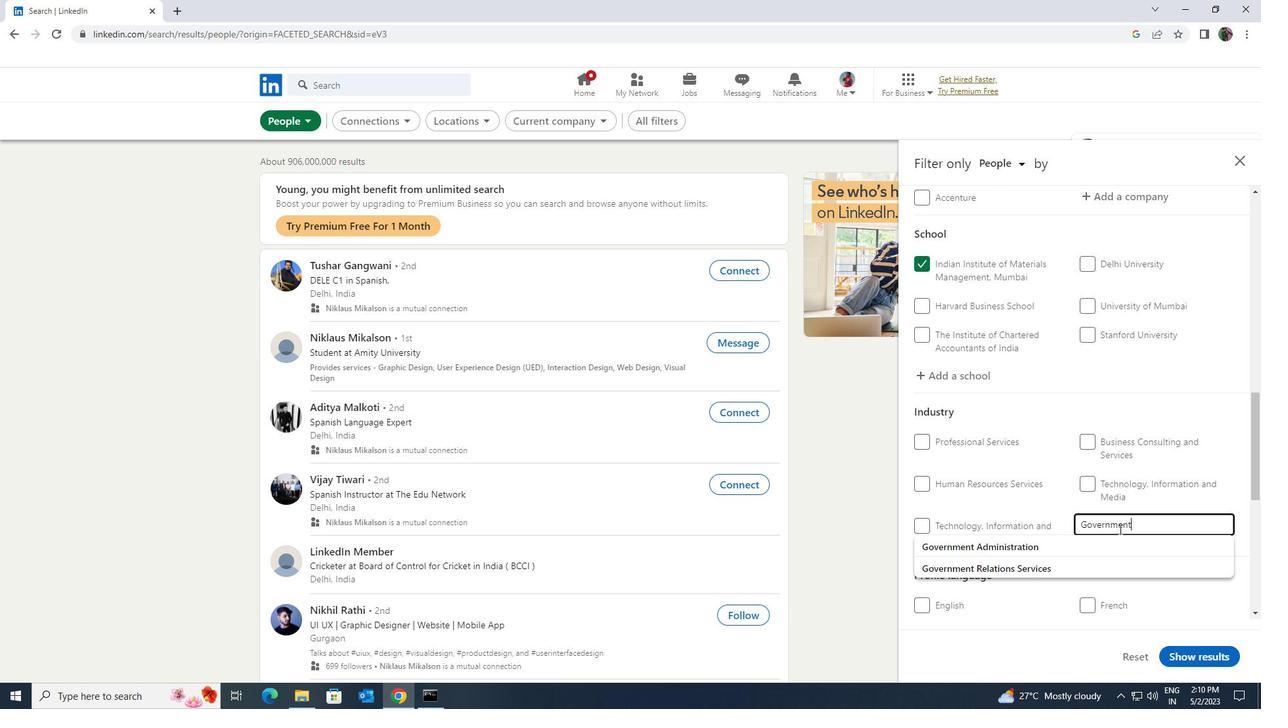 
Action: Mouse moved to (1104, 563)
Screenshot: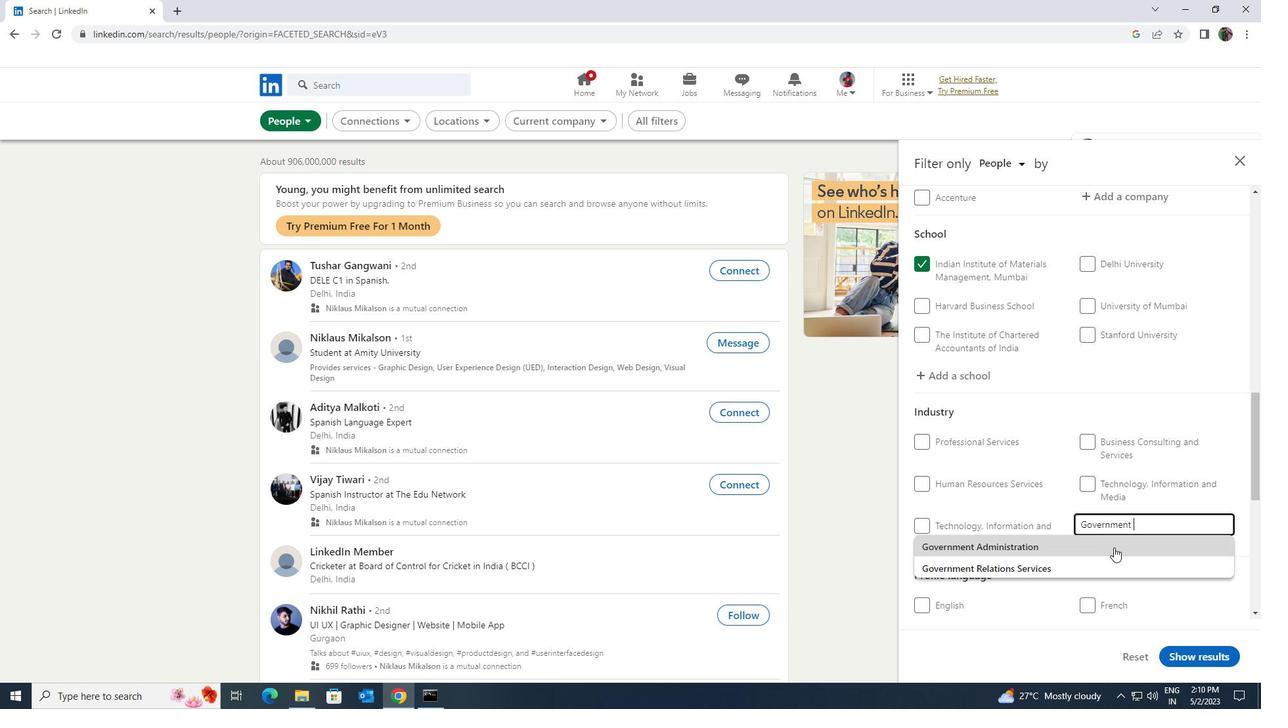 
Action: Mouse pressed left at (1104, 563)
Screenshot: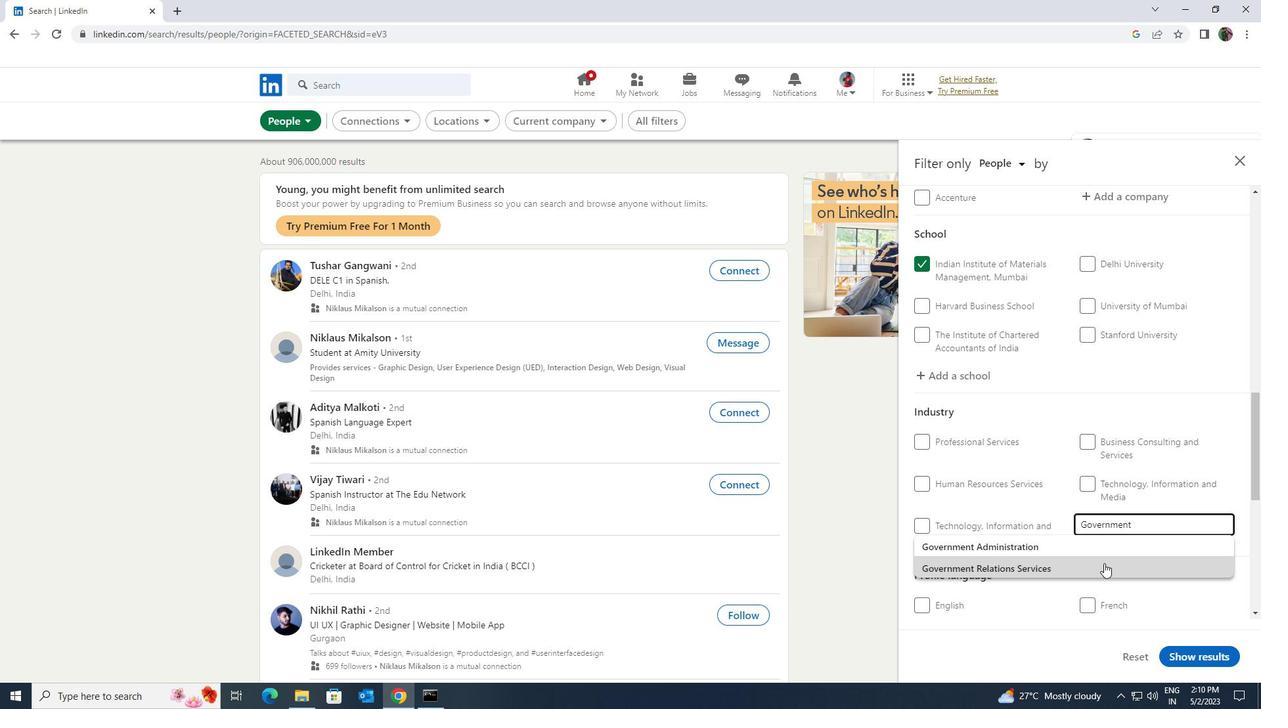 
Action: Mouse scrolled (1104, 562) with delta (0, 0)
Screenshot: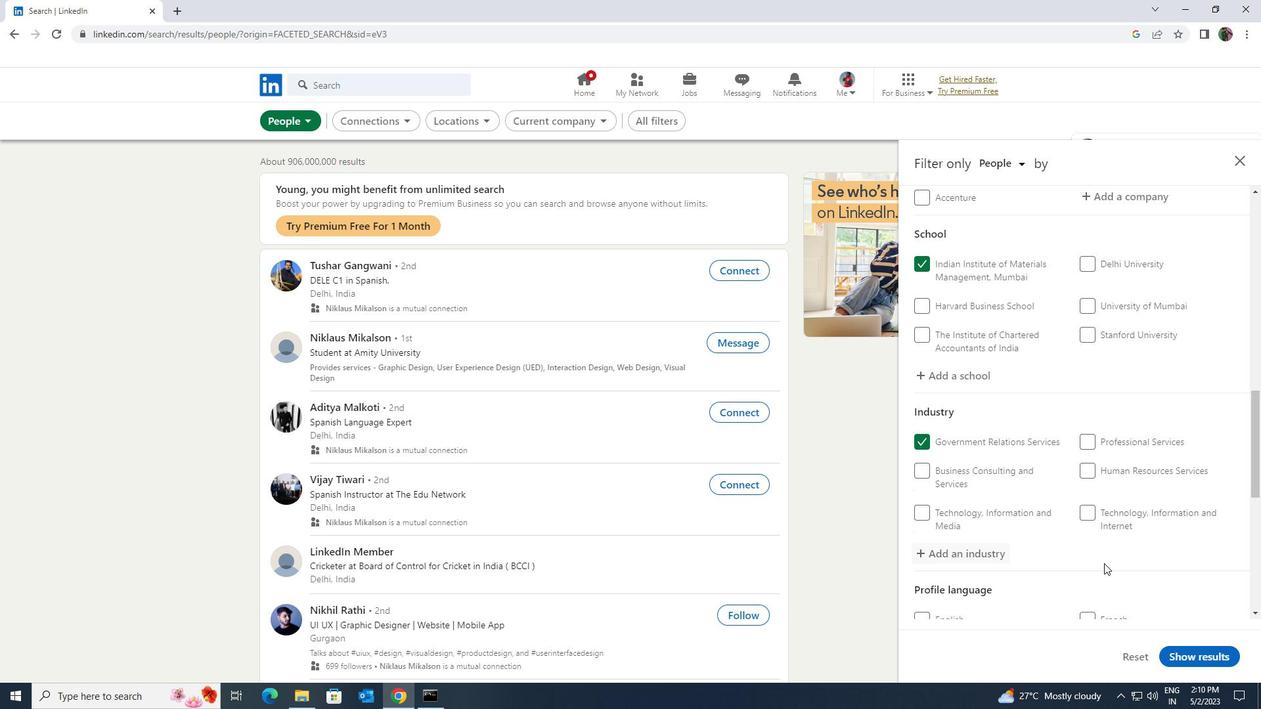 
Action: Mouse scrolled (1104, 562) with delta (0, 0)
Screenshot: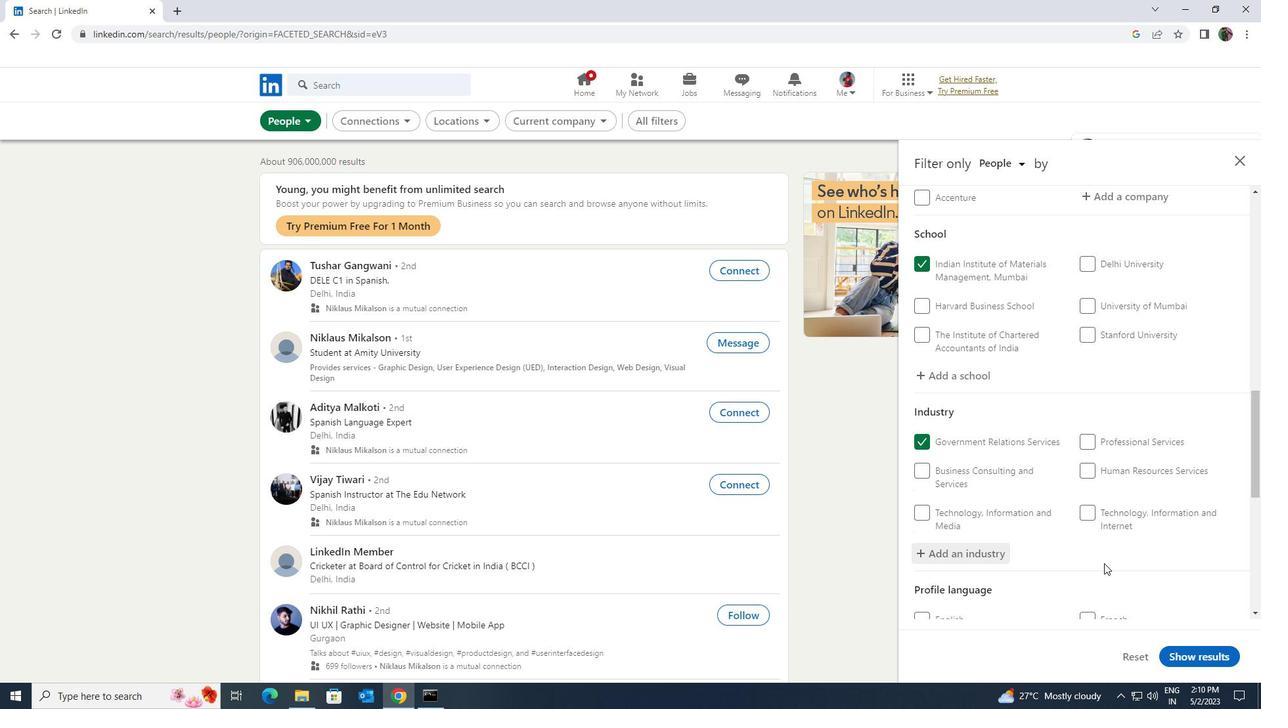
Action: Mouse moved to (1105, 562)
Screenshot: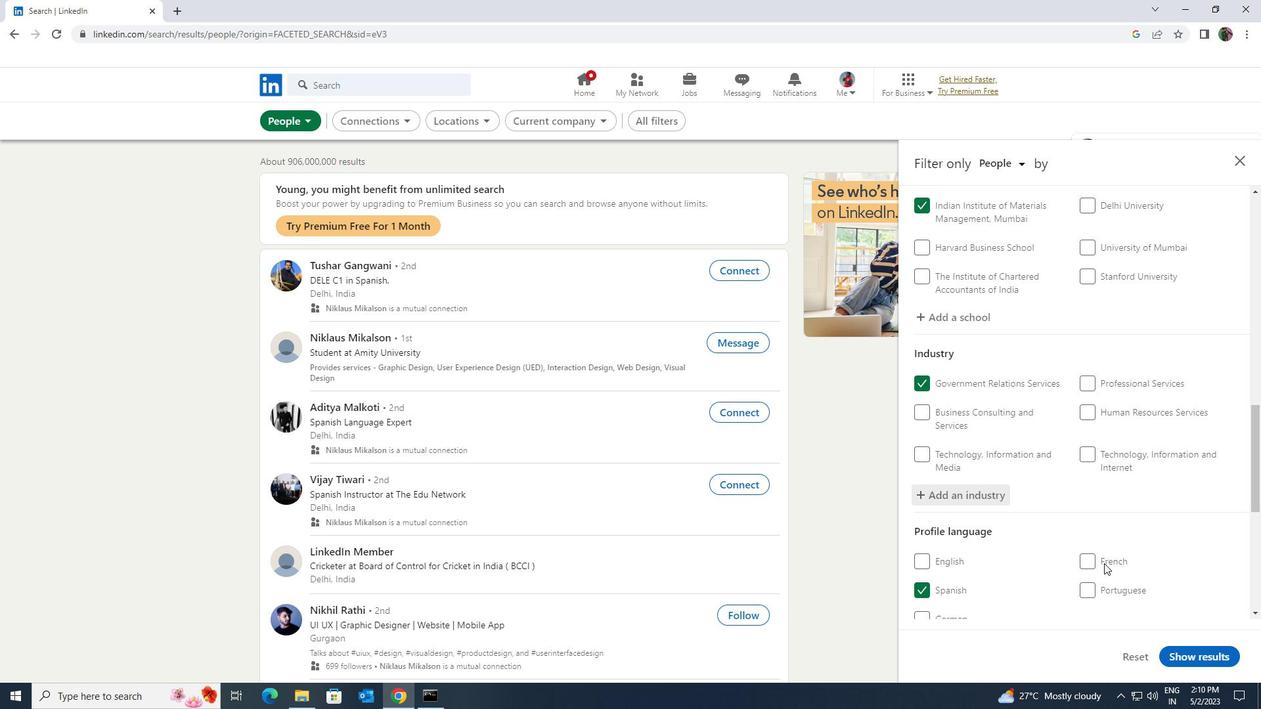 
Action: Mouse scrolled (1105, 561) with delta (0, 0)
Screenshot: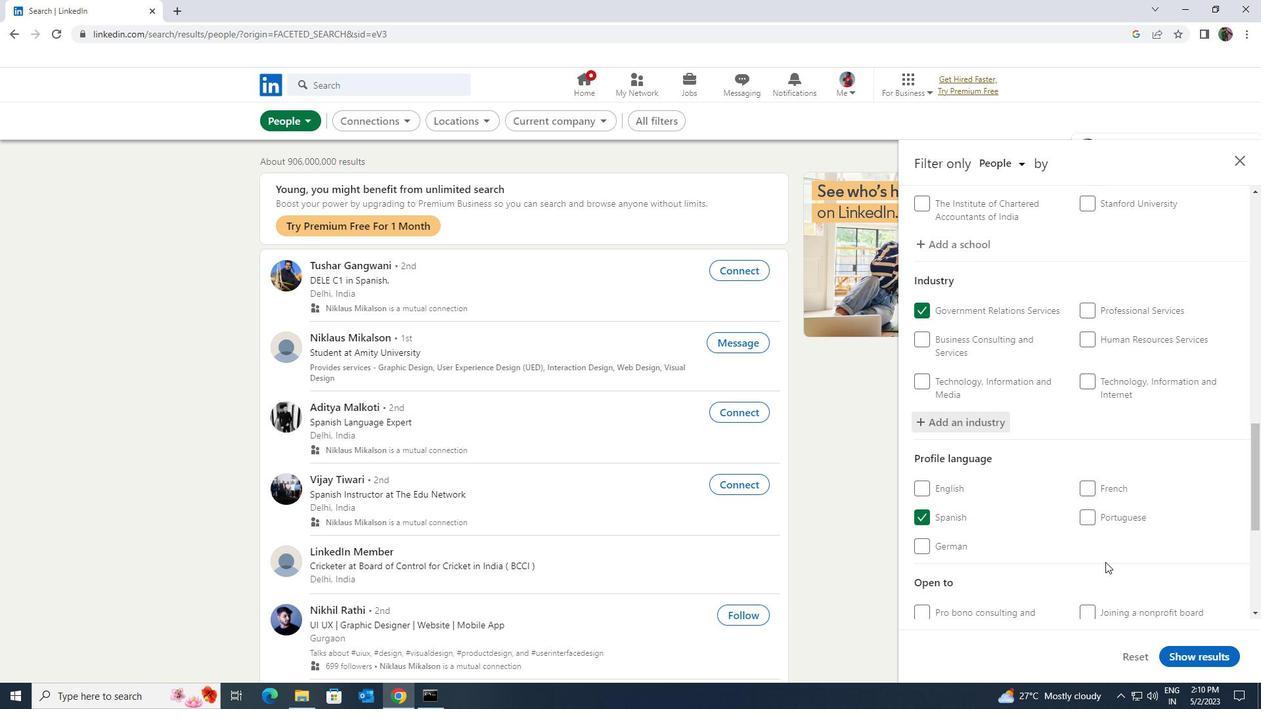 
Action: Mouse scrolled (1105, 561) with delta (0, 0)
Screenshot: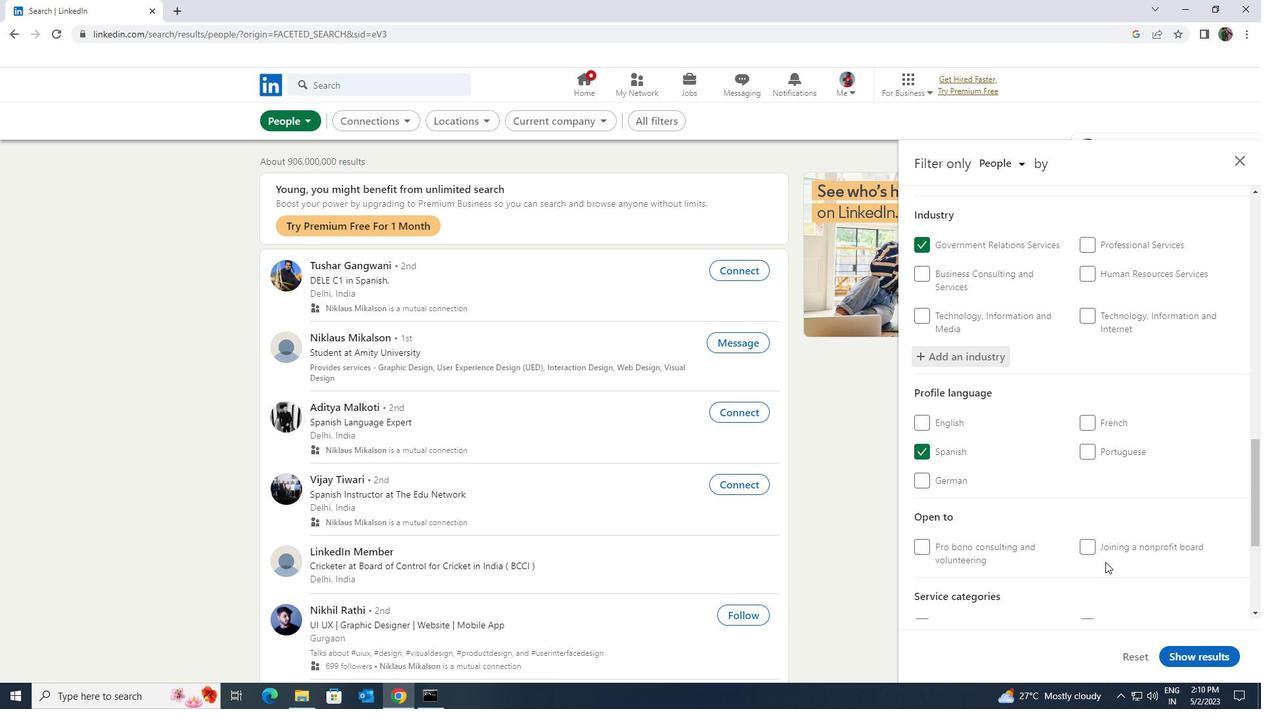 
Action: Mouse moved to (1105, 562)
Screenshot: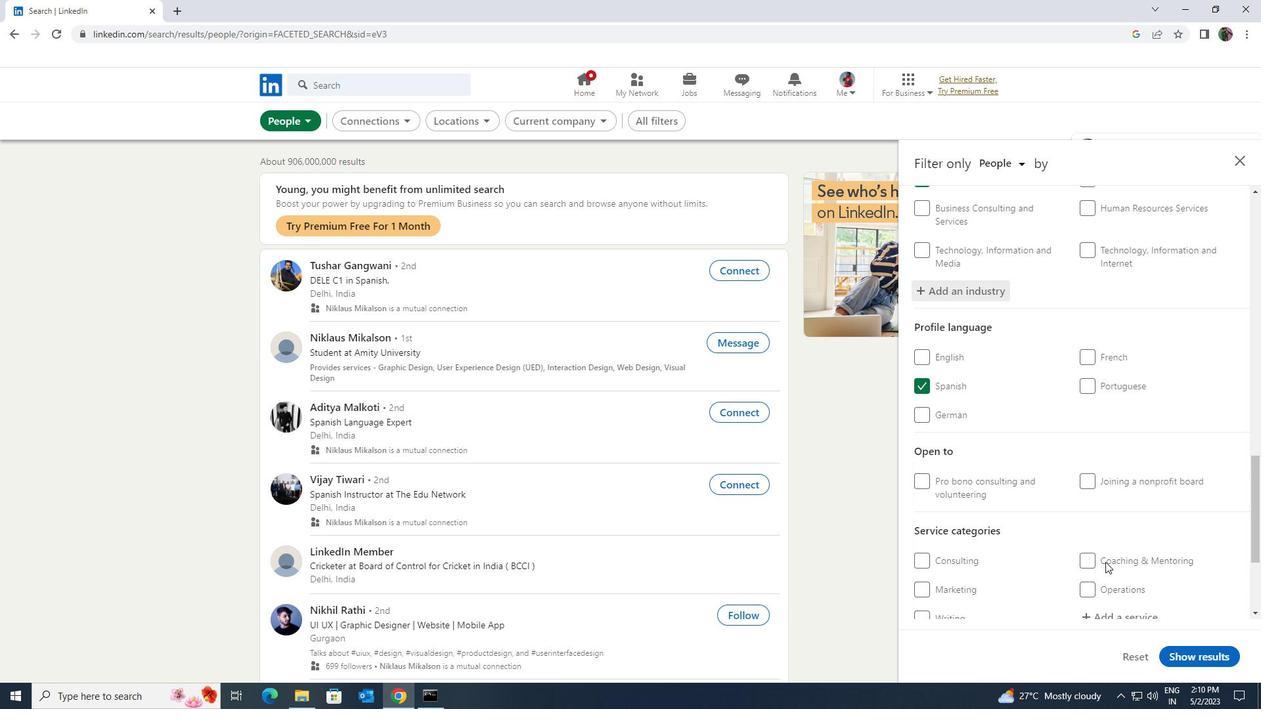 
Action: Mouse scrolled (1105, 561) with delta (0, 0)
Screenshot: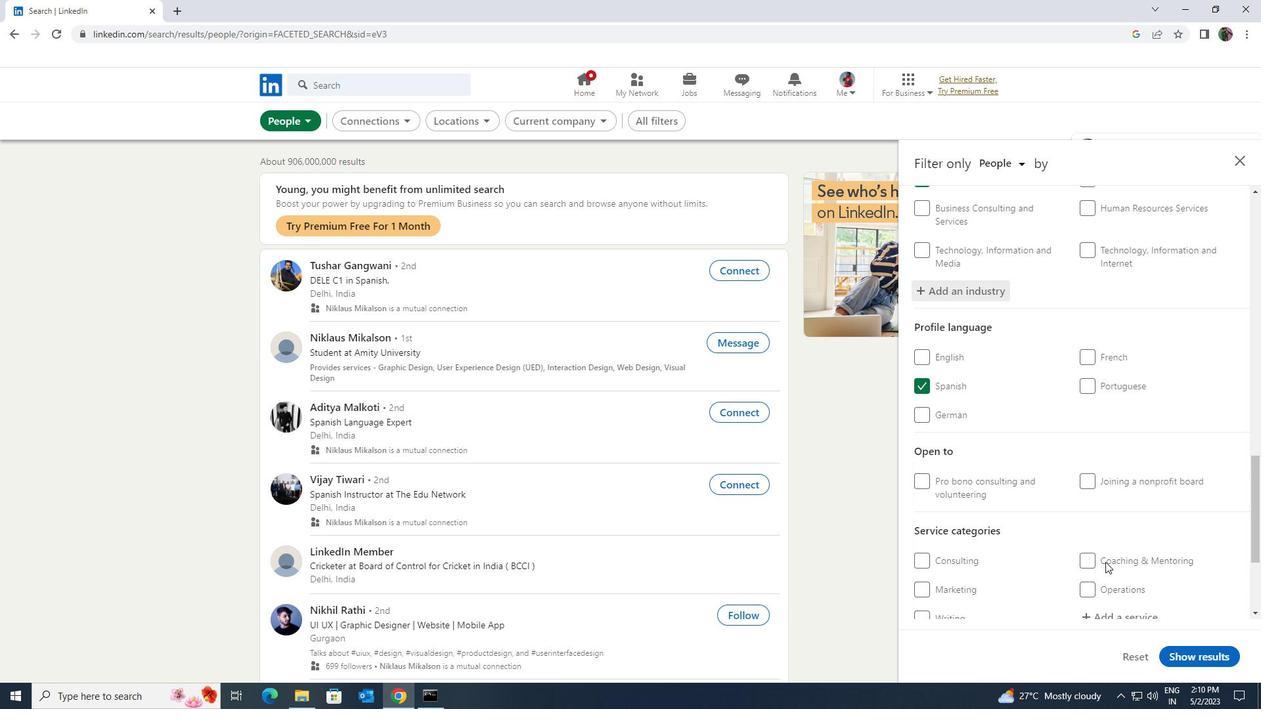 
Action: Mouse scrolled (1105, 561) with delta (0, 0)
Screenshot: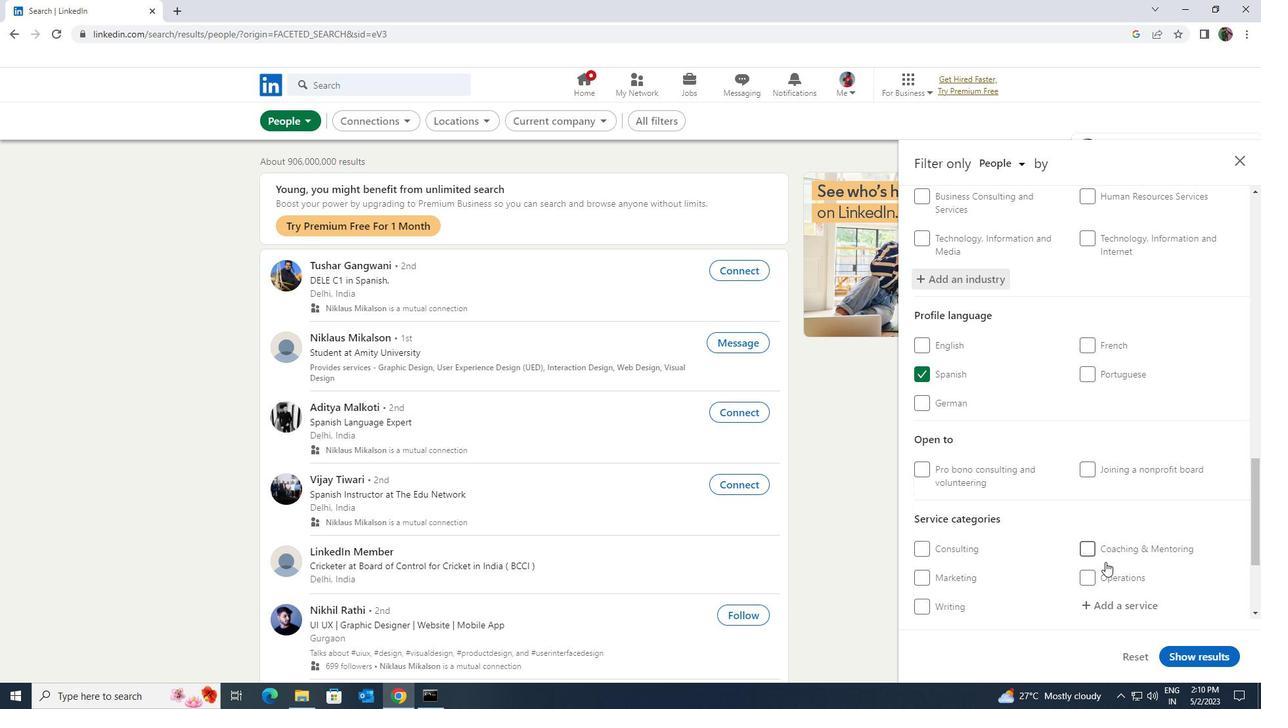 
Action: Mouse moved to (1102, 486)
Screenshot: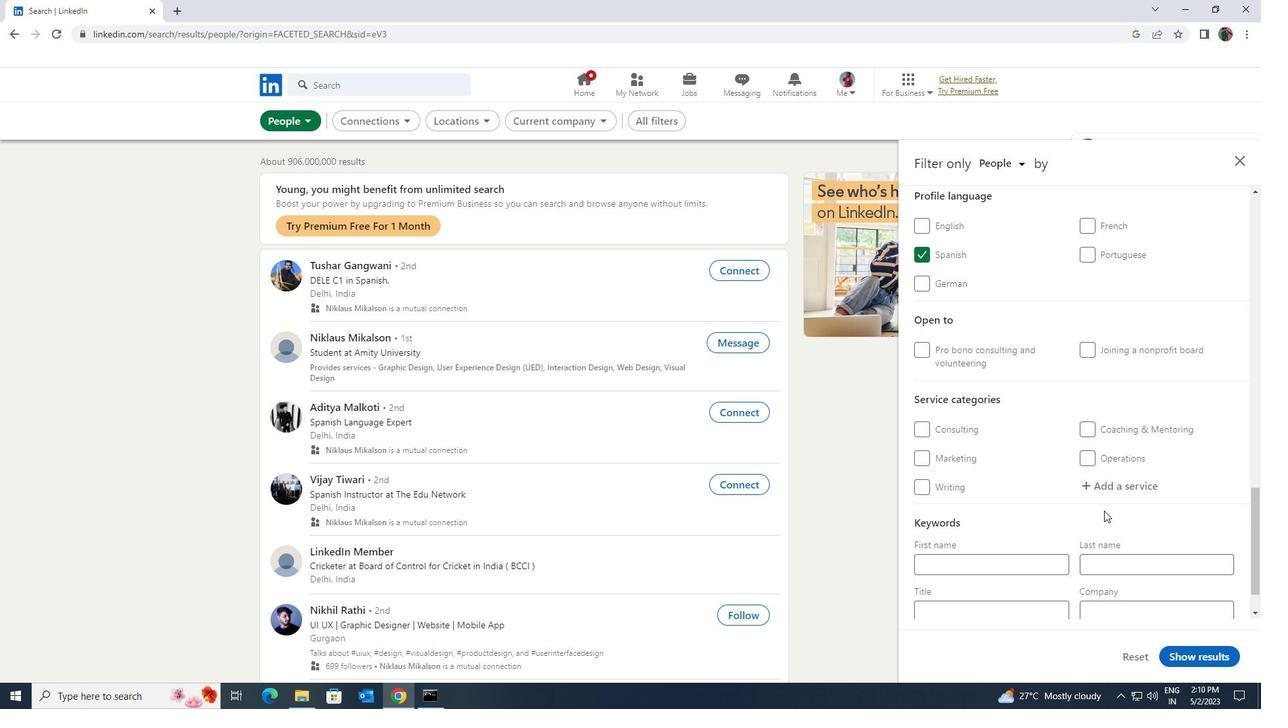 
Action: Mouse pressed left at (1102, 486)
Screenshot: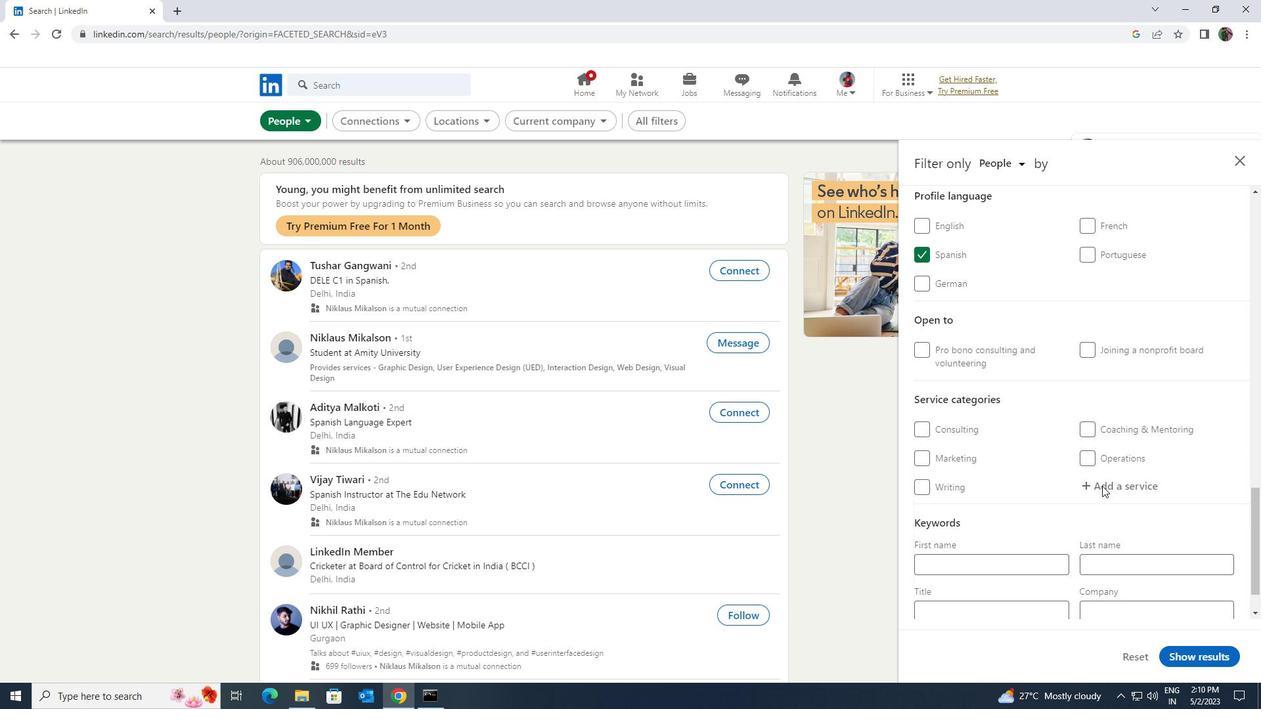 
Action: Key pressed <Key.shift><Key.shift><Key.shift><Key.shift><Key.shift><Key.shift><Key.shift><Key.shift><Key.shift><Key.shift><Key.shift><Key.shift><Key.shift><Key.shift><Key.shift><Key.shift><Key.shift><Key.shift><Key.shift><Key.shift><Key.shift><Key.shift><Key.shift><Key.shift><Key.shift><Key.shift><Key.shift><Key.shift><Key.shift><Key.shift><Key.shift><Key.shift><Key.shift><Key.shift><Key.shift><Key.shift><Key.shift><Key.shift><Key.shift><Key.shift><Key.shift><Key.shift><Key.shift><Key.shift>FINANCIAL<Key.space>
Screenshot: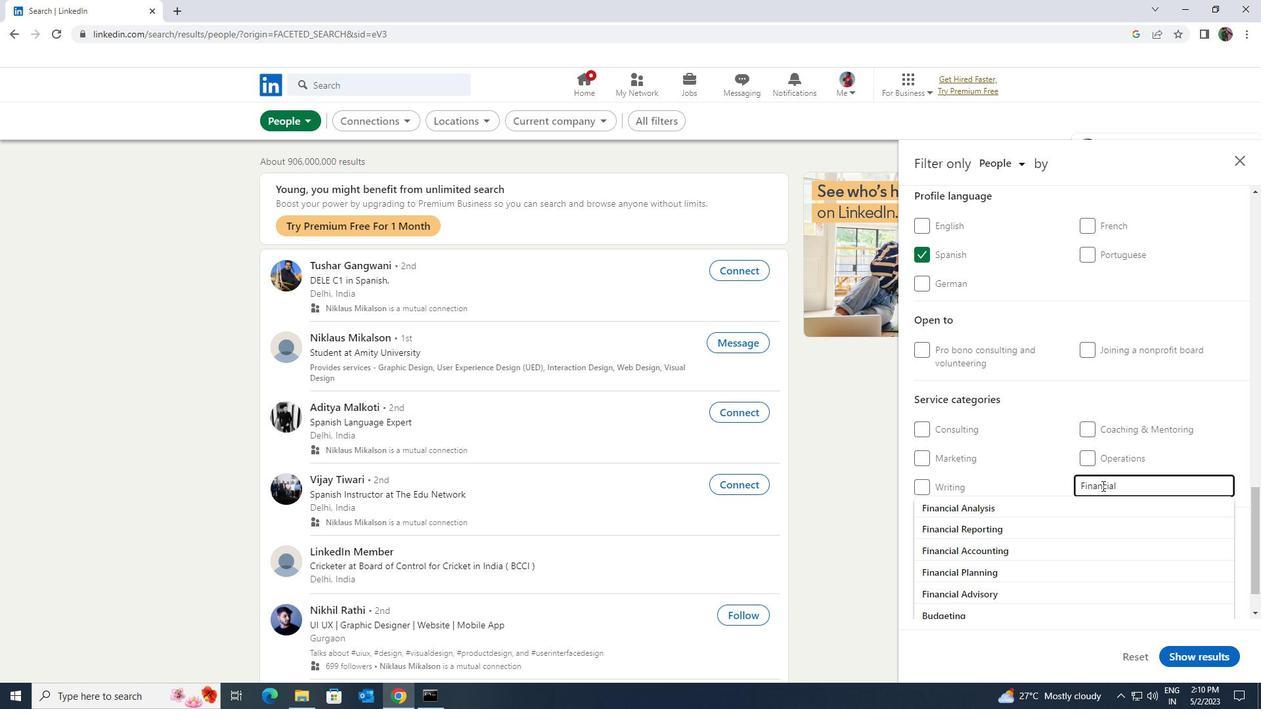 
Action: Mouse moved to (1076, 562)
Screenshot: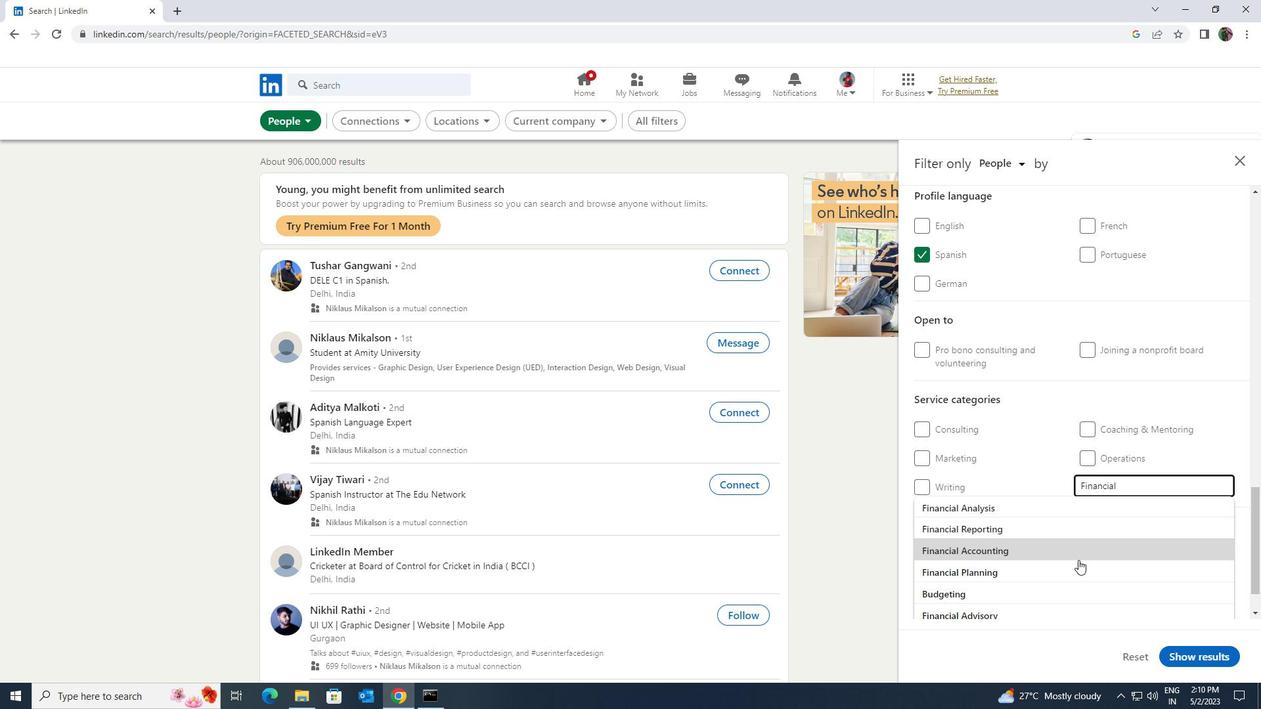 
Action: Mouse pressed left at (1076, 562)
Screenshot: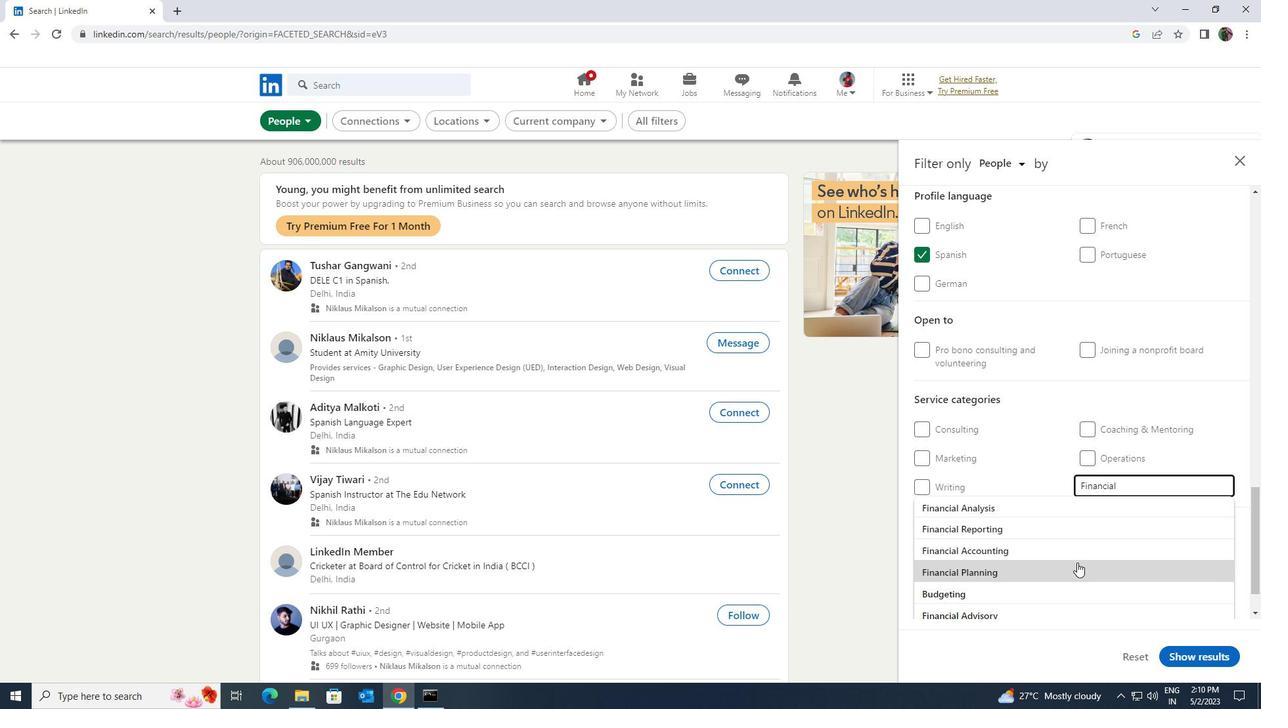 
Action: Mouse moved to (1081, 551)
Screenshot: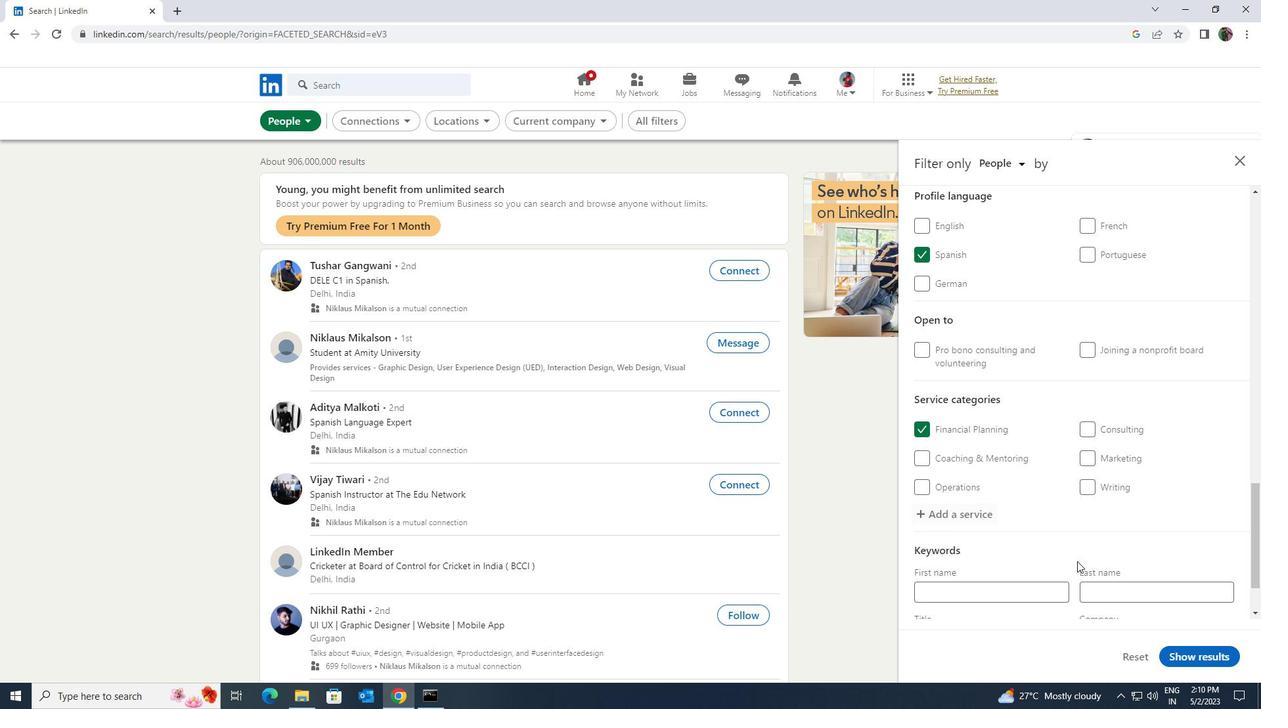 
Action: Mouse scrolled (1081, 551) with delta (0, 0)
Screenshot: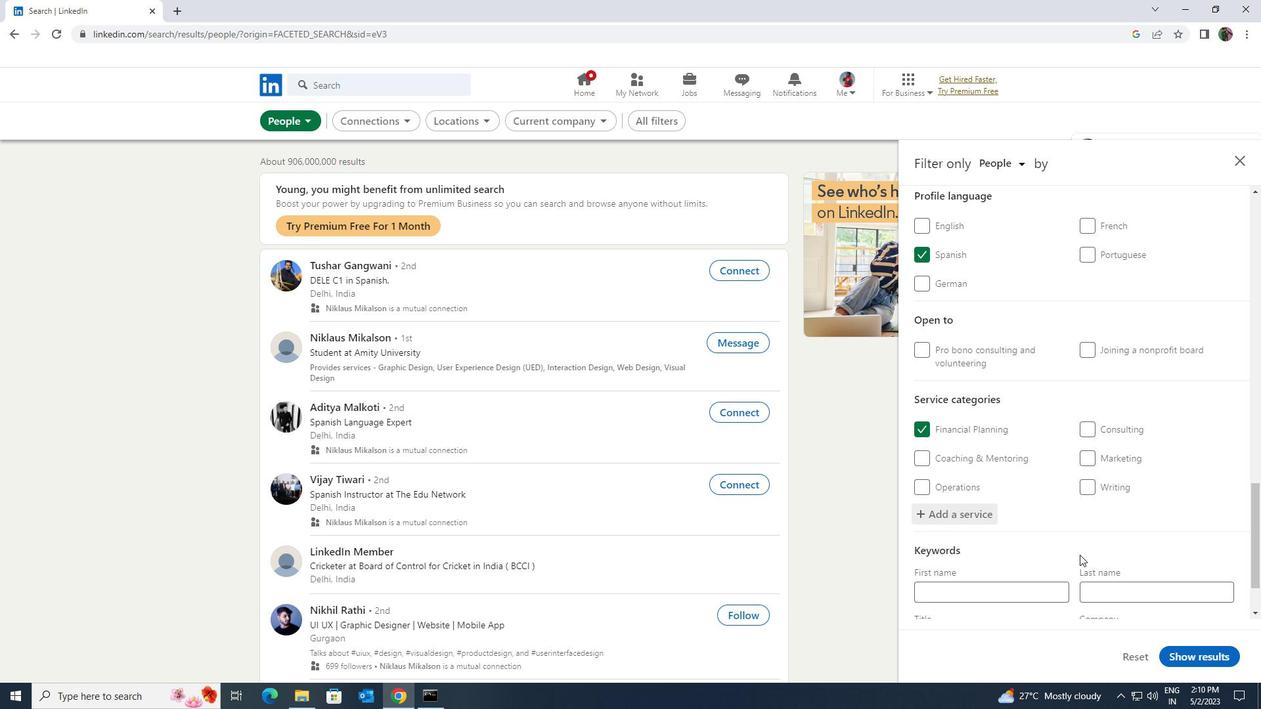 
Action: Mouse scrolled (1081, 551) with delta (0, 0)
Screenshot: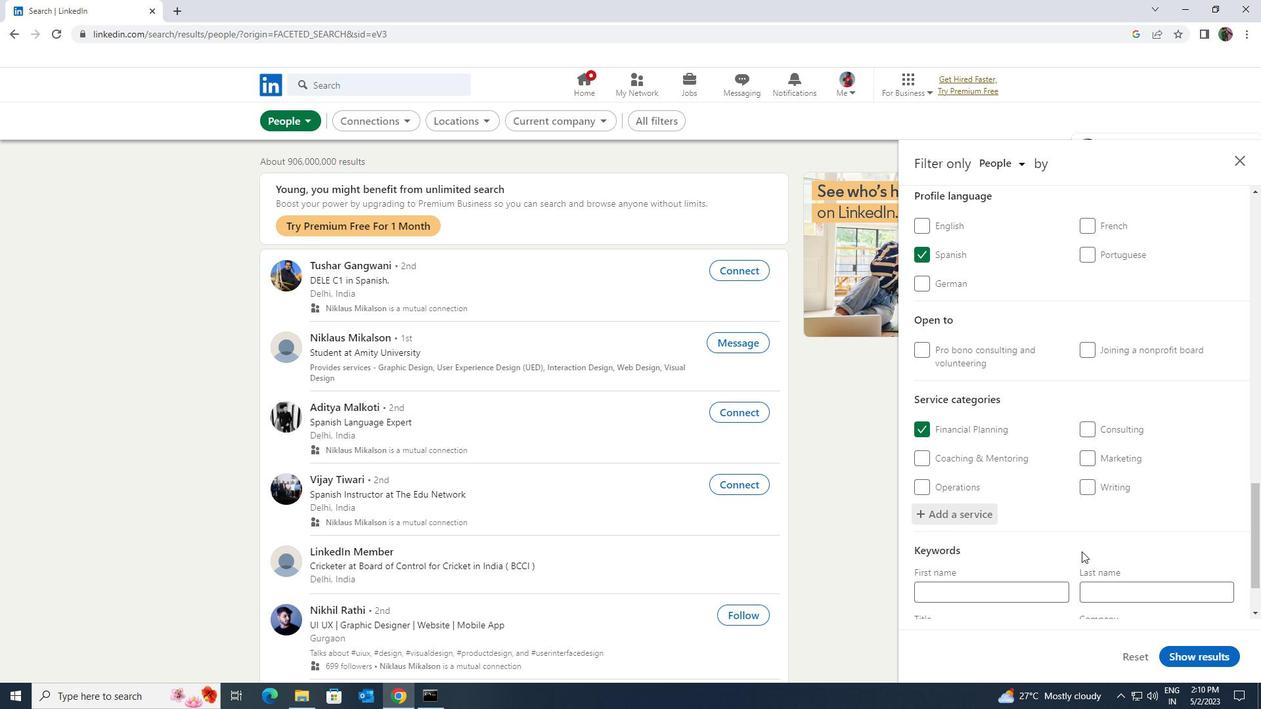 
Action: Mouse moved to (1083, 547)
Screenshot: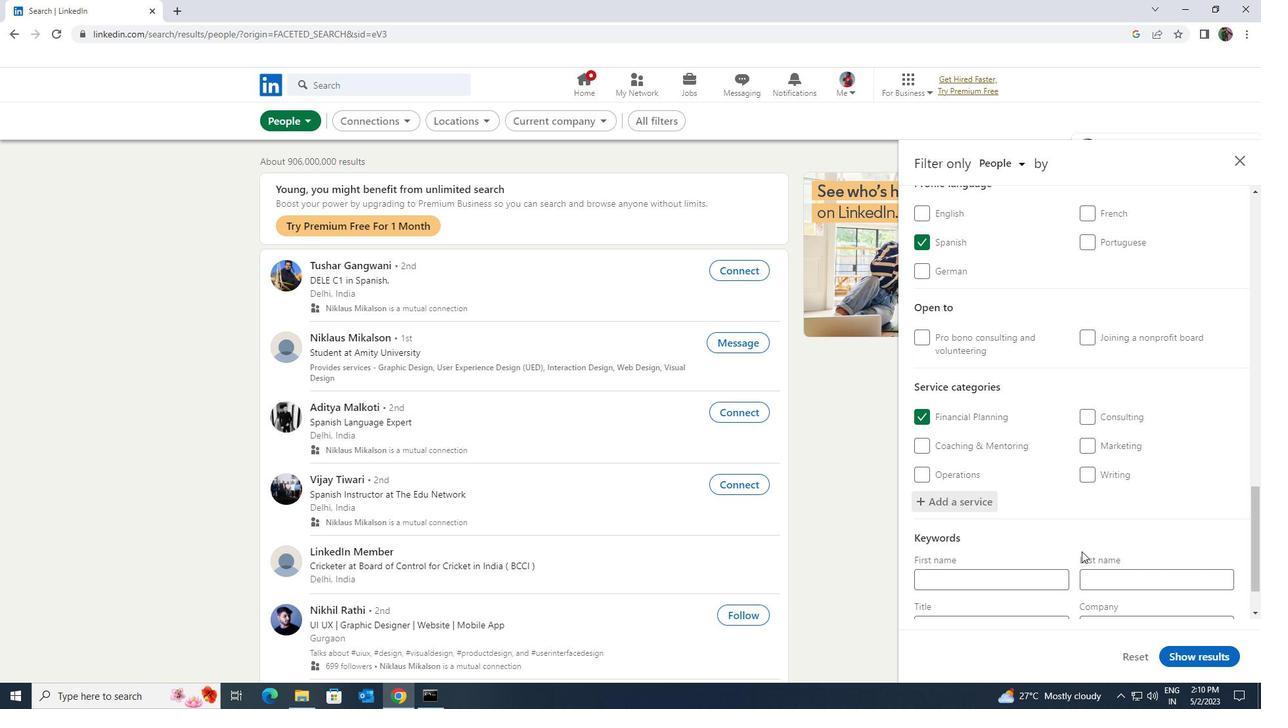 
Action: Mouse scrolled (1083, 546) with delta (0, 0)
Screenshot: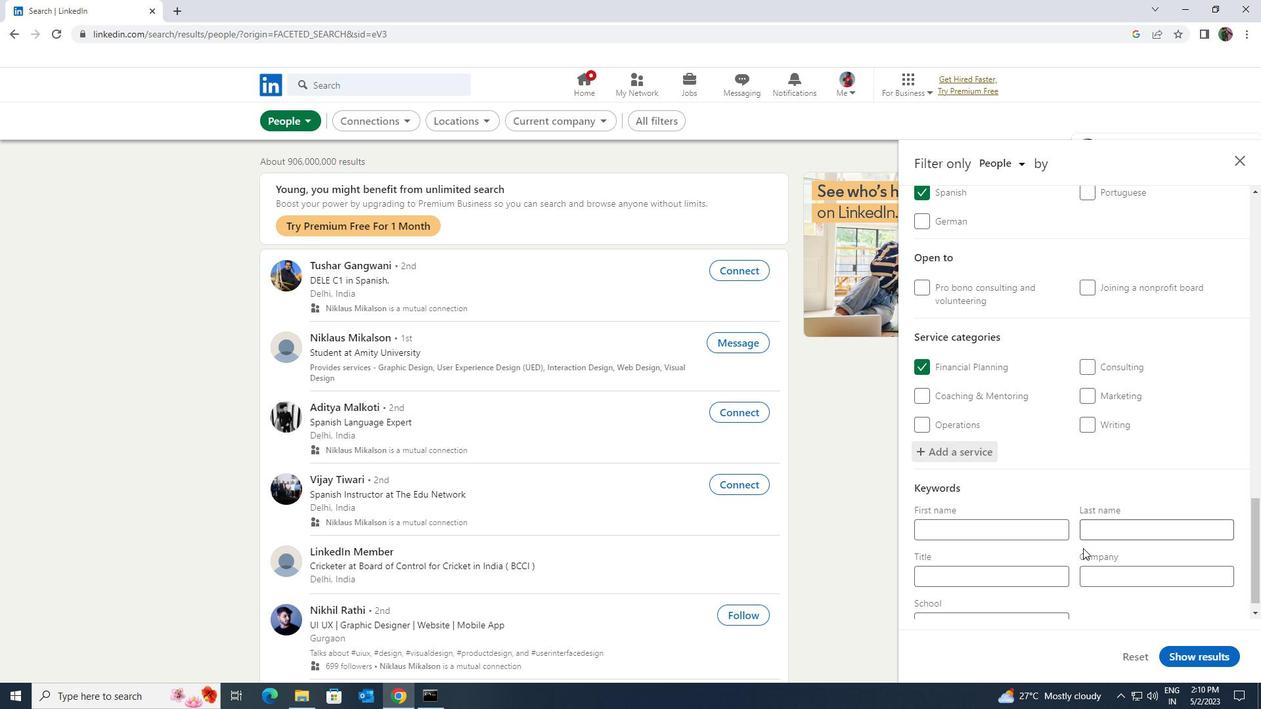 
Action: Mouse scrolled (1083, 546) with delta (0, 0)
Screenshot: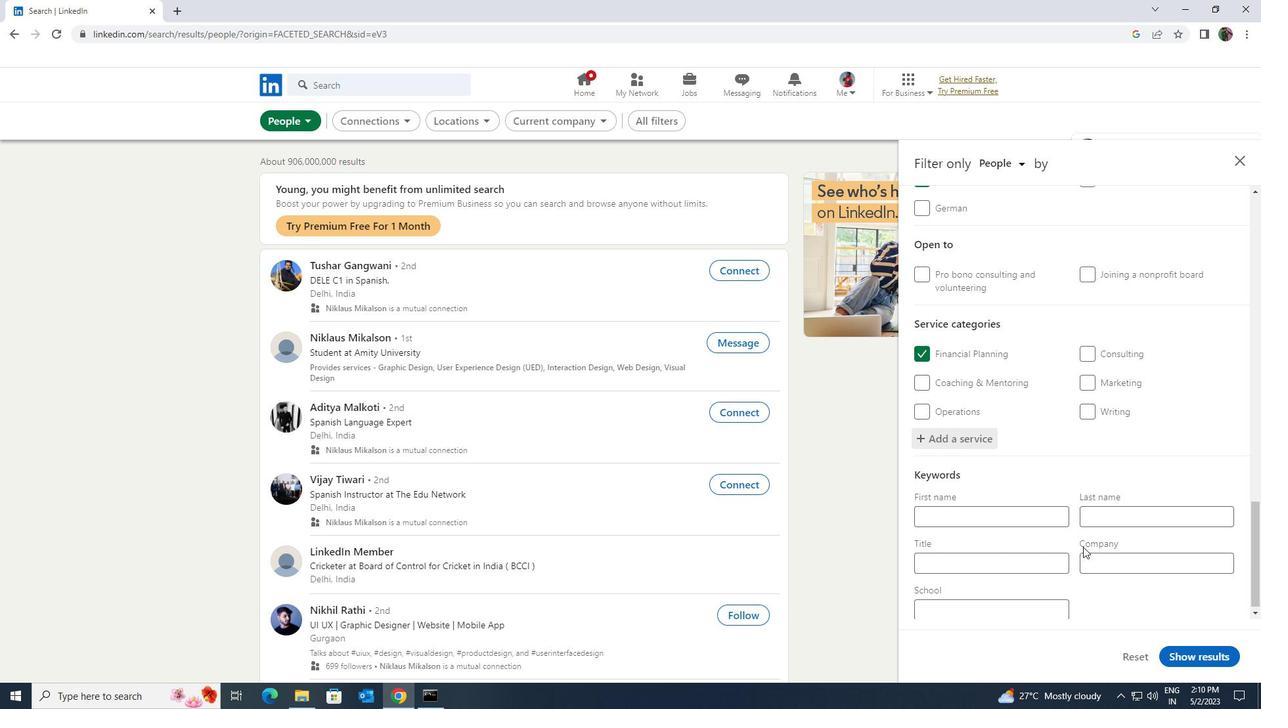 
Action: Mouse moved to (1053, 561)
Screenshot: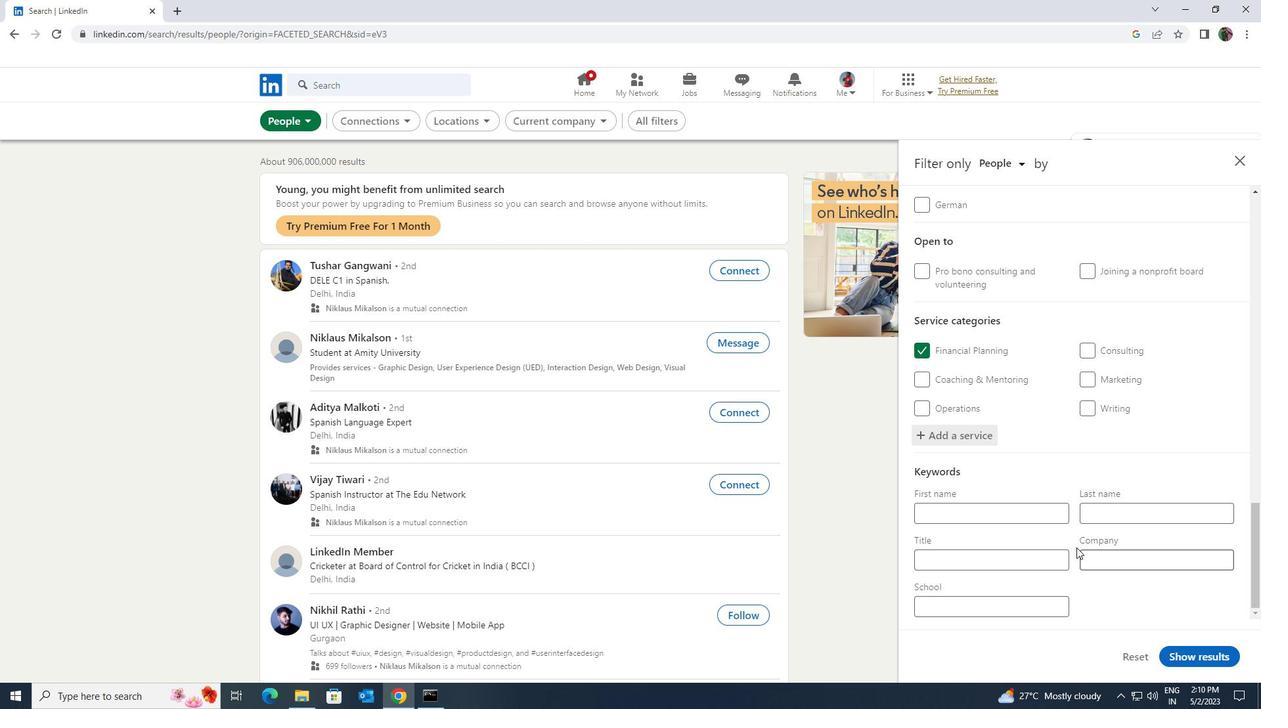 
Action: Mouse pressed left at (1053, 561)
Screenshot: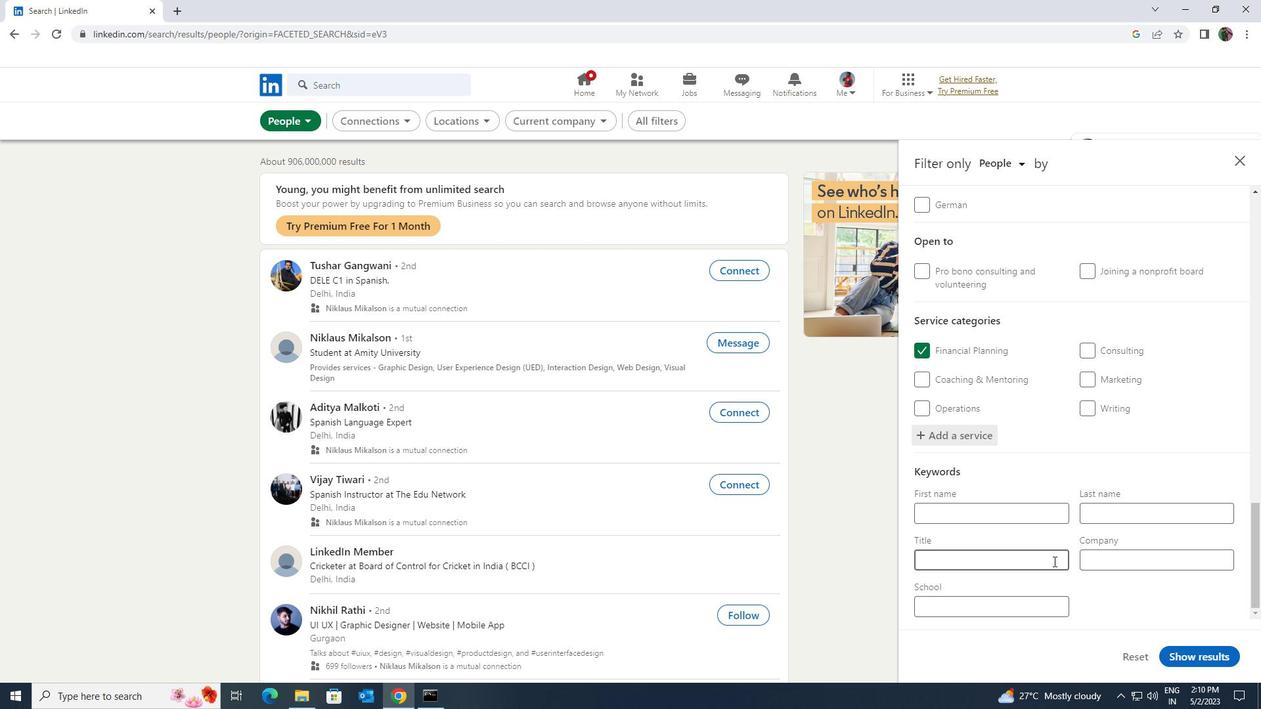 
Action: Key pressed <Key.shift><Key.shift><Key.shift><Key.shift>HEAD
Screenshot: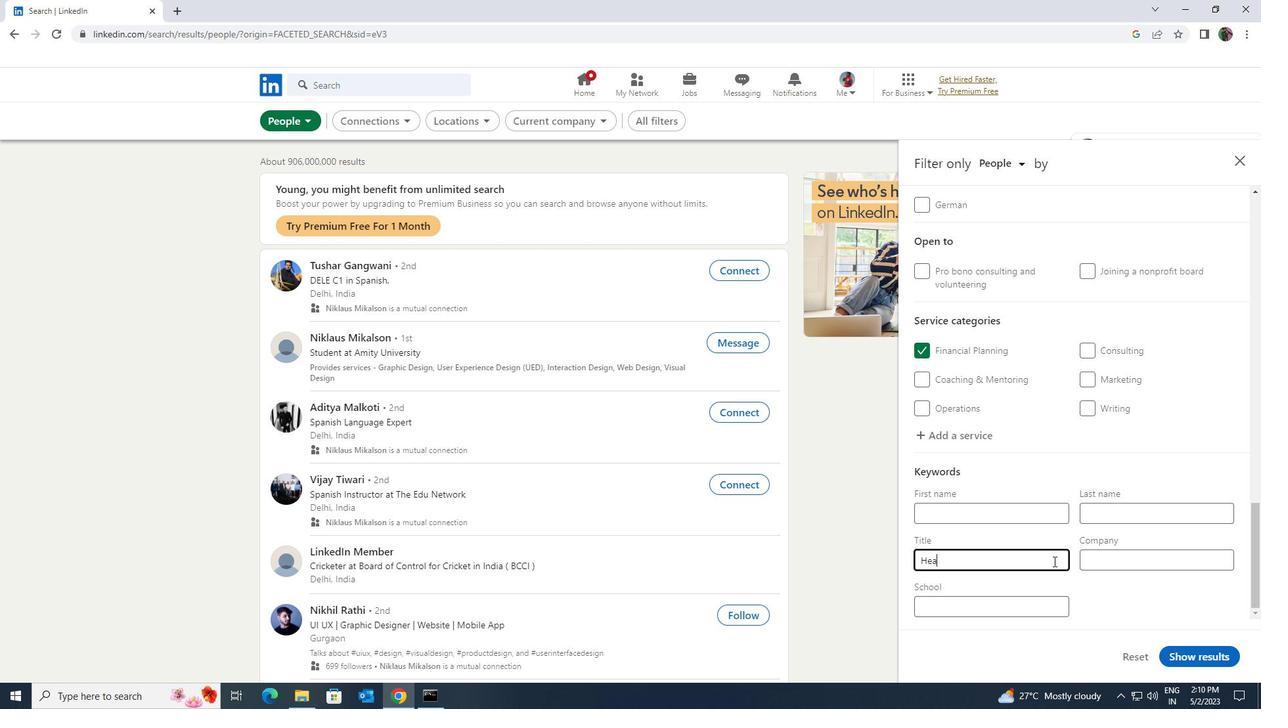 
Action: Mouse moved to (1185, 652)
Screenshot: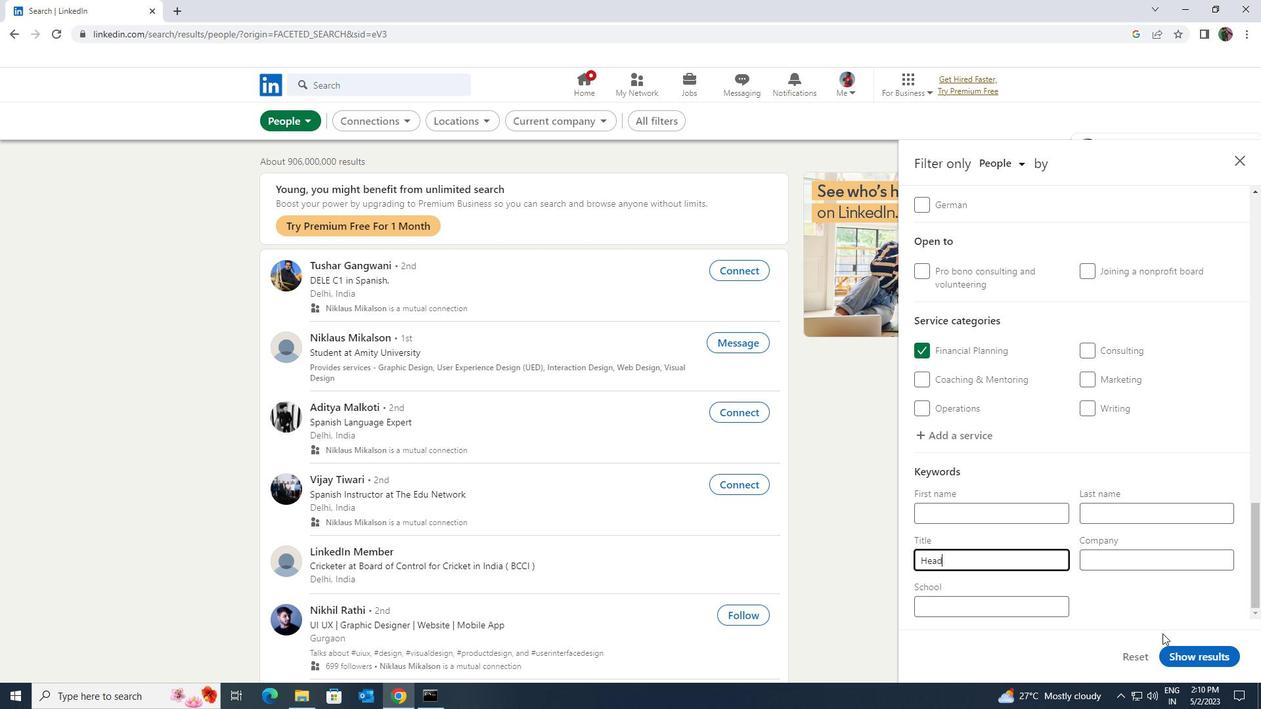 
Action: Mouse pressed left at (1185, 652)
Screenshot: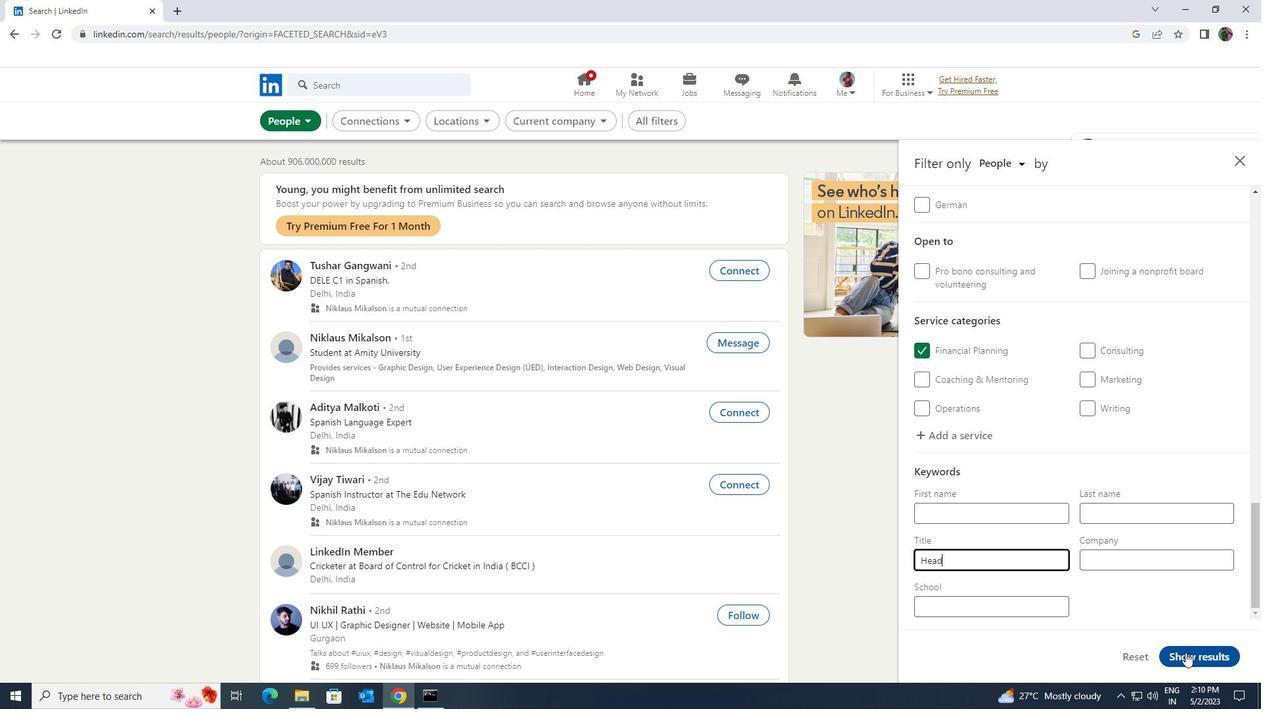 
